 Task: In Heading Arial with underline. Font size of heading  '18'Font style of data Calibri. Font size of data  9Alignment of headline & data Align center. Fill color in heading,  RedFont color of data Black Apply border in Data No BorderIn the sheet   Fusion Sales templetes book
Action: Mouse moved to (119, 135)
Screenshot: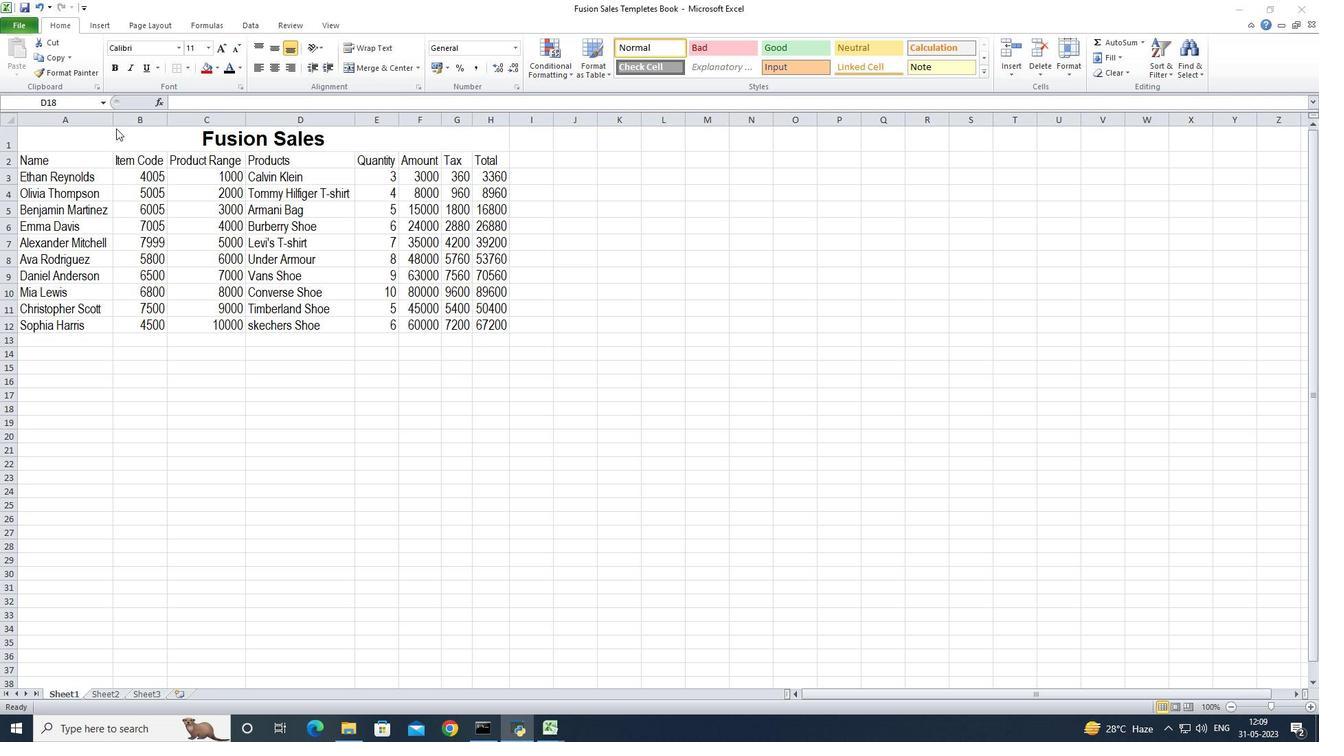 
Action: Mouse pressed left at (119, 135)
Screenshot: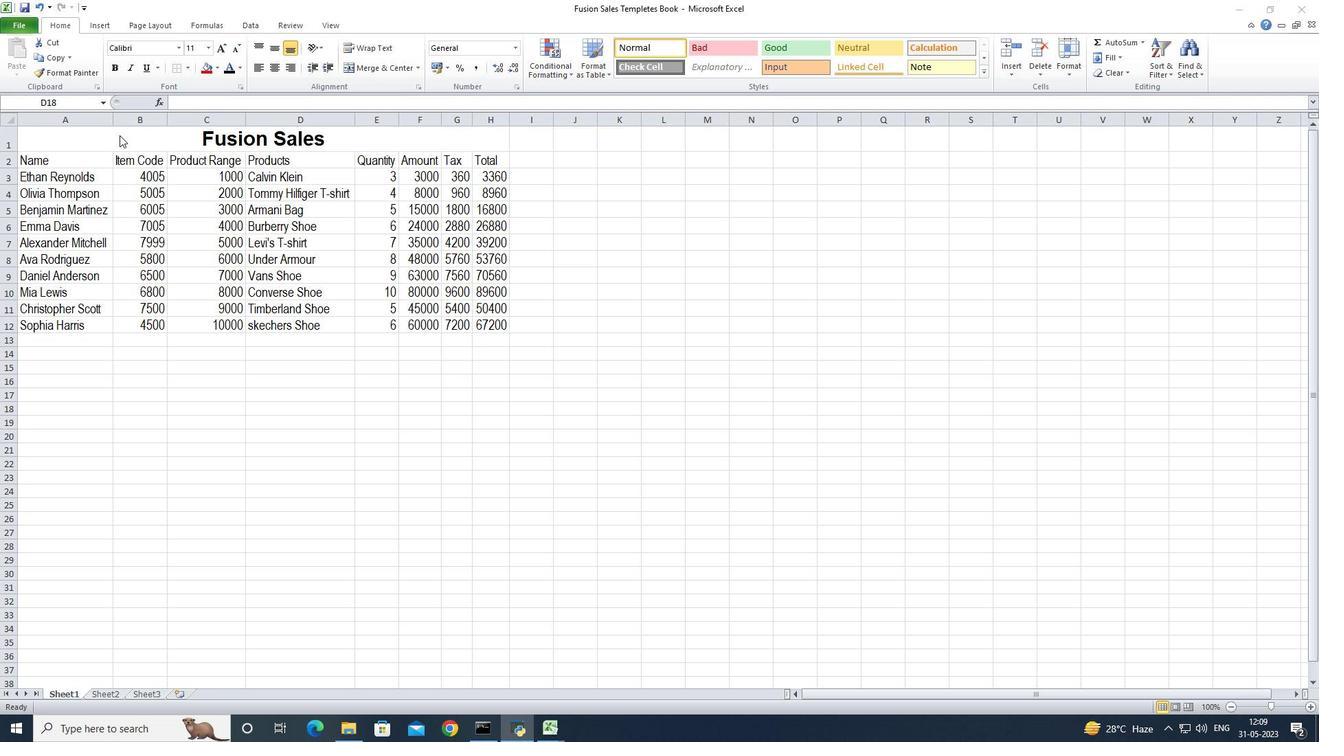 
Action: Mouse pressed left at (119, 135)
Screenshot: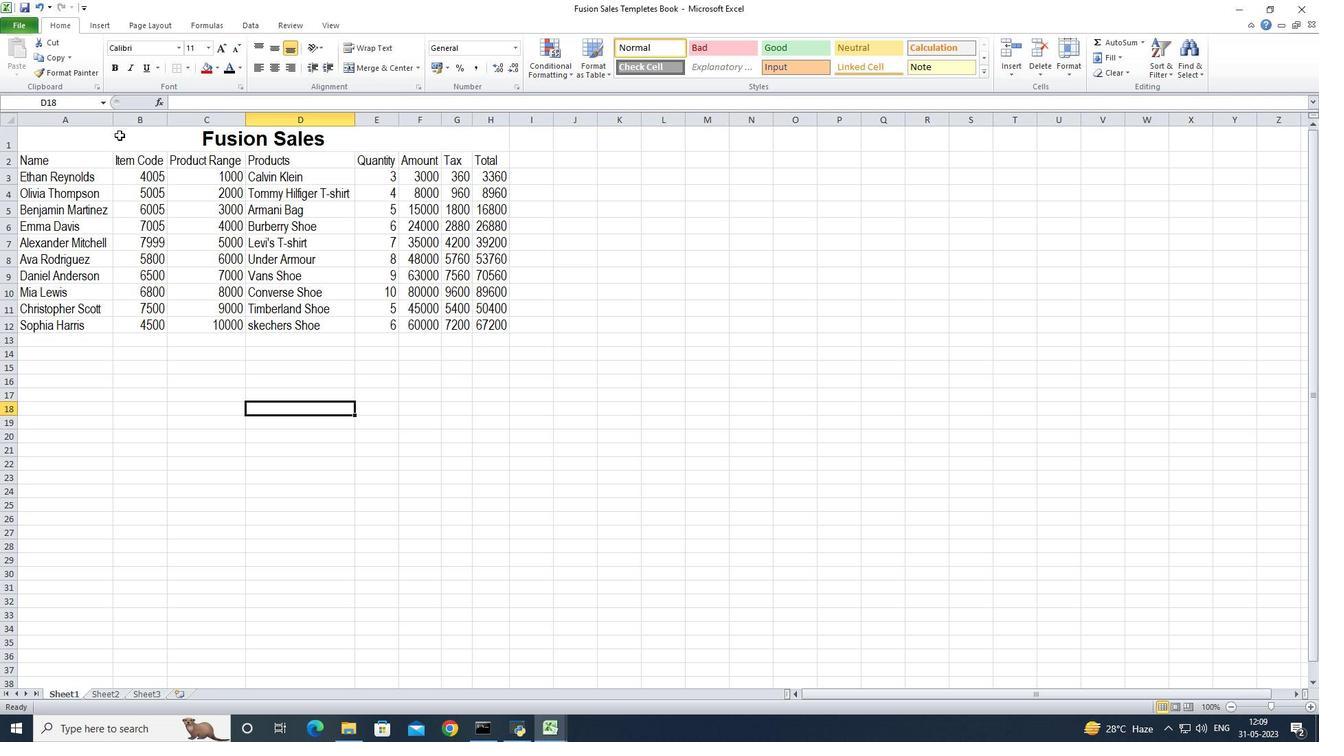 
Action: Mouse moved to (180, 43)
Screenshot: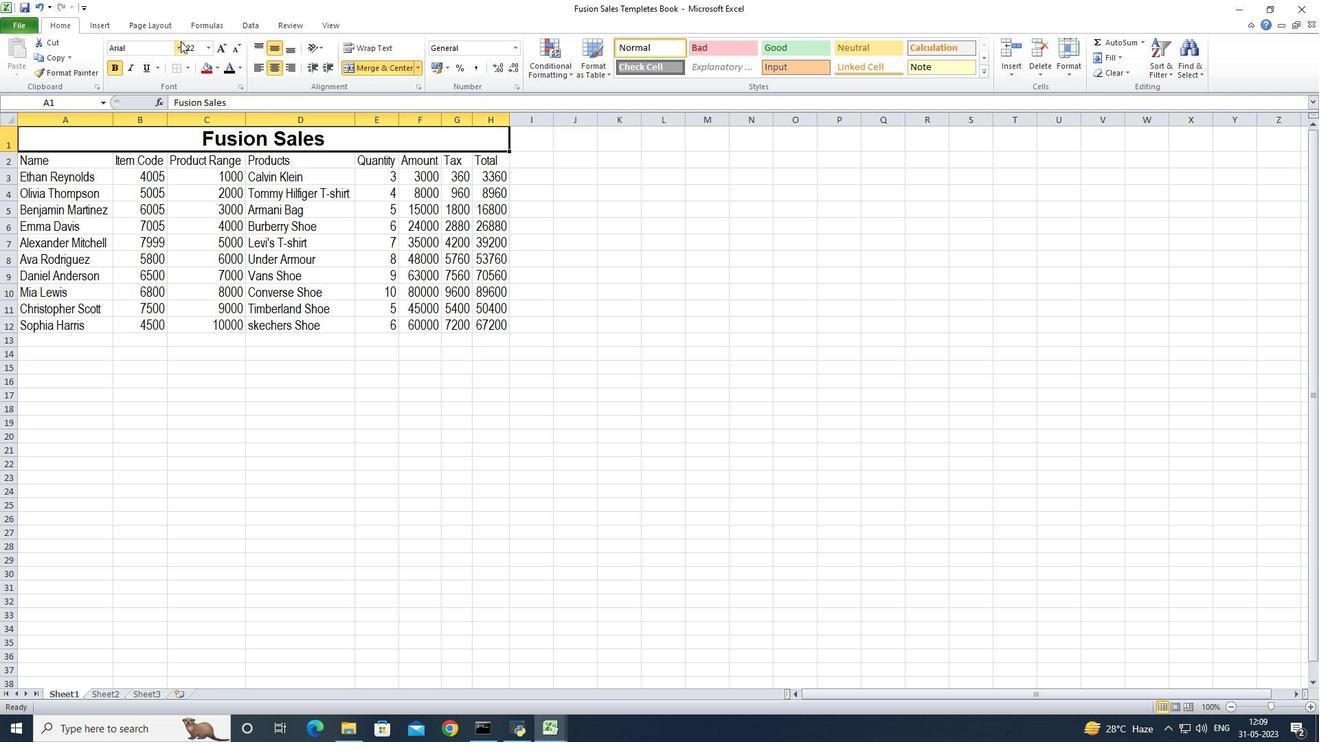 
Action: Mouse pressed left at (180, 43)
Screenshot: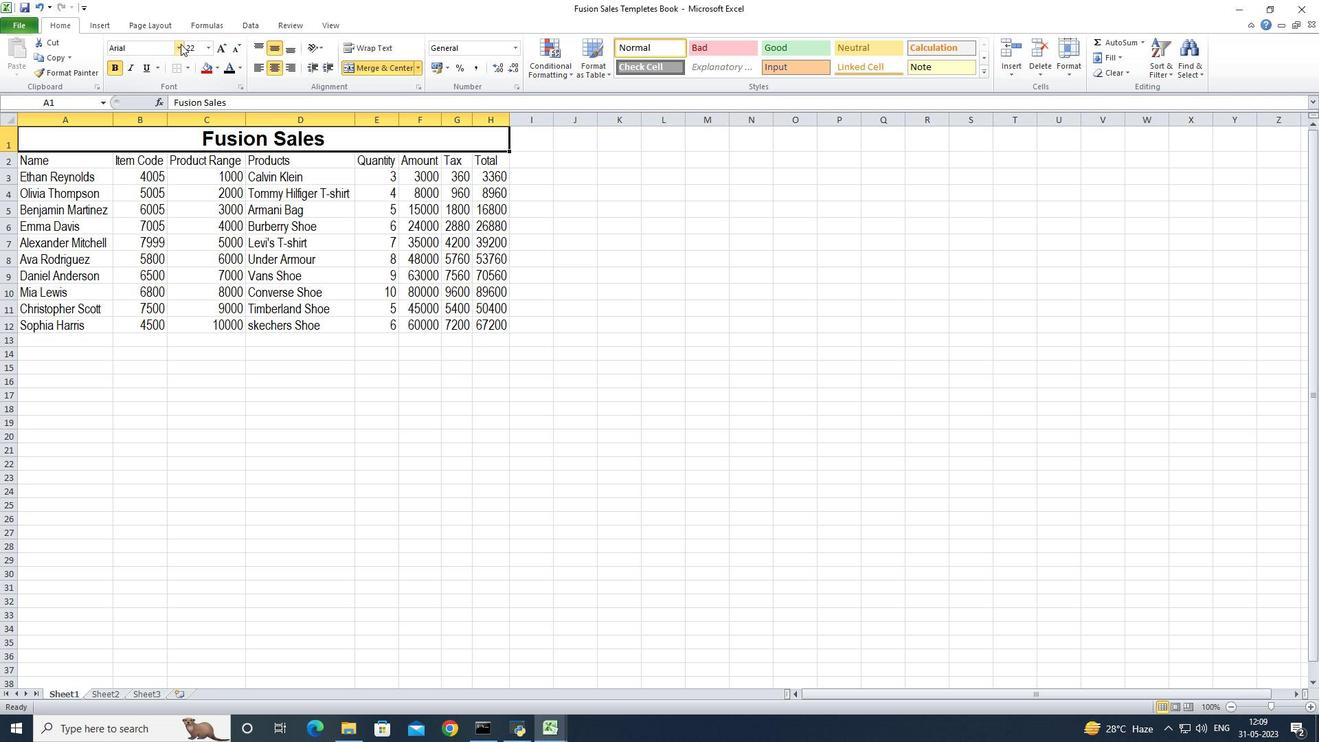 
Action: Mouse moved to (158, 162)
Screenshot: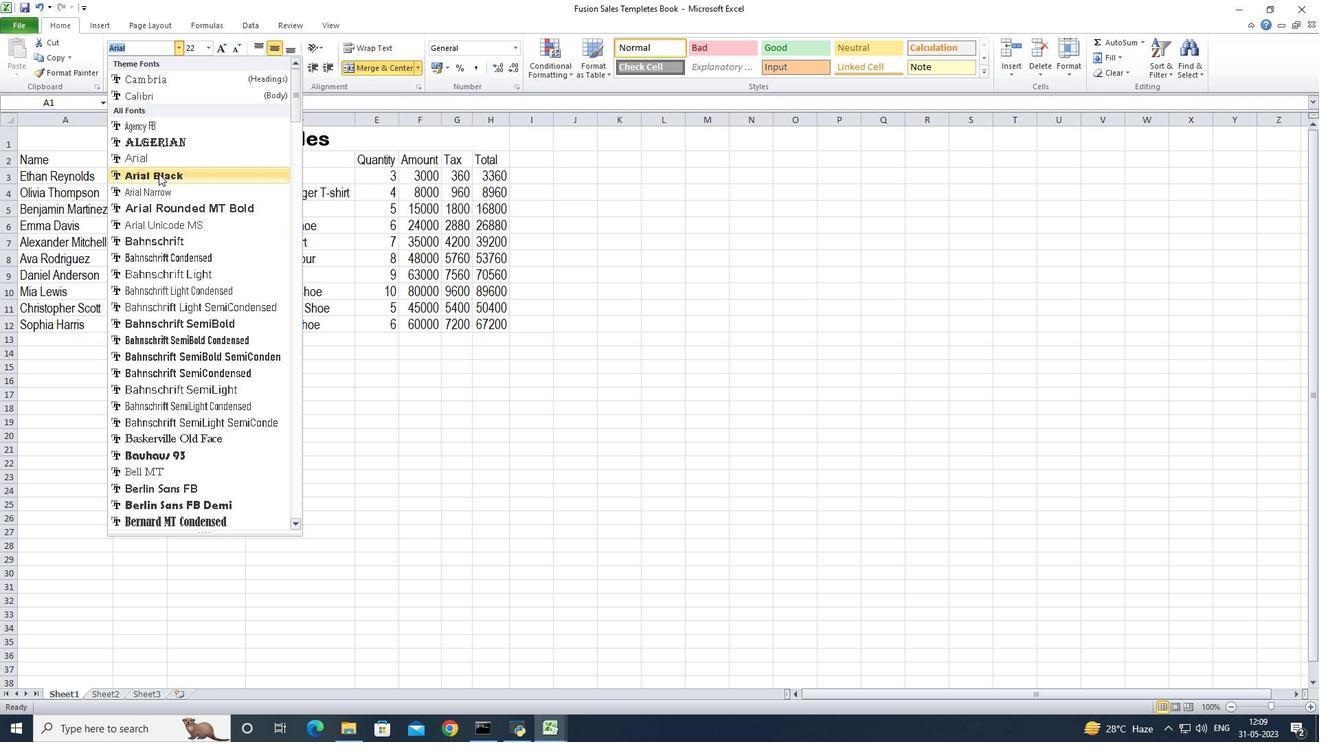 
Action: Mouse pressed left at (158, 162)
Screenshot: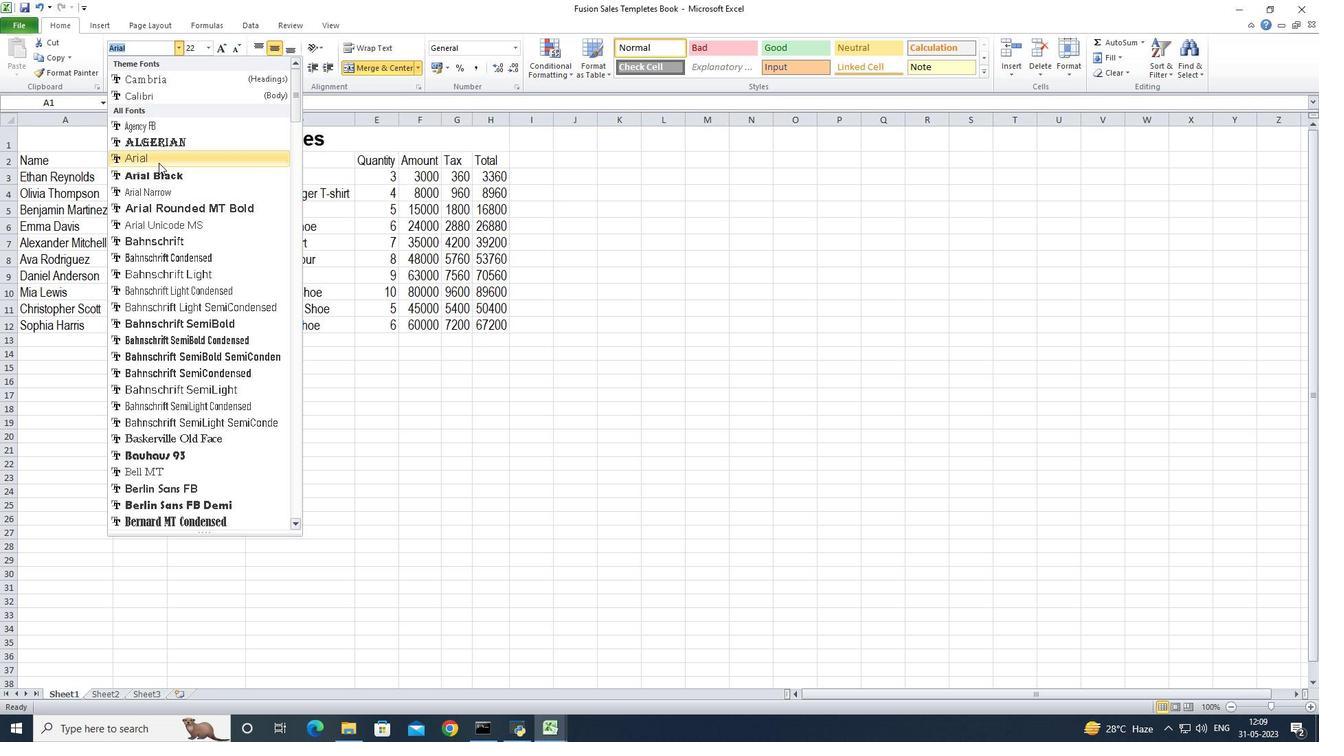 
Action: Mouse moved to (144, 68)
Screenshot: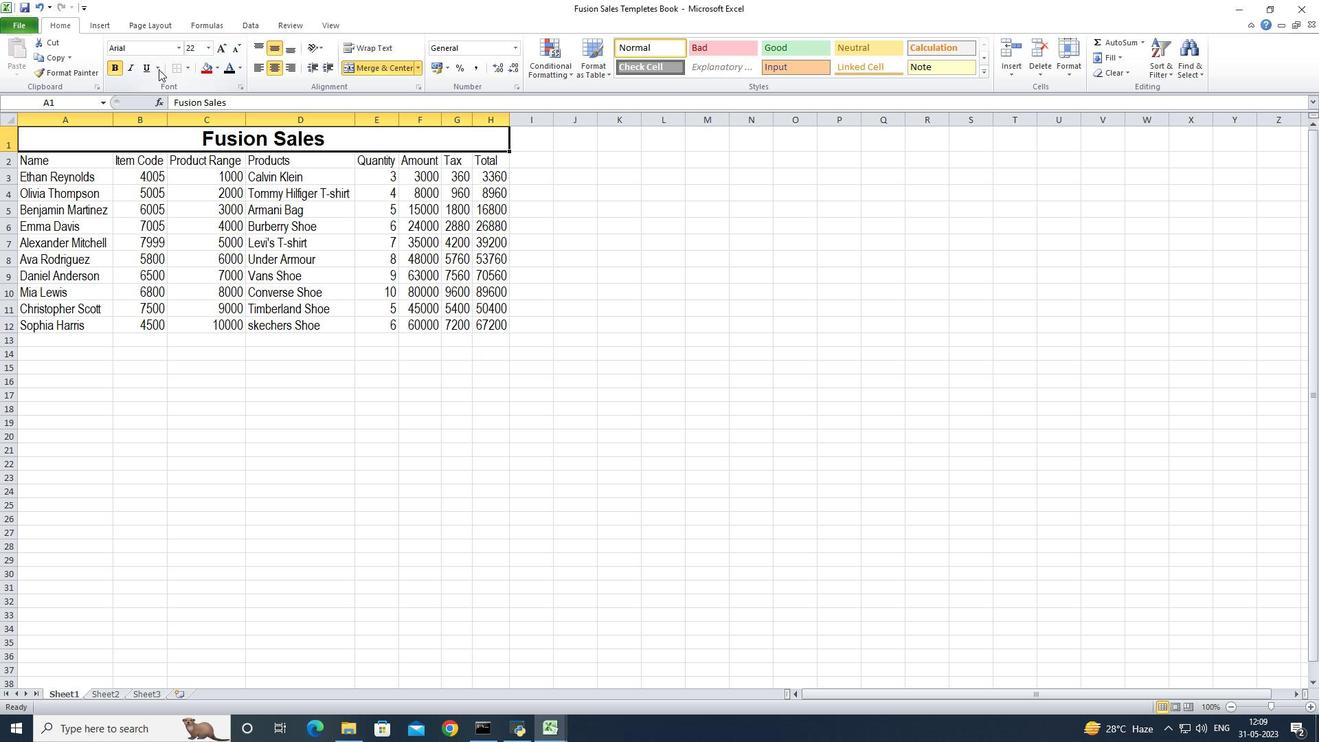 
Action: Mouse pressed left at (144, 68)
Screenshot: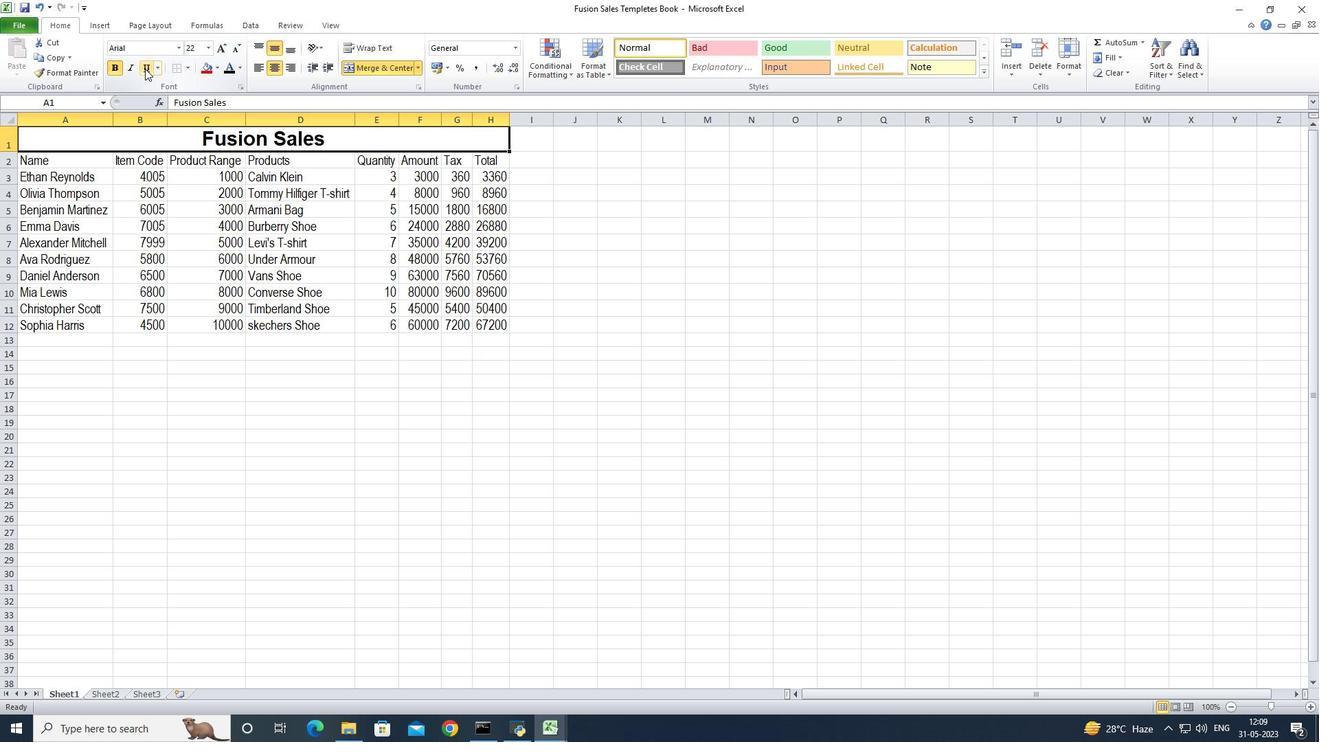 
Action: Mouse moved to (205, 48)
Screenshot: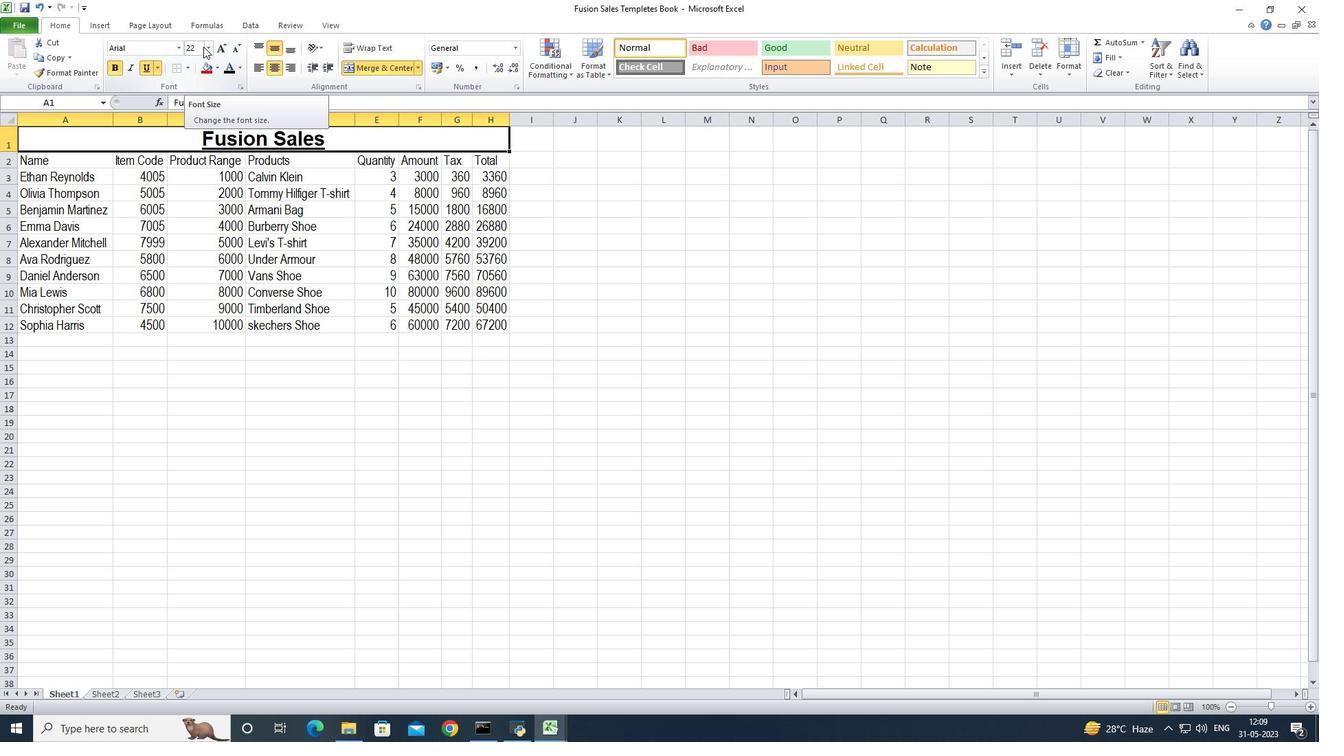 
Action: Mouse pressed left at (205, 48)
Screenshot: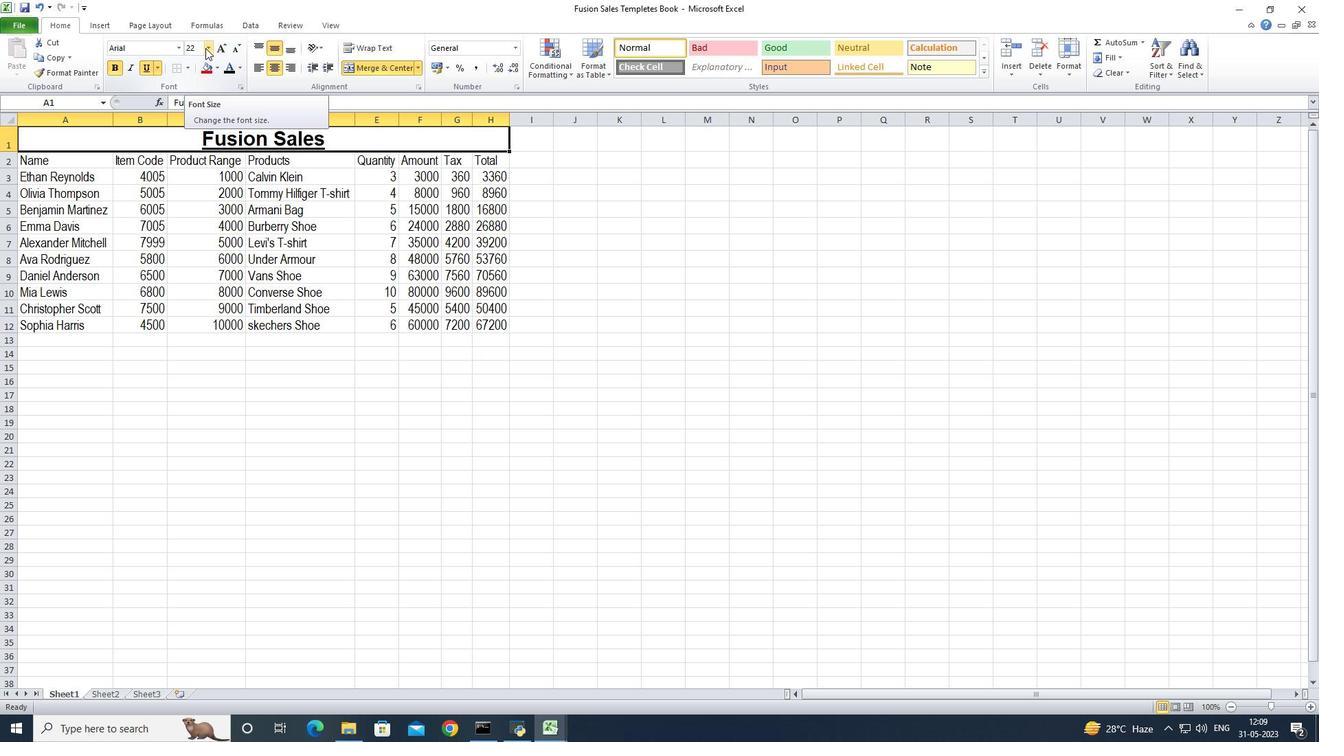 
Action: Mouse moved to (191, 148)
Screenshot: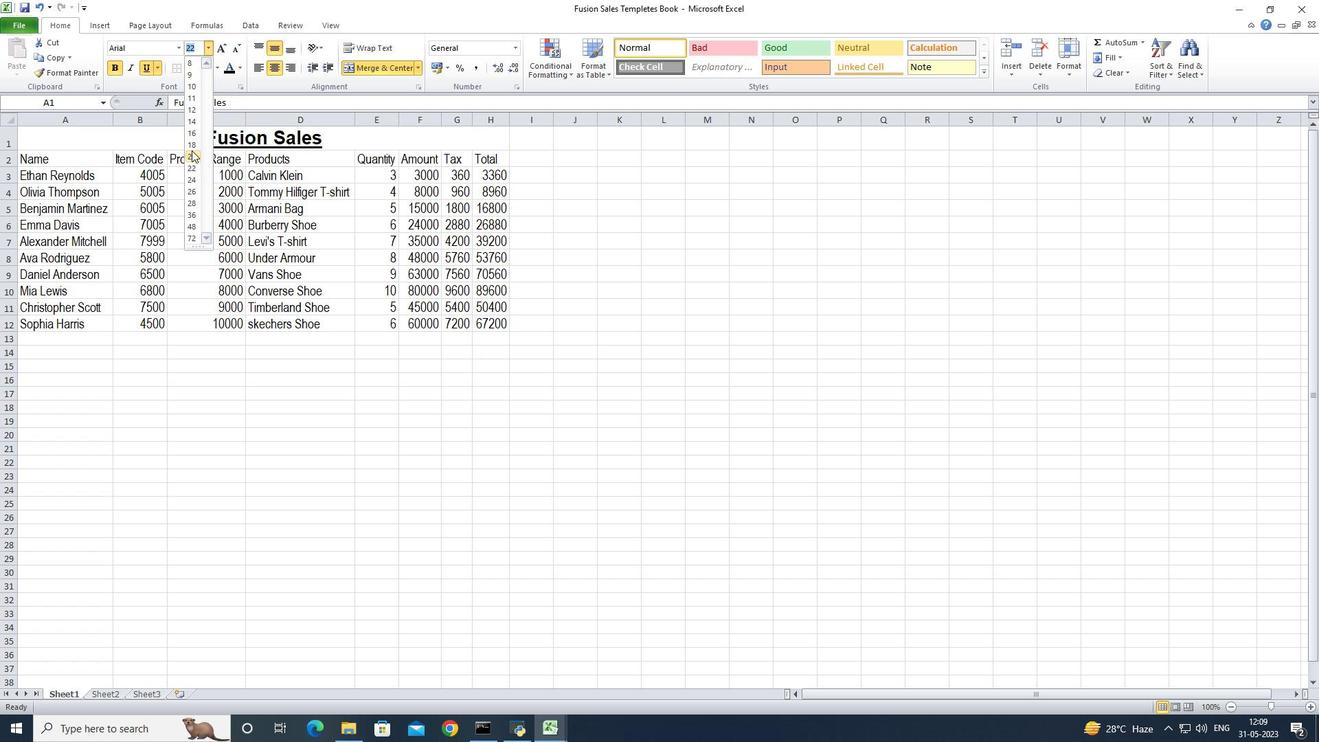 
Action: Mouse pressed left at (191, 148)
Screenshot: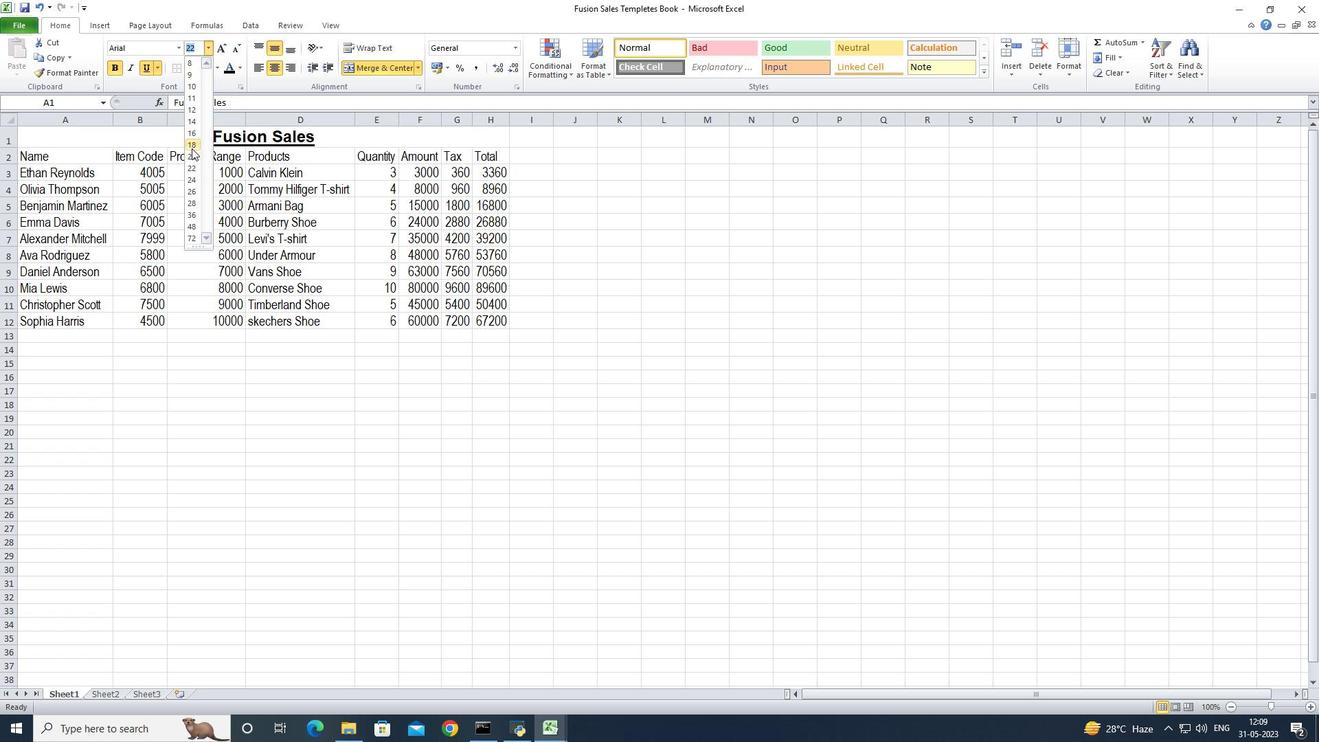
Action: Mouse moved to (80, 155)
Screenshot: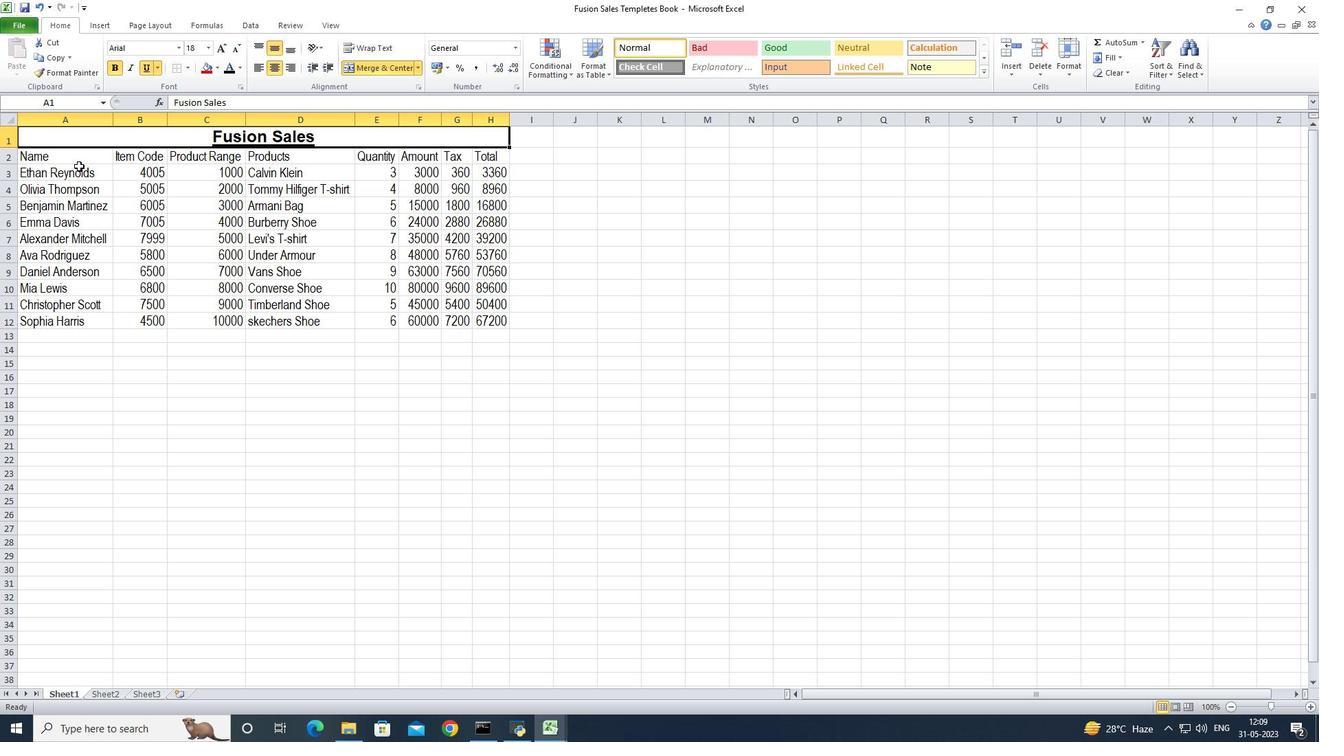 
Action: Mouse pressed left at (80, 155)
Screenshot: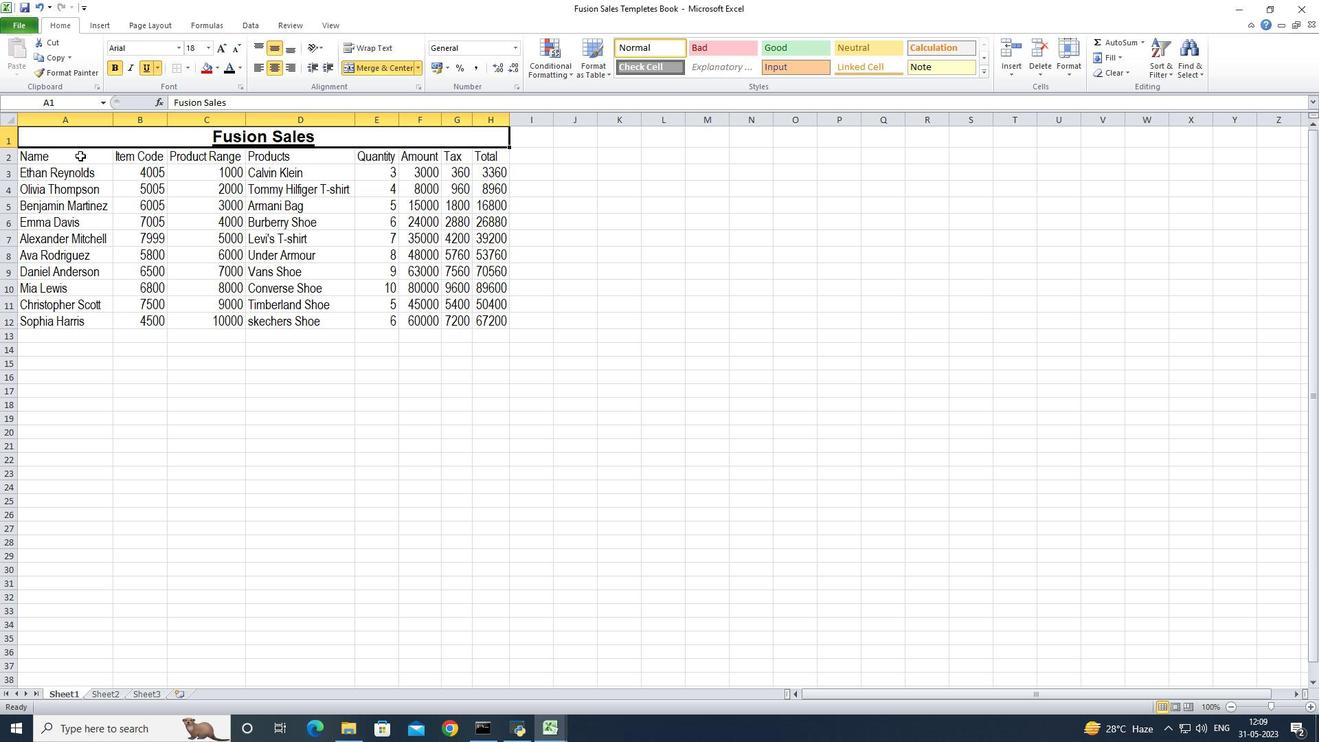 
Action: Mouse moved to (181, 48)
Screenshot: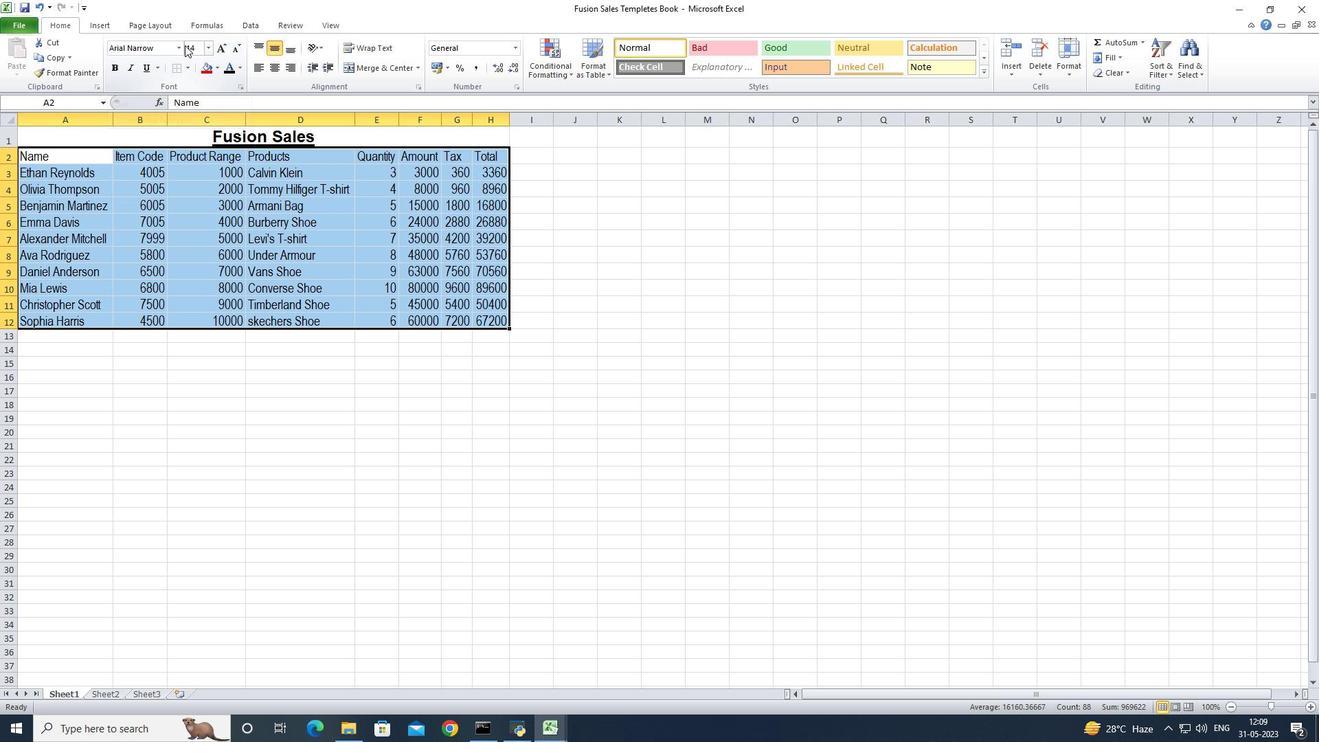 
Action: Mouse pressed left at (181, 48)
Screenshot: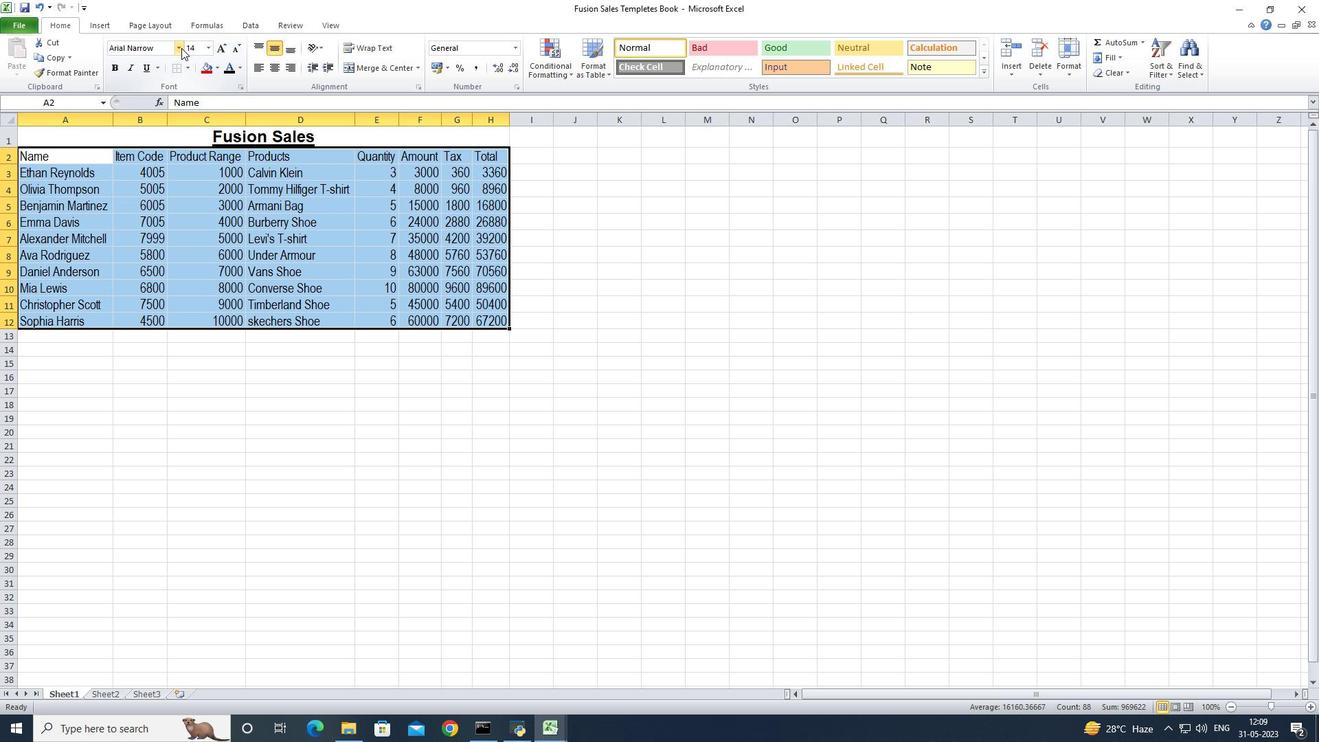 
Action: Mouse moved to (149, 94)
Screenshot: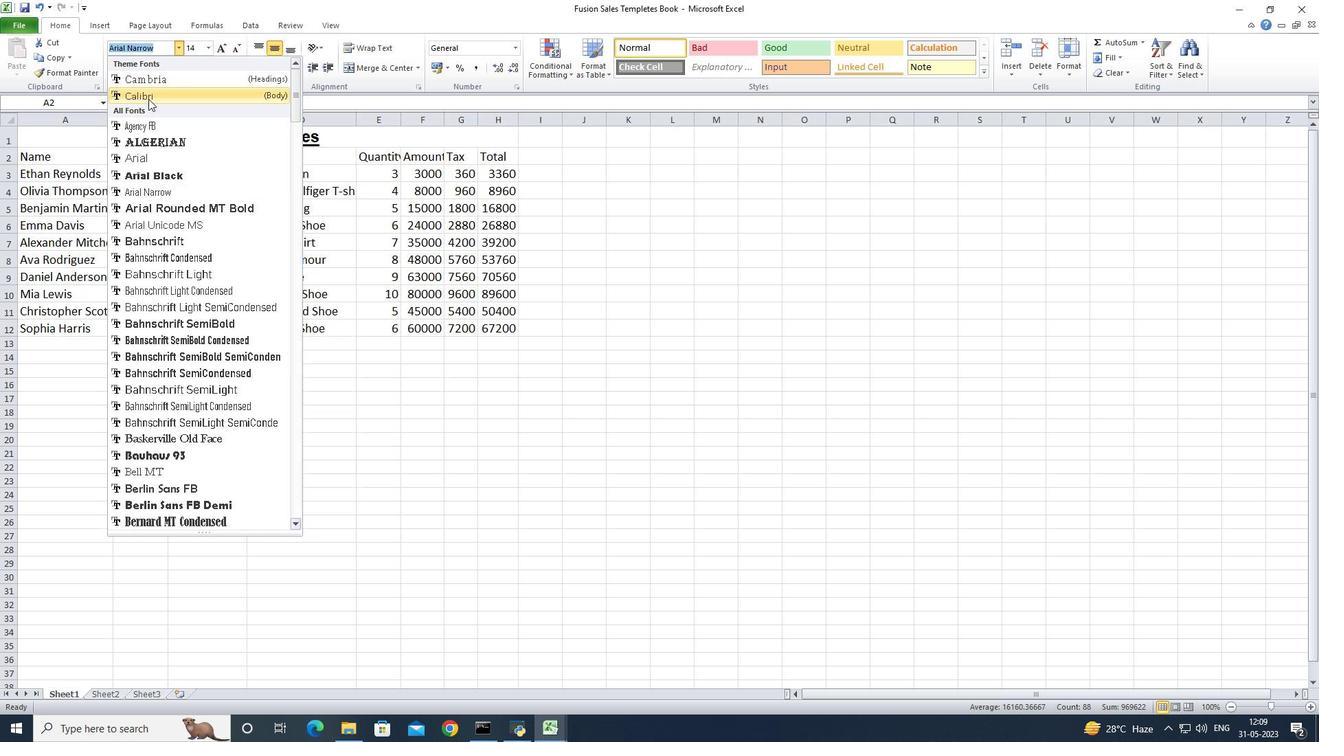 
Action: Mouse pressed left at (149, 94)
Screenshot: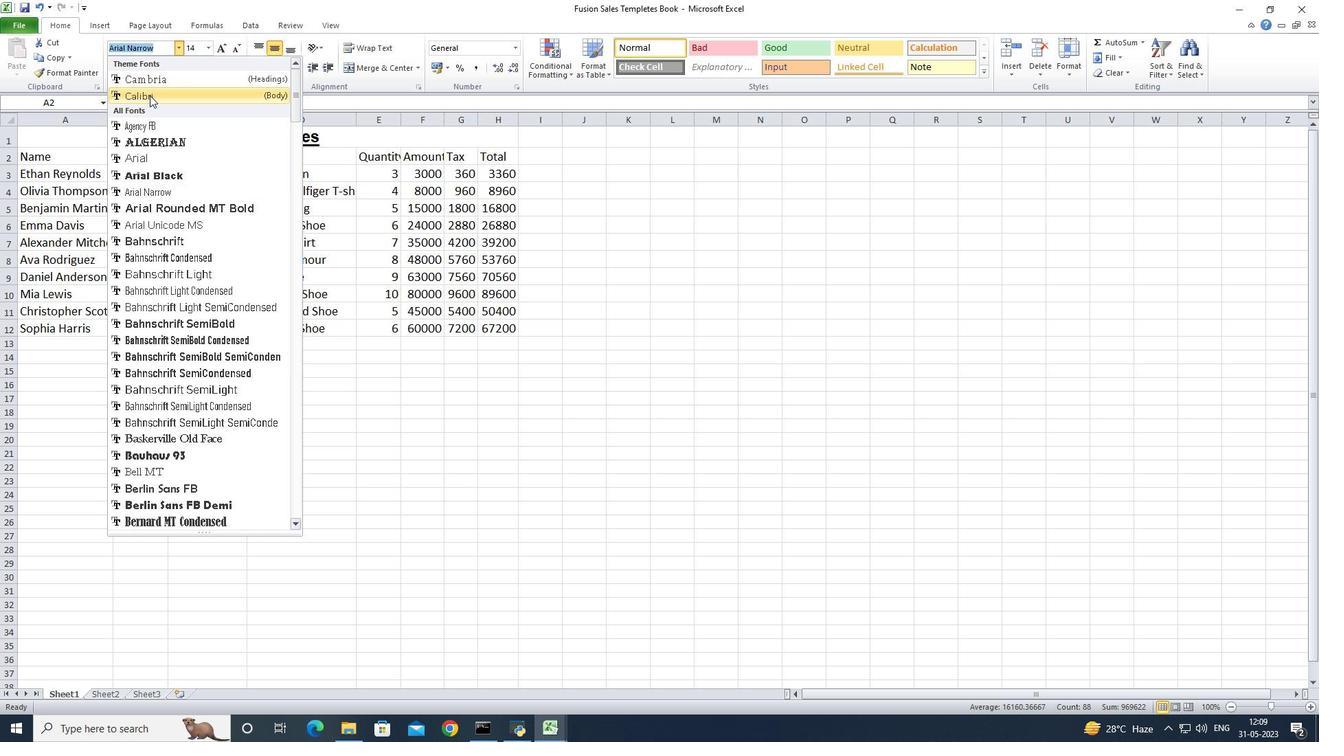 
Action: Mouse moved to (211, 50)
Screenshot: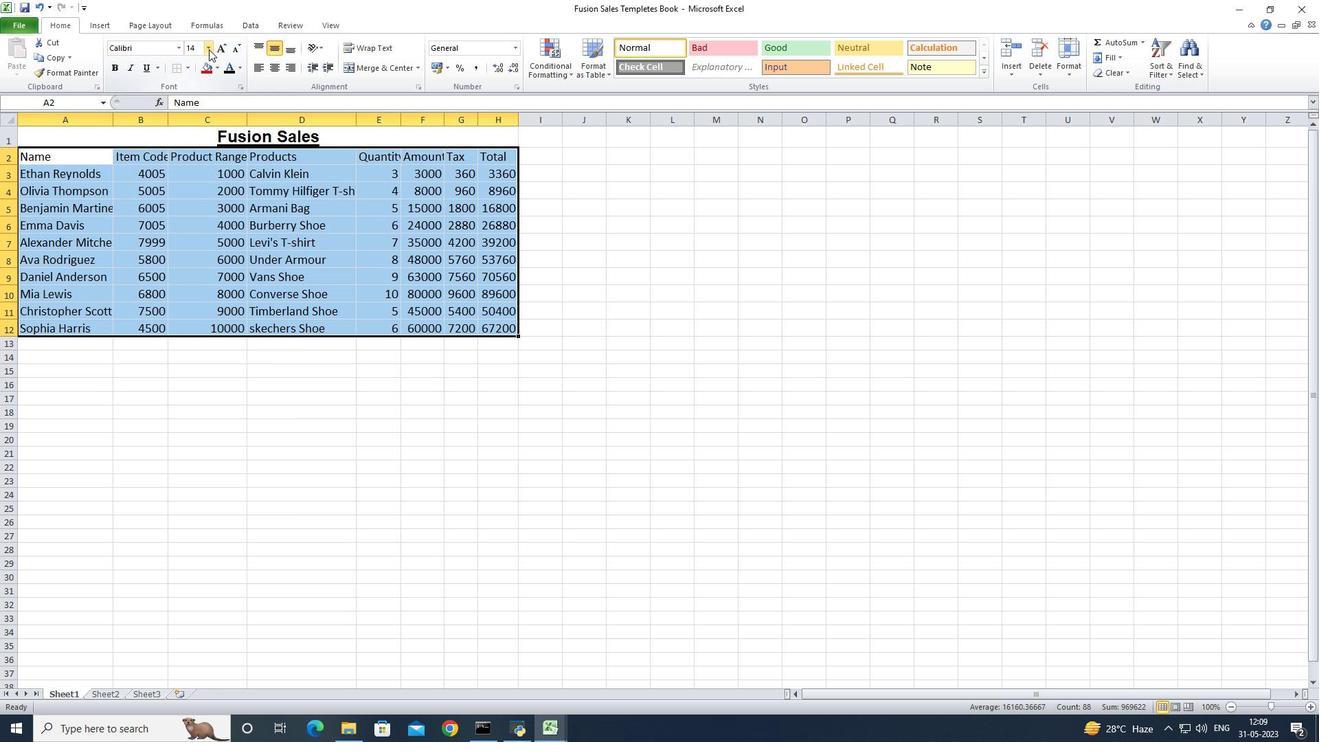 
Action: Mouse pressed left at (211, 50)
Screenshot: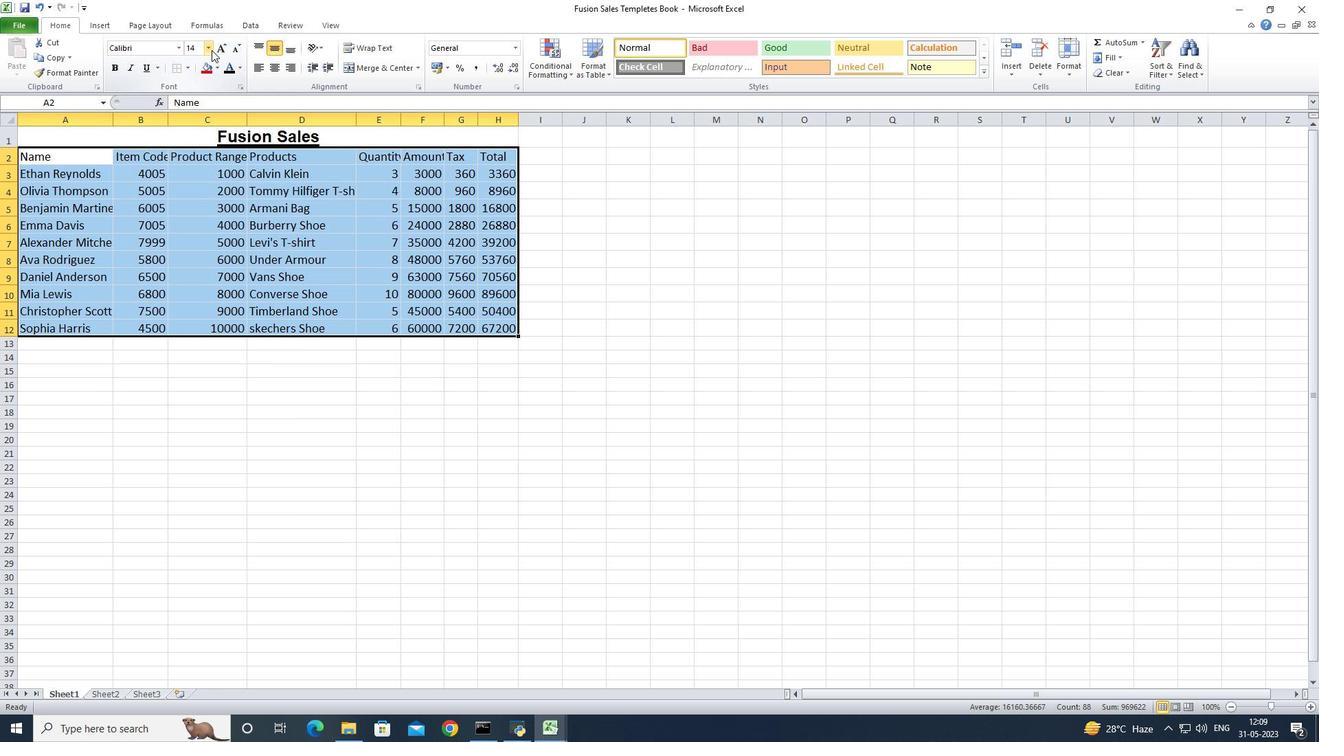 
Action: Mouse moved to (190, 74)
Screenshot: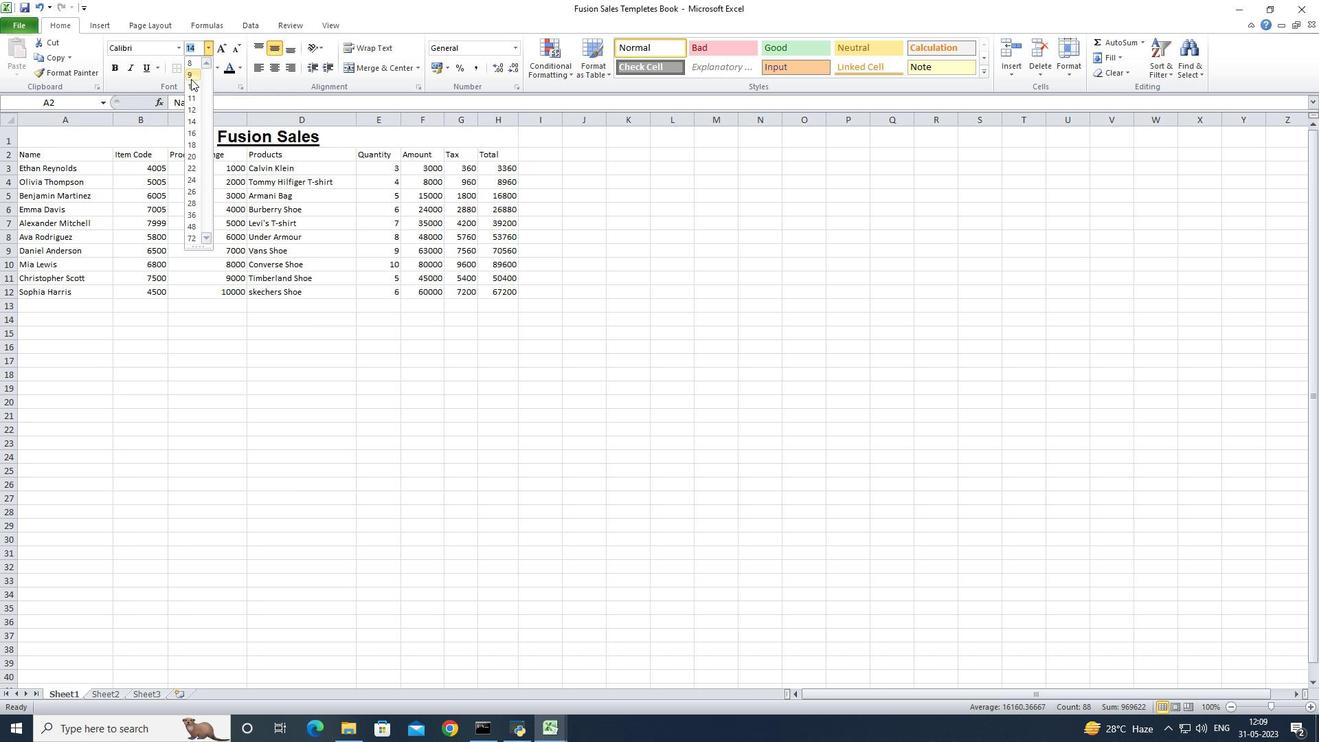 
Action: Mouse pressed left at (190, 74)
Screenshot: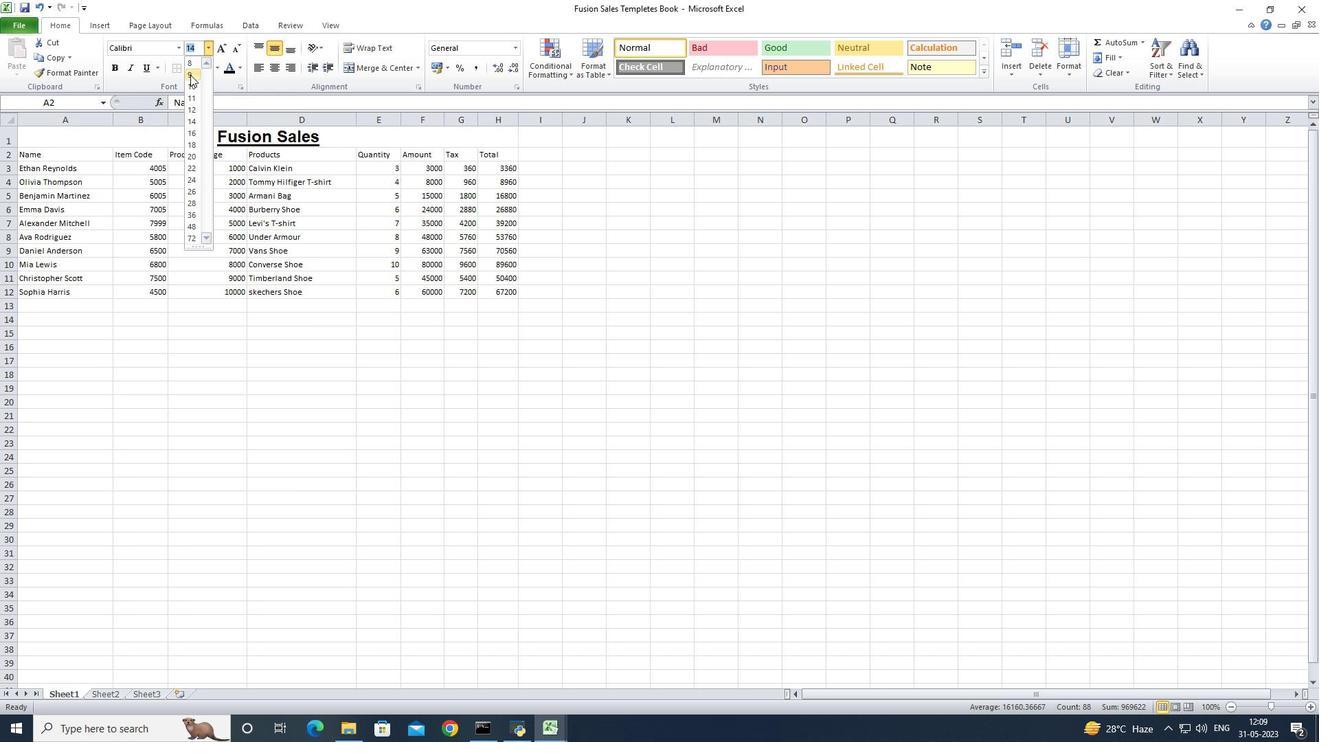 
Action: Mouse moved to (133, 137)
Screenshot: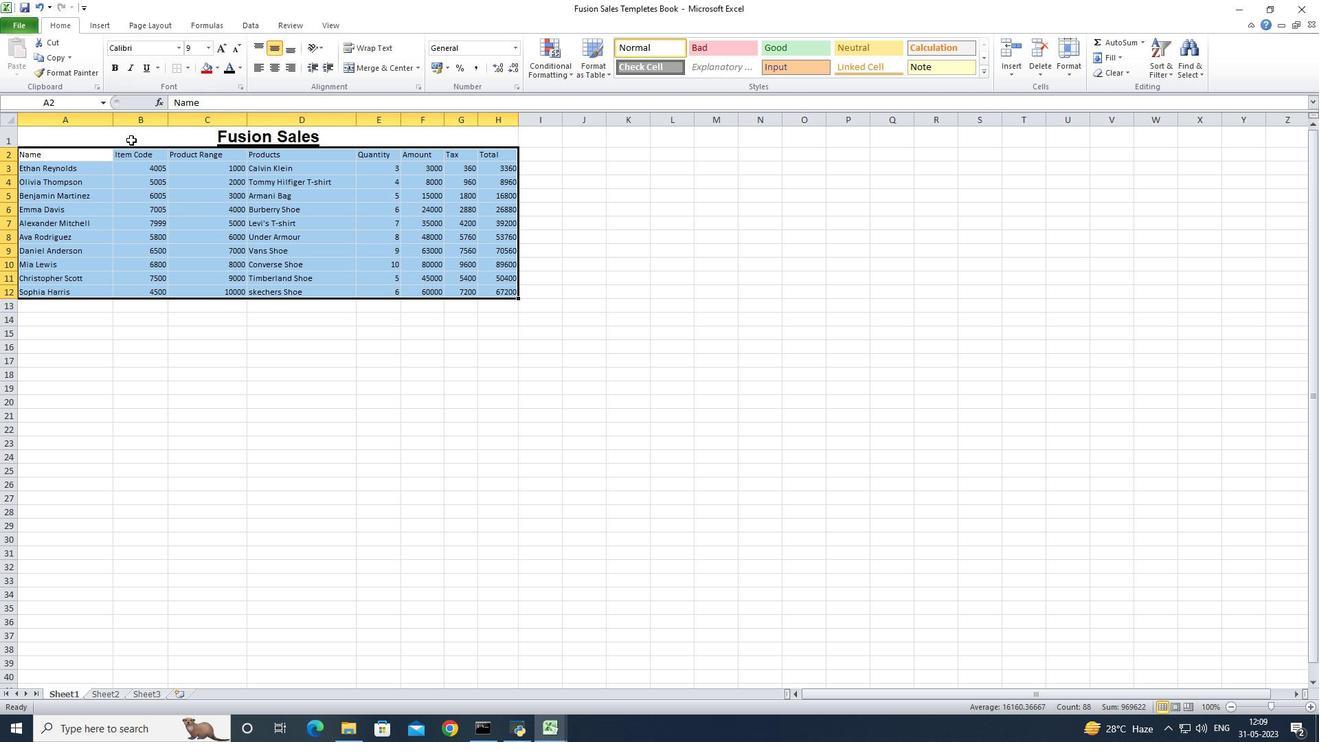 
Action: Mouse pressed left at (133, 137)
Screenshot: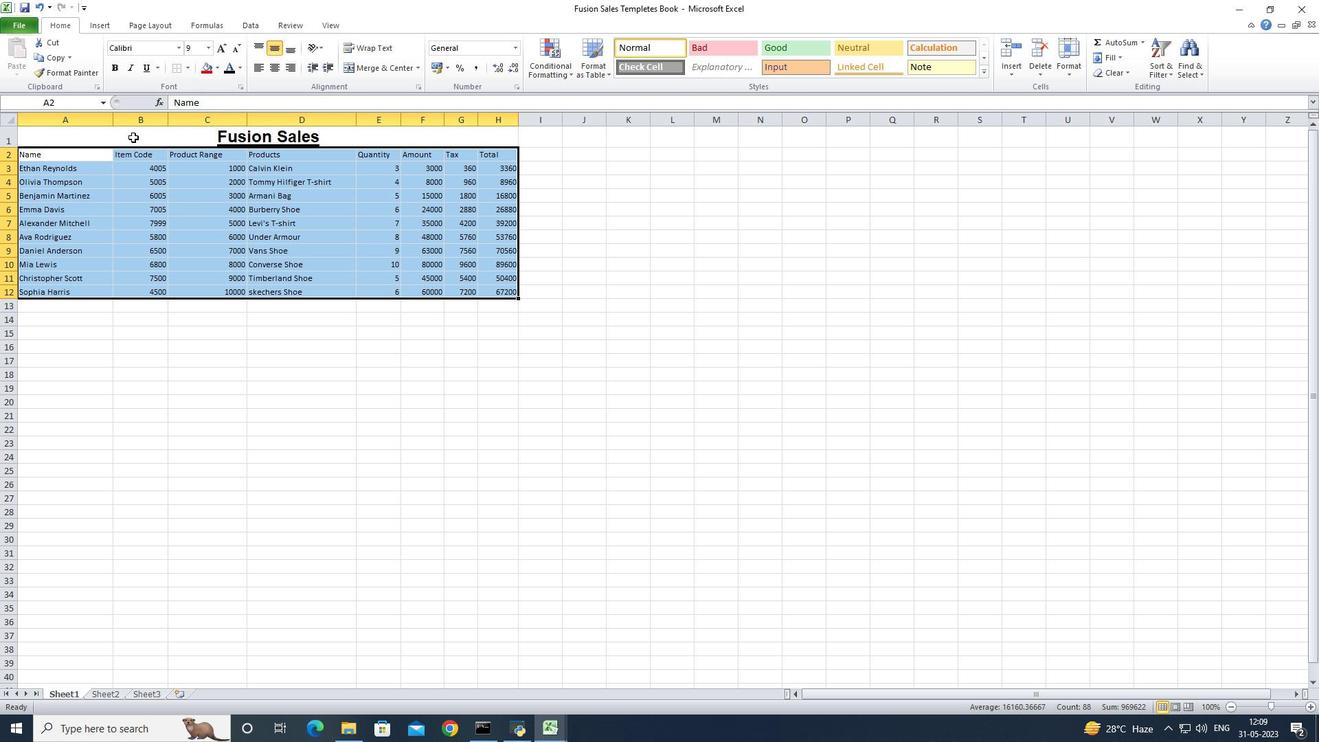 
Action: Mouse moved to (277, 66)
Screenshot: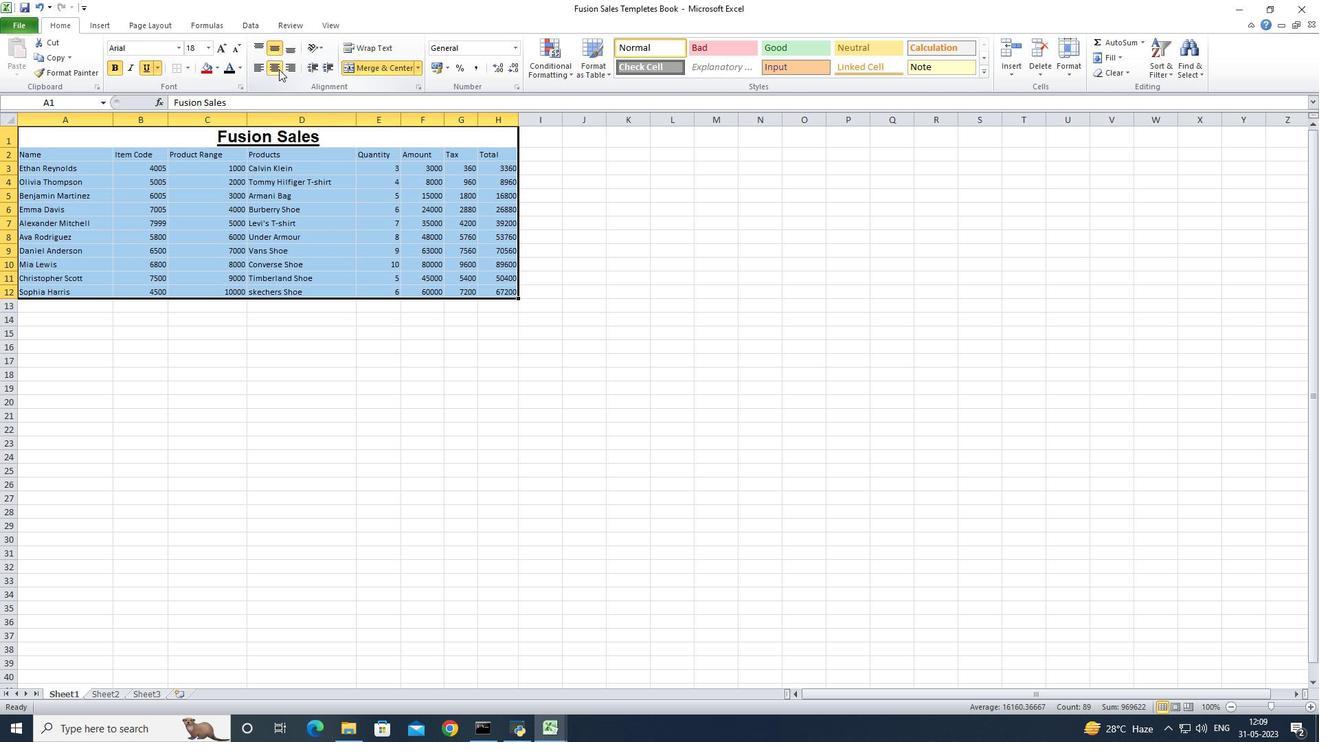 
Action: Mouse pressed left at (277, 66)
Screenshot: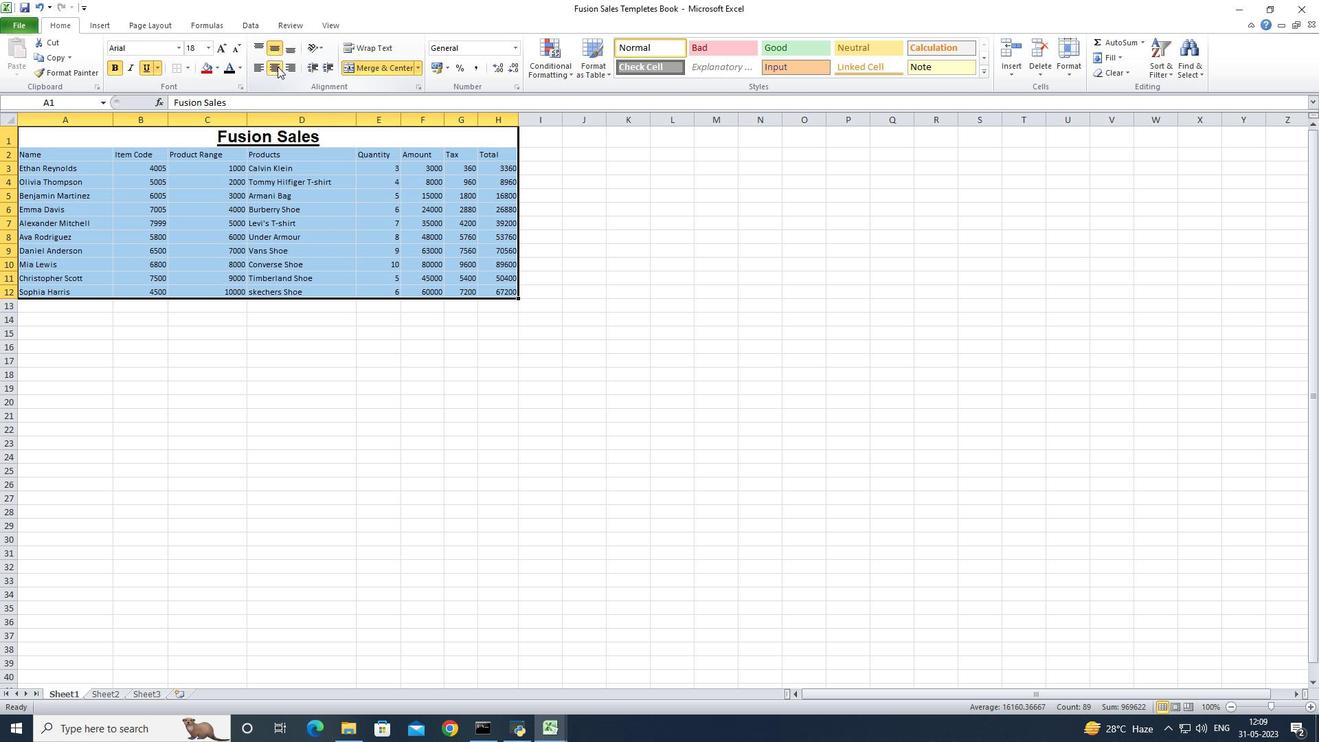 
Action: Mouse pressed left at (277, 66)
Screenshot: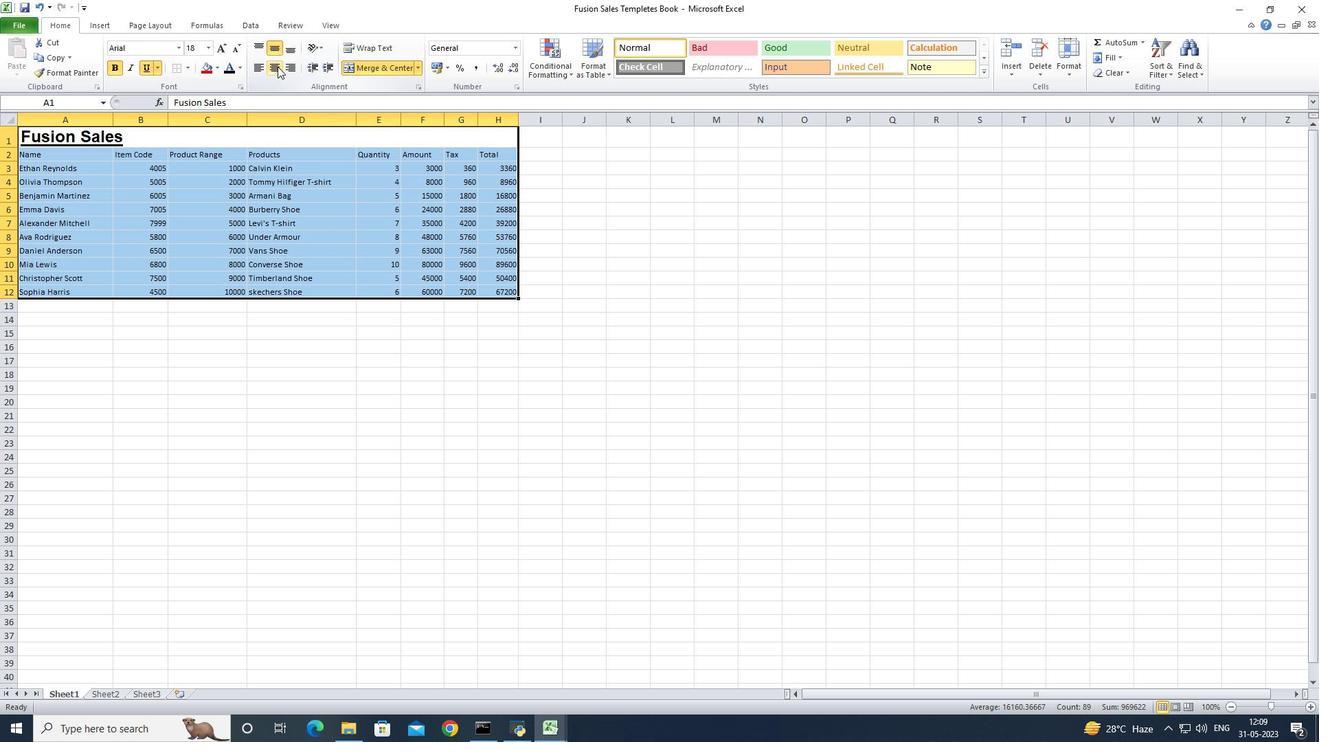 
Action: Mouse moved to (333, 140)
Screenshot: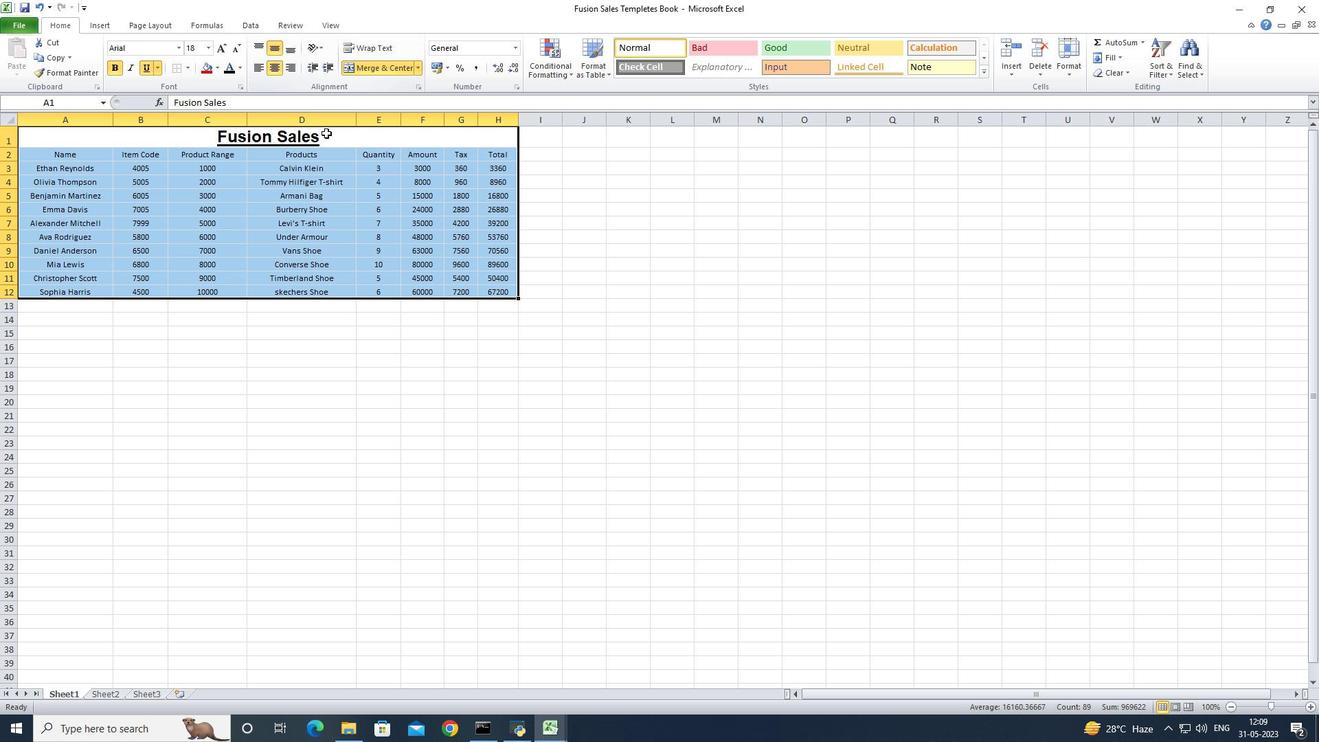 
Action: Mouse pressed left at (333, 140)
Screenshot: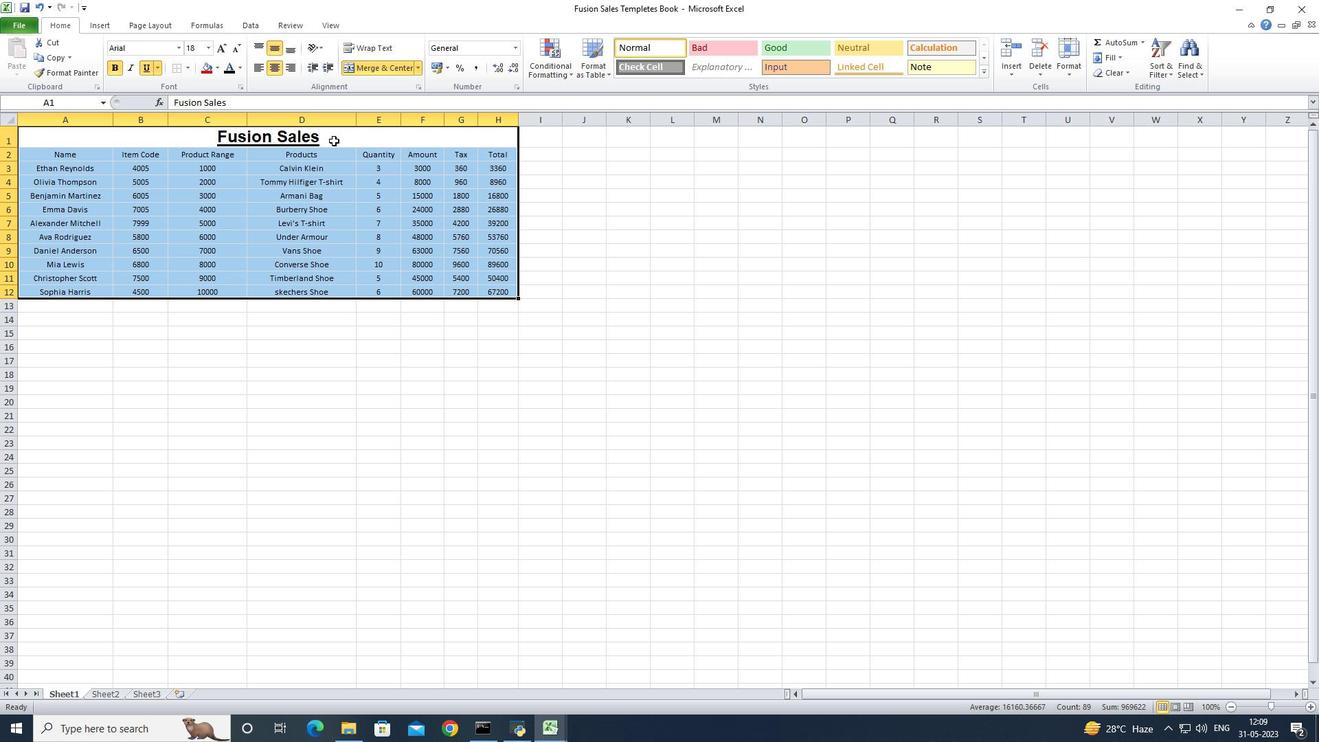 
Action: Mouse moved to (215, 71)
Screenshot: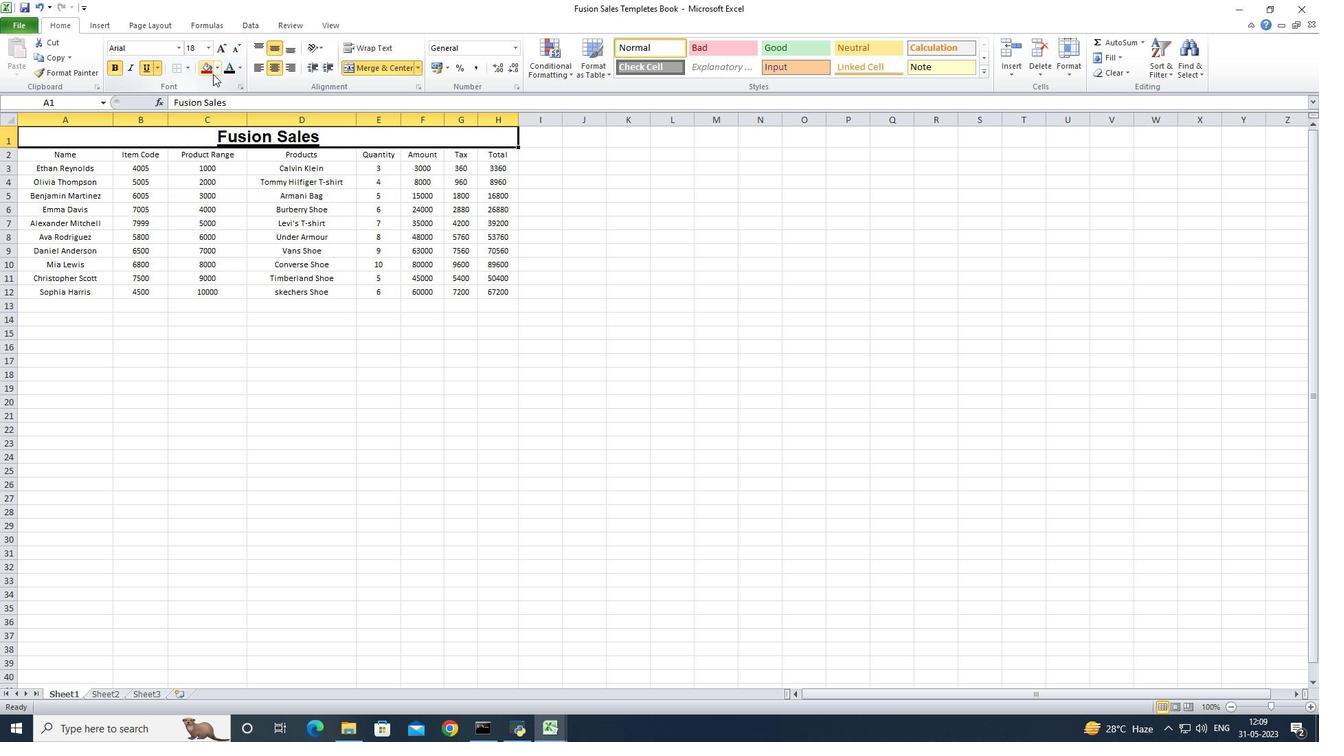 
Action: Mouse pressed left at (215, 71)
Screenshot: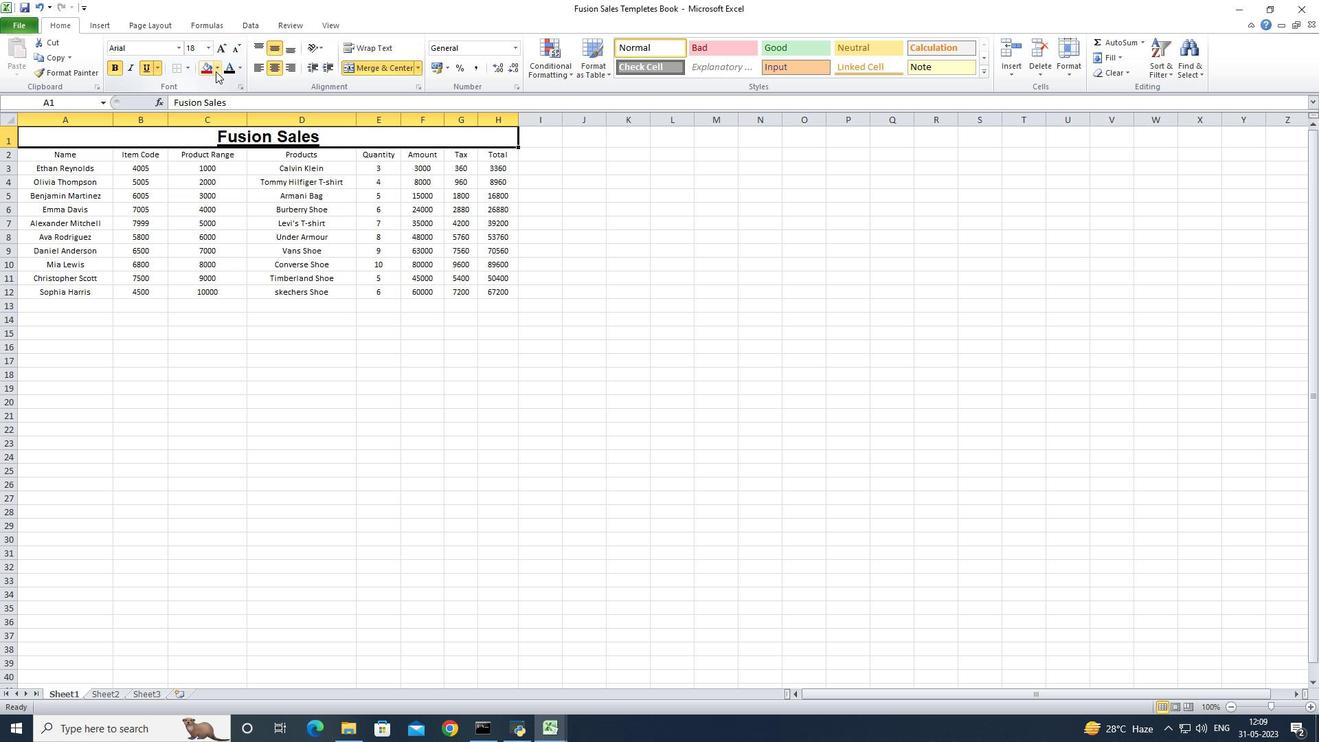 
Action: Mouse moved to (218, 166)
Screenshot: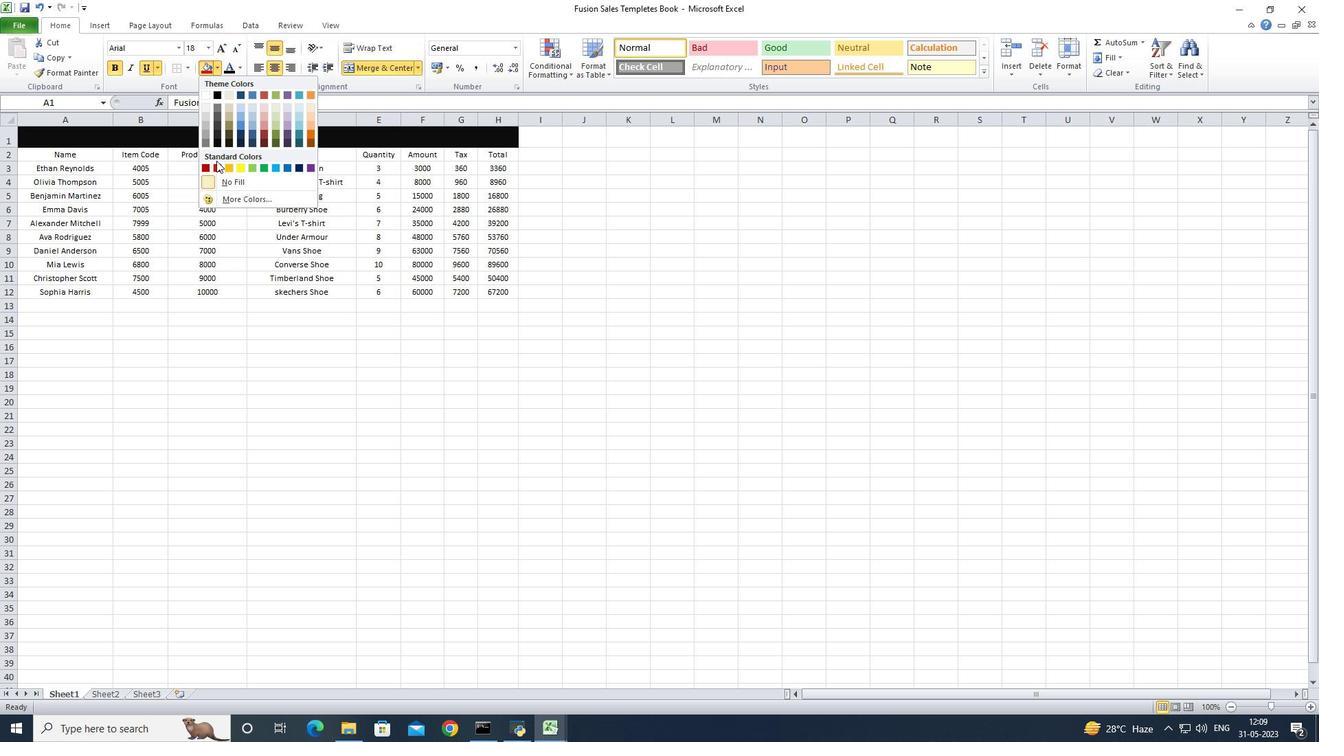 
Action: Mouse pressed left at (218, 166)
Screenshot: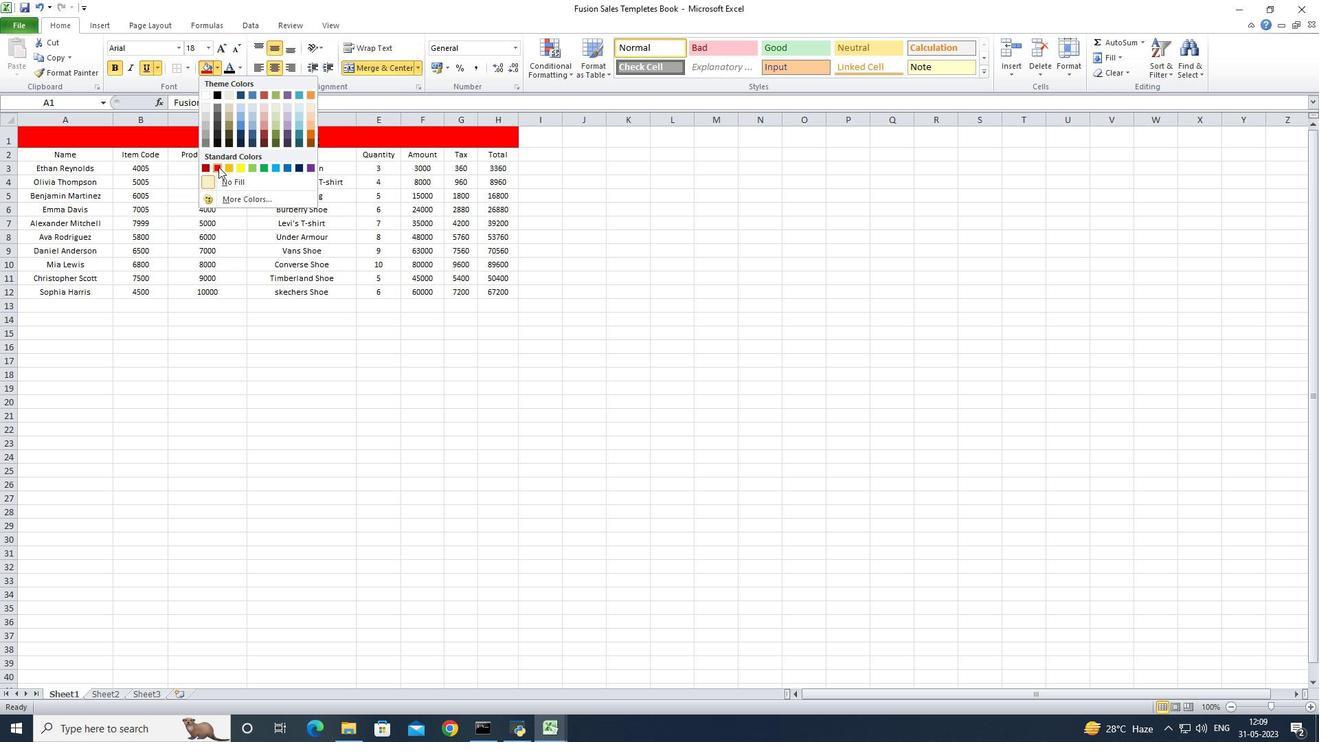 
Action: Mouse moved to (84, 156)
Screenshot: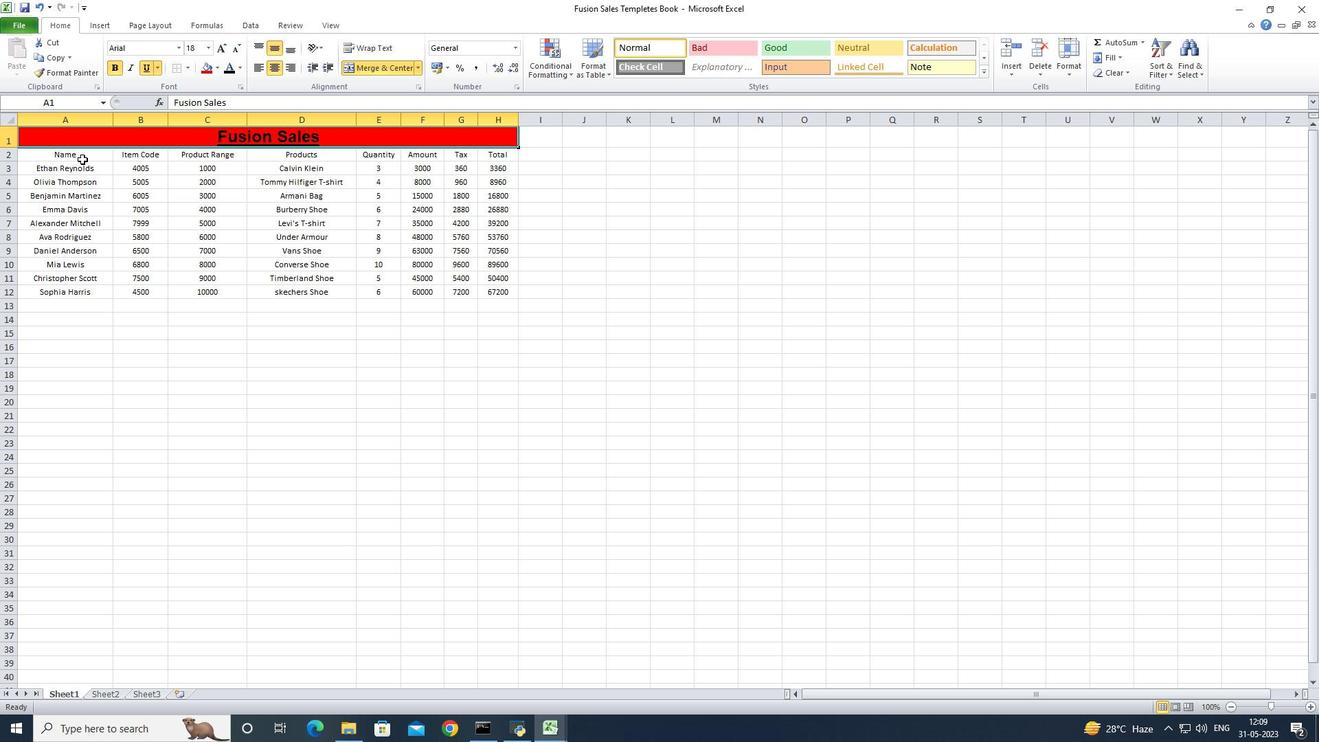 
Action: Mouse pressed left at (84, 156)
Screenshot: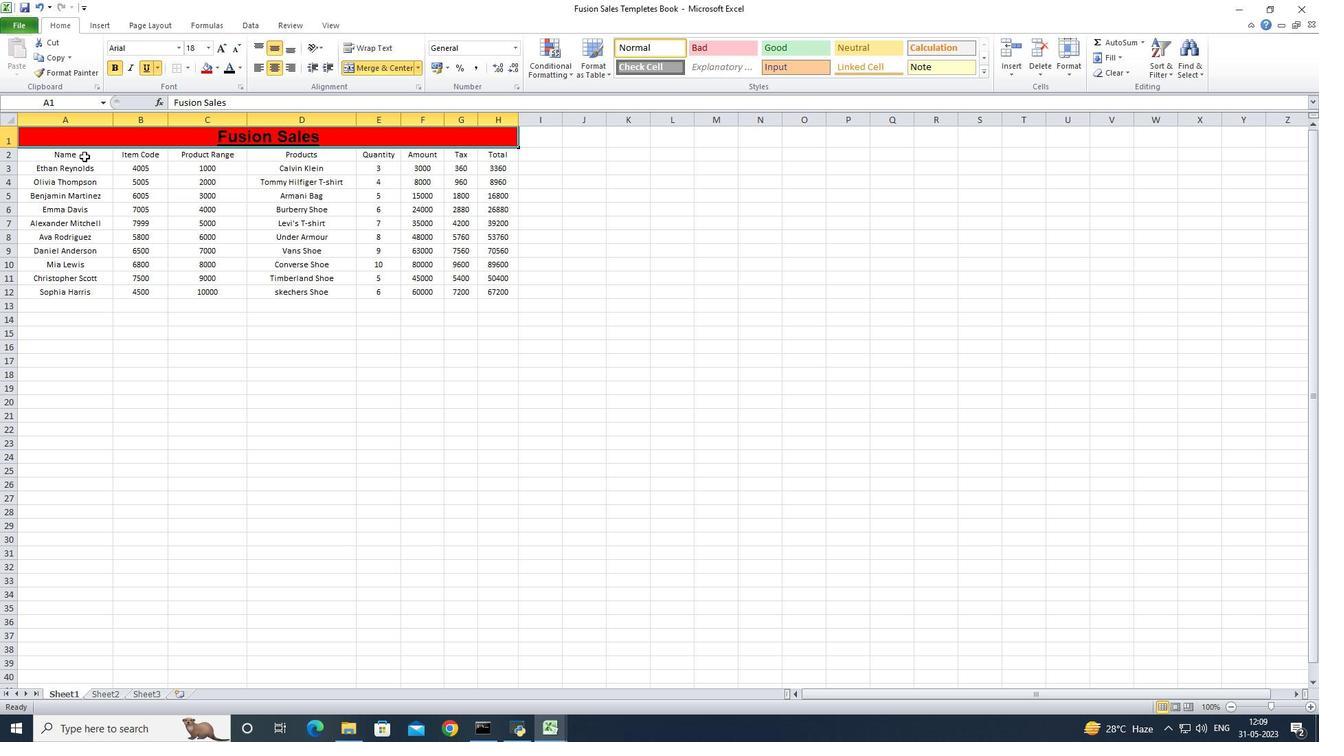 
Action: Mouse moved to (241, 70)
Screenshot: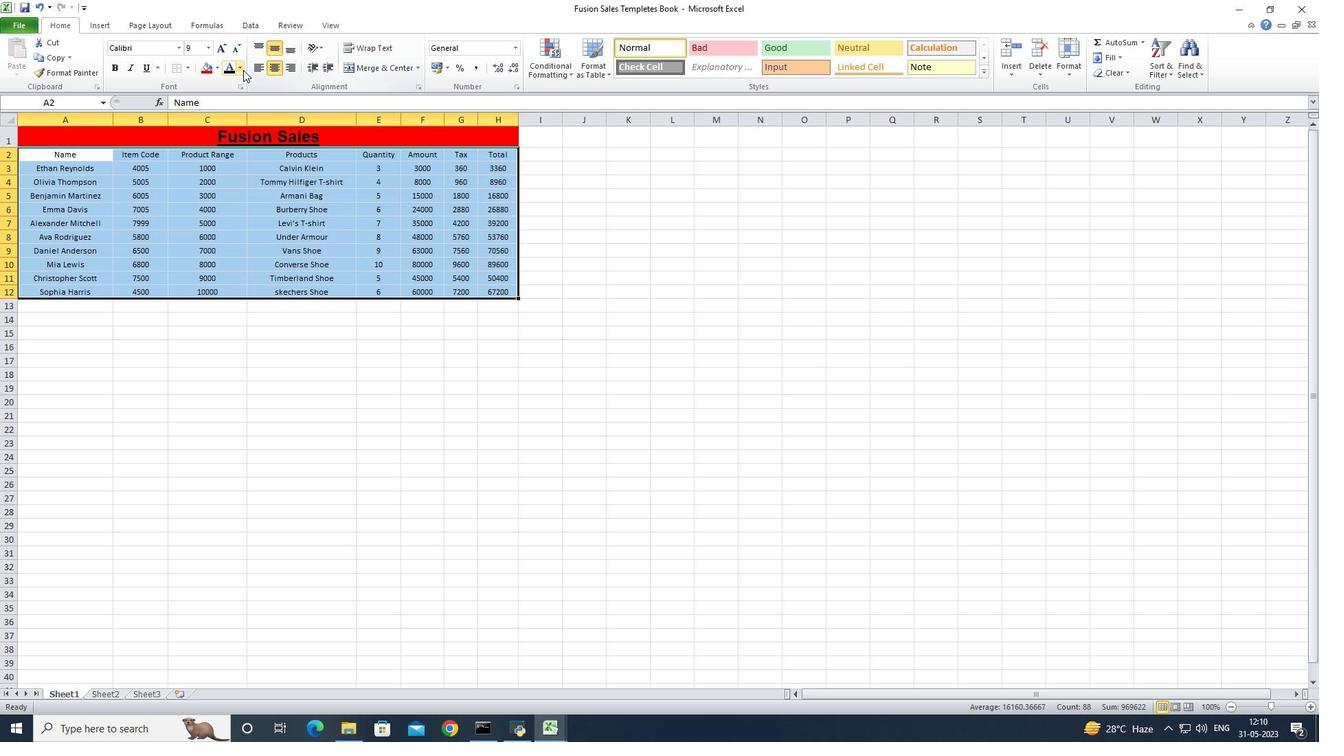 
Action: Mouse pressed left at (241, 70)
Screenshot: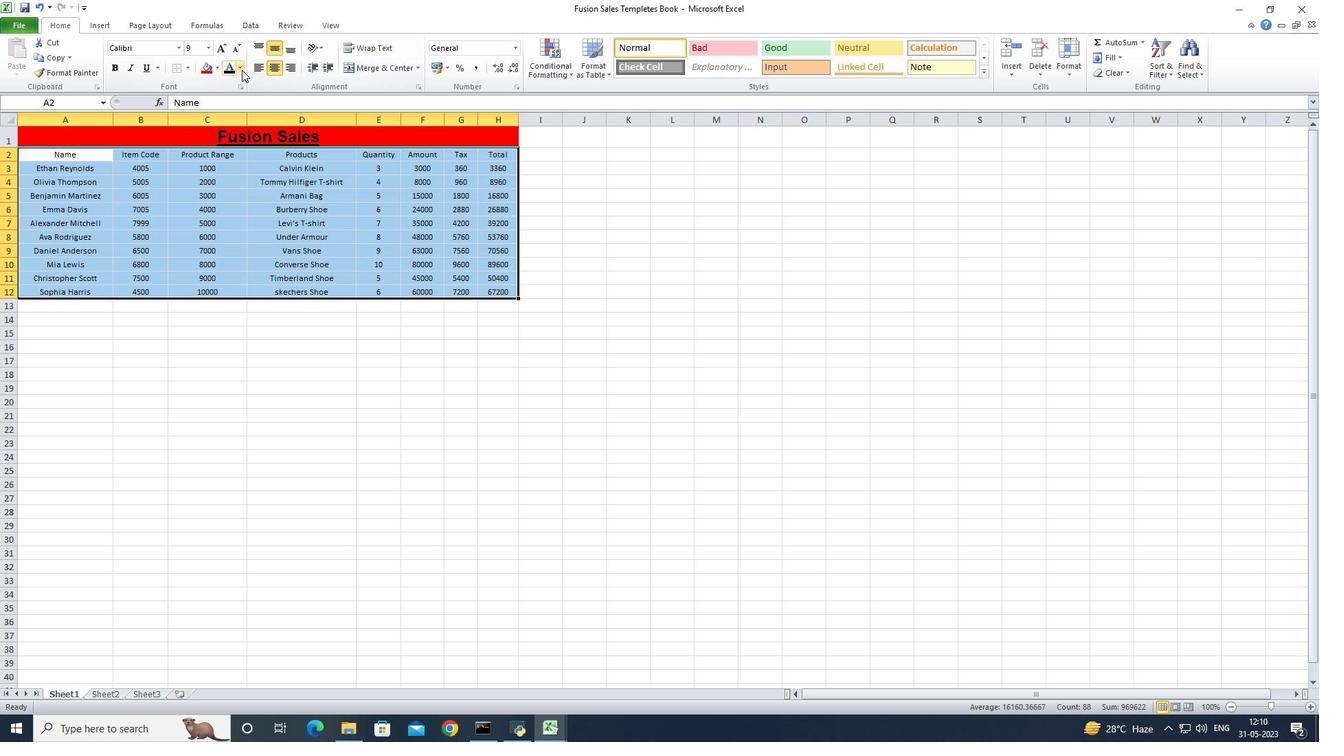 
Action: Mouse moved to (241, 111)
Screenshot: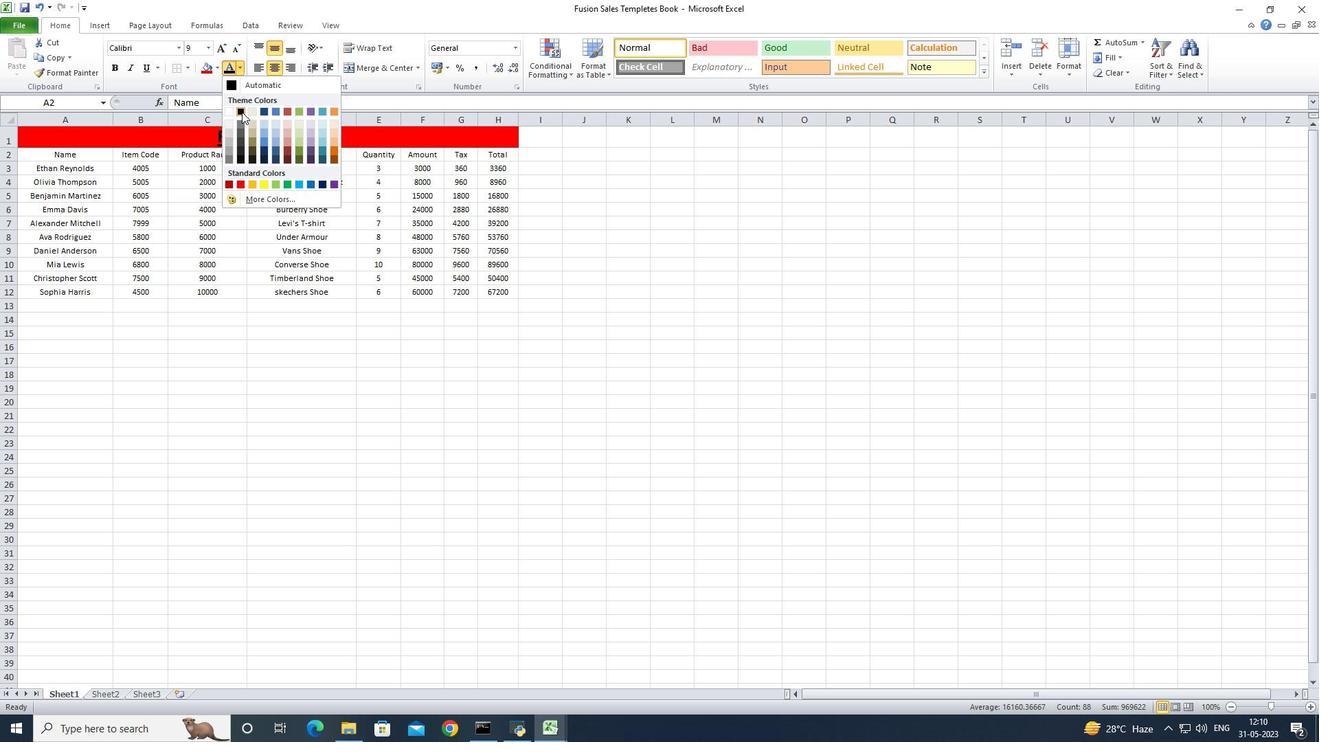 
Action: Mouse pressed left at (241, 111)
Screenshot: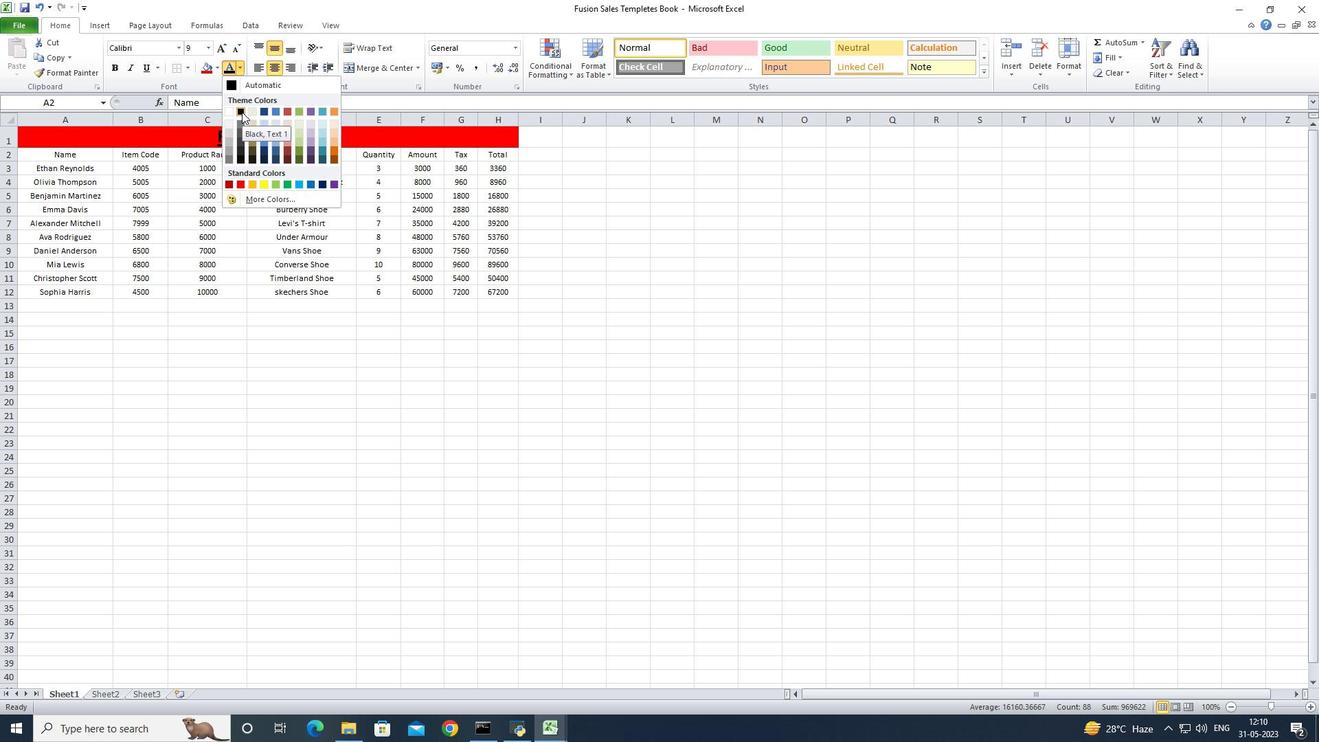 
Action: Mouse moved to (189, 68)
Screenshot: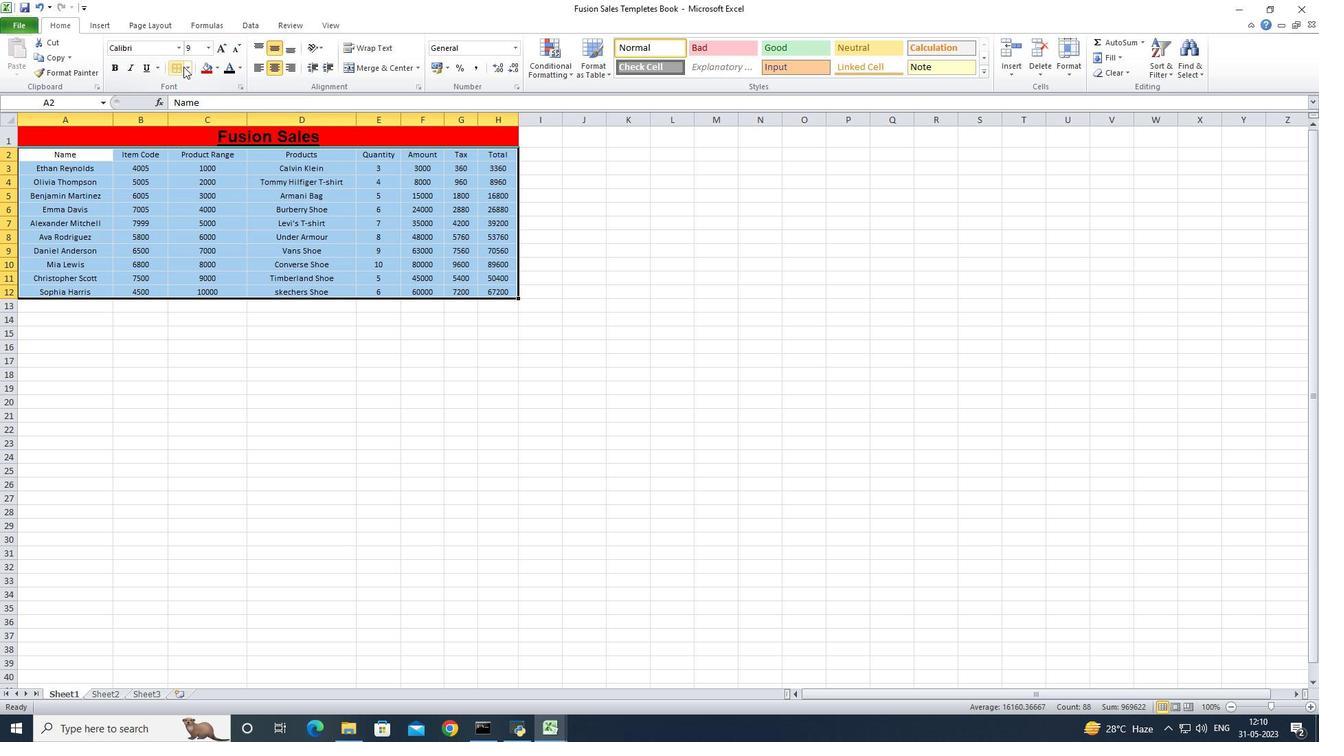 
Action: Mouse pressed left at (189, 68)
Screenshot: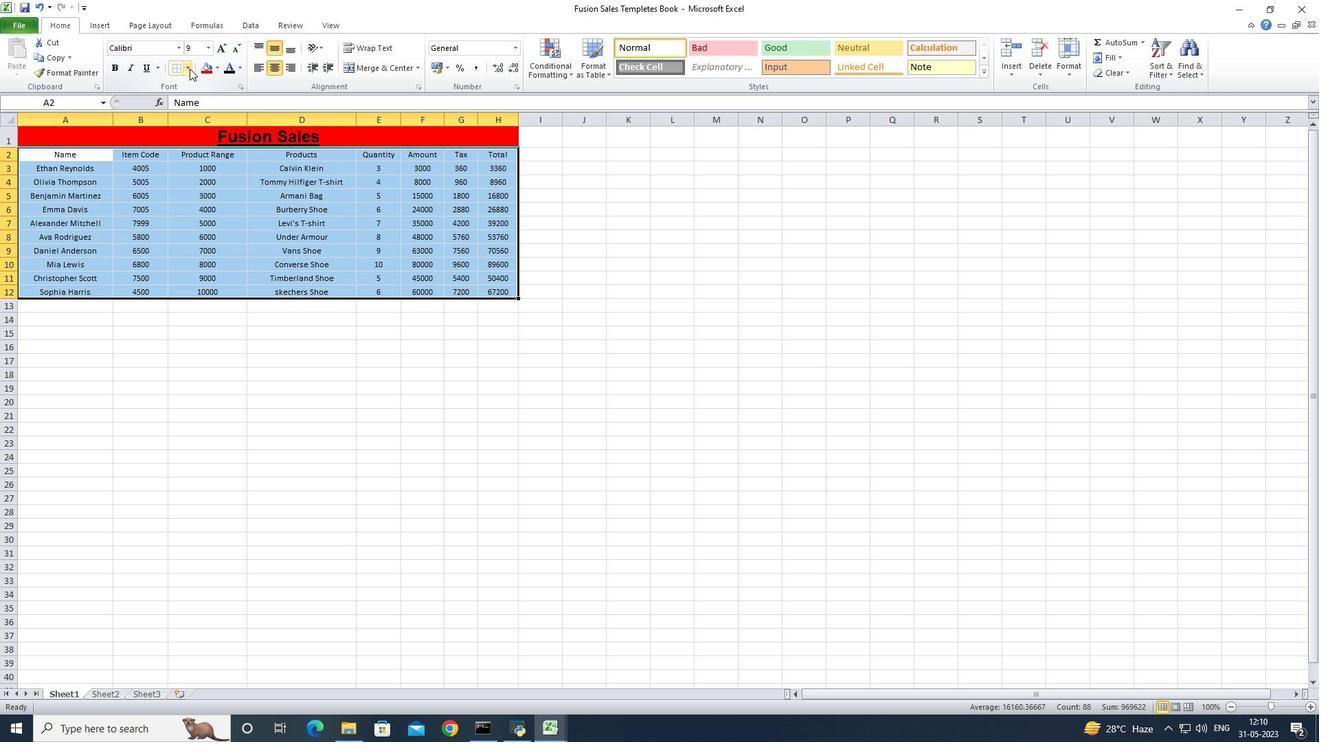 
Action: Mouse moved to (191, 161)
Screenshot: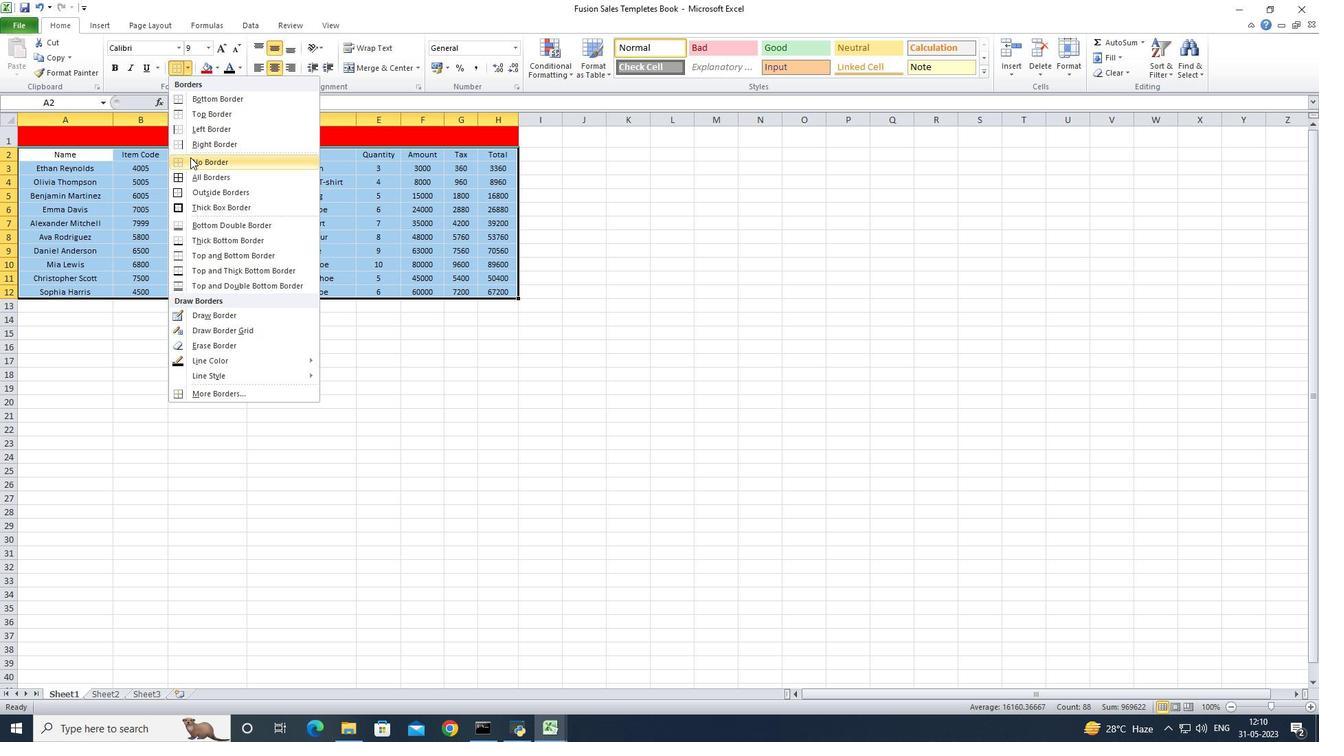 
Action: Mouse pressed left at (191, 161)
Screenshot: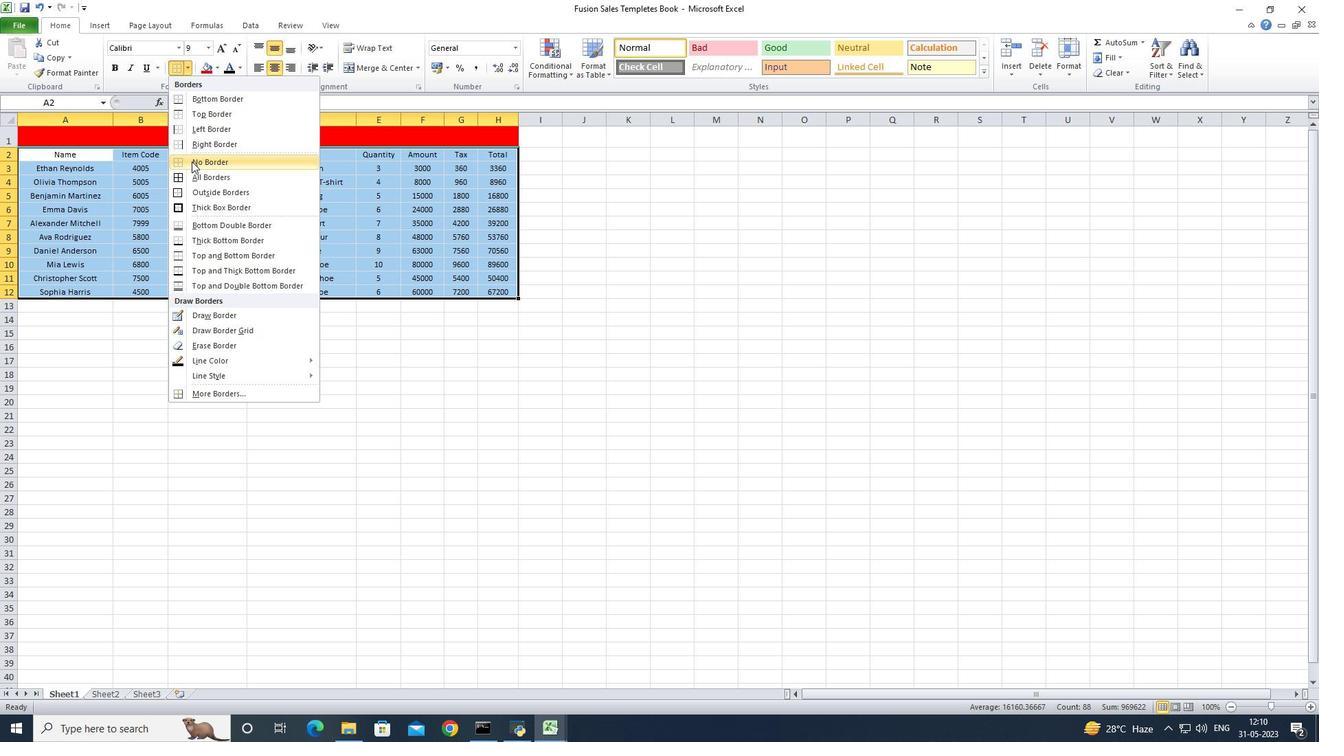 
Action: Mouse moved to (192, 351)
Screenshot: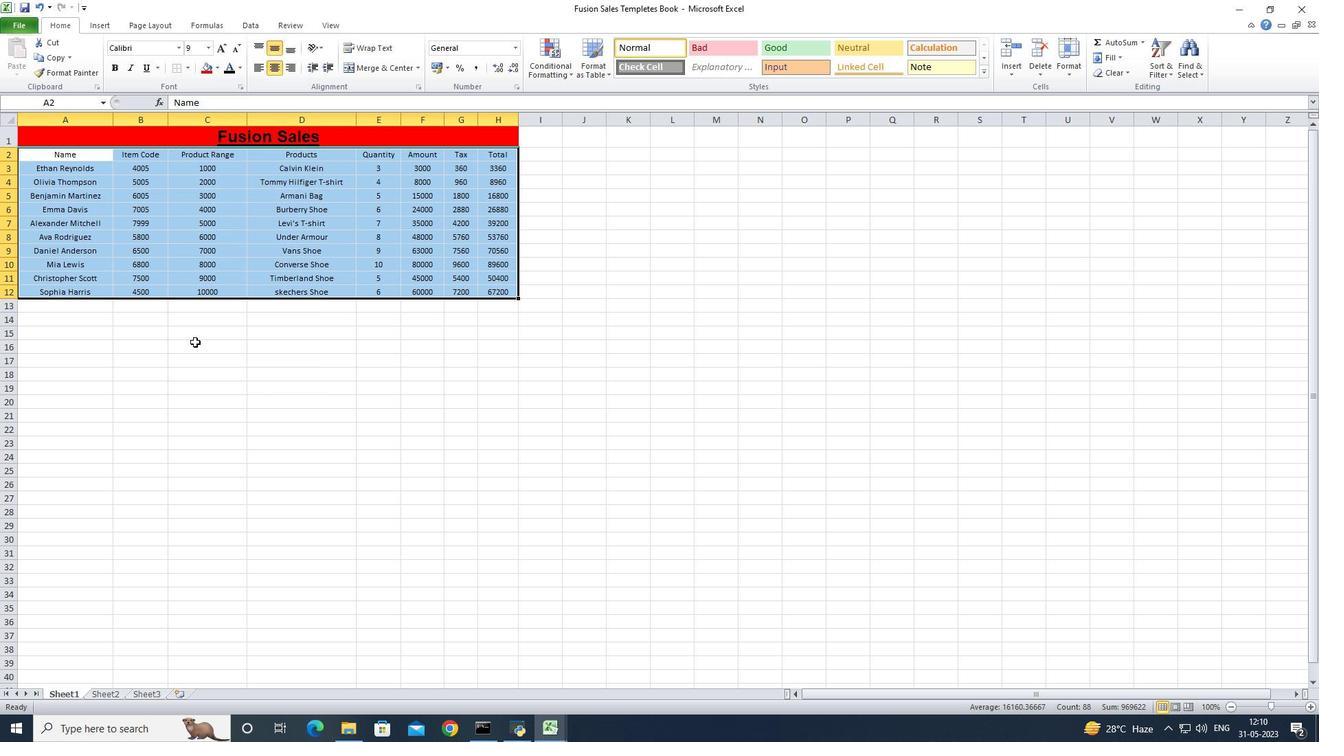 
Action: Mouse pressed left at (192, 351)
Screenshot: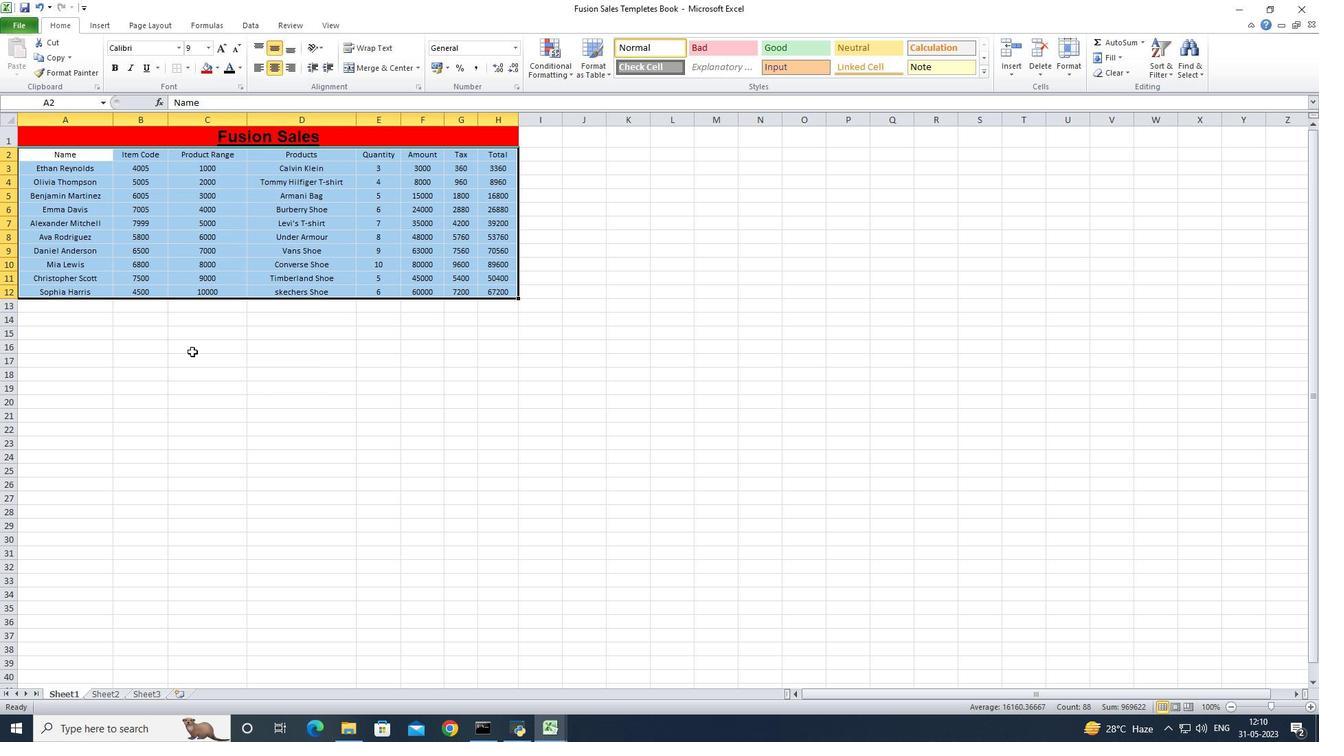 
Action: Mouse moved to (111, 114)
Screenshot: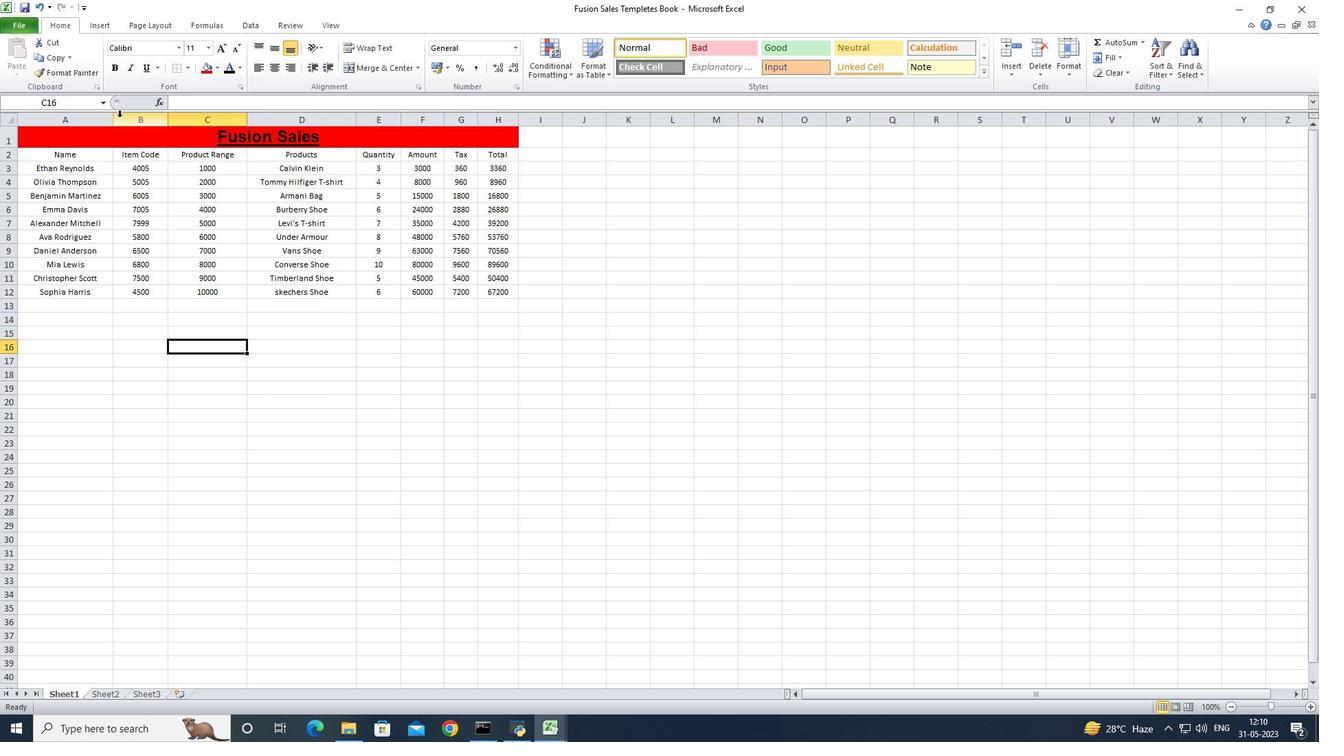 
Action: Mouse pressed left at (111, 114)
Screenshot: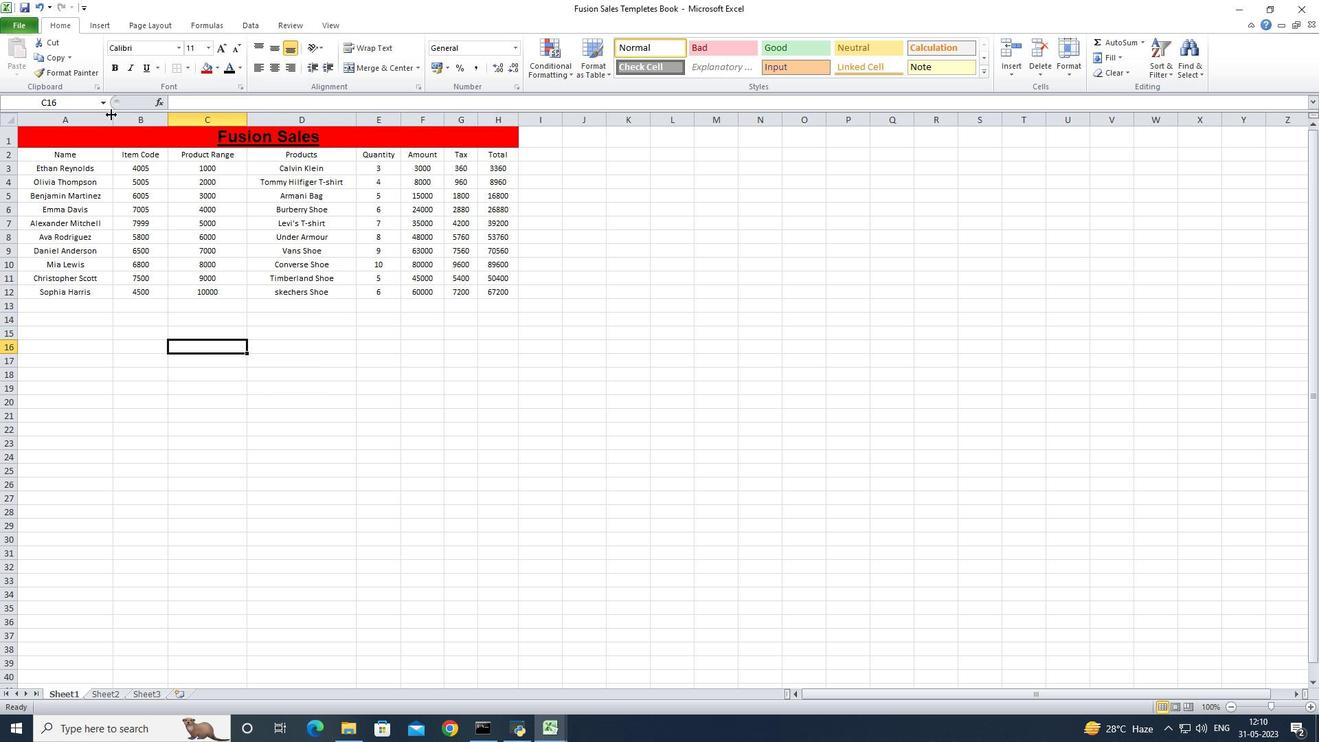 
Action: Mouse pressed left at (111, 114)
Screenshot: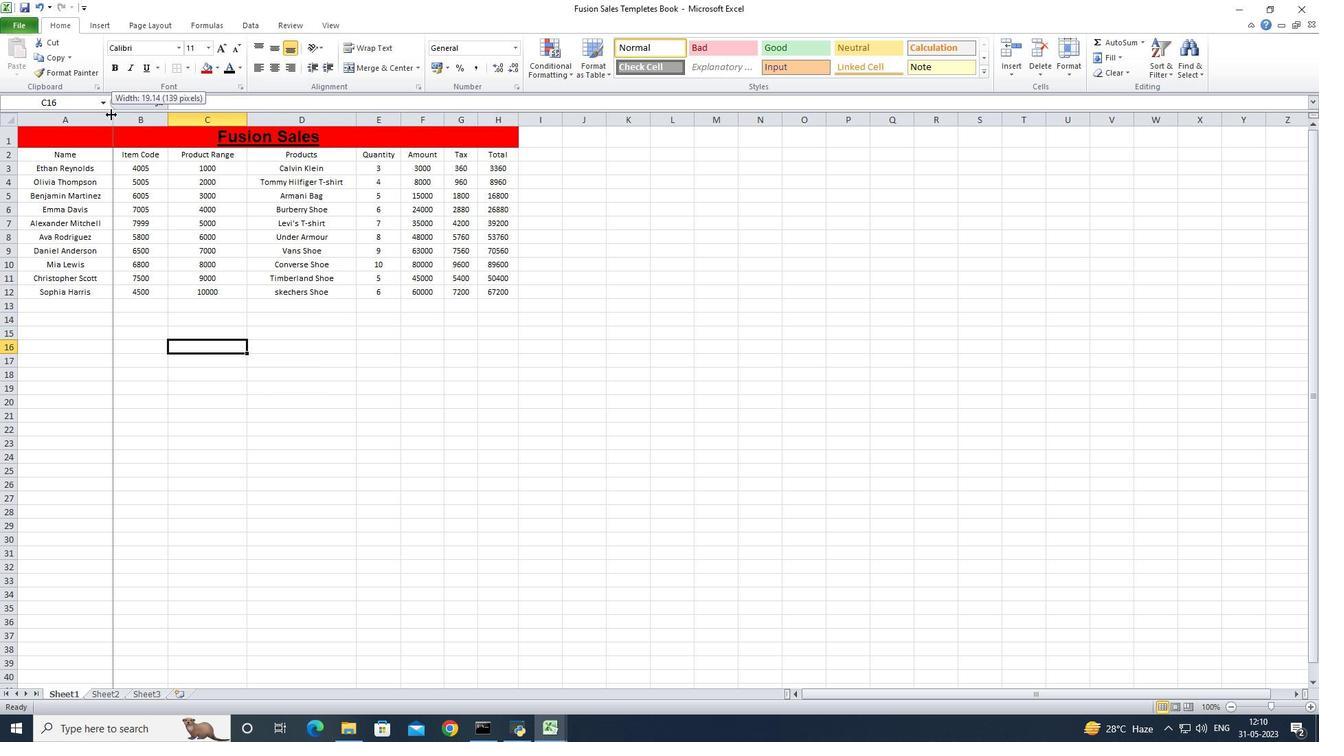
Action: Mouse moved to (149, 121)
Screenshot: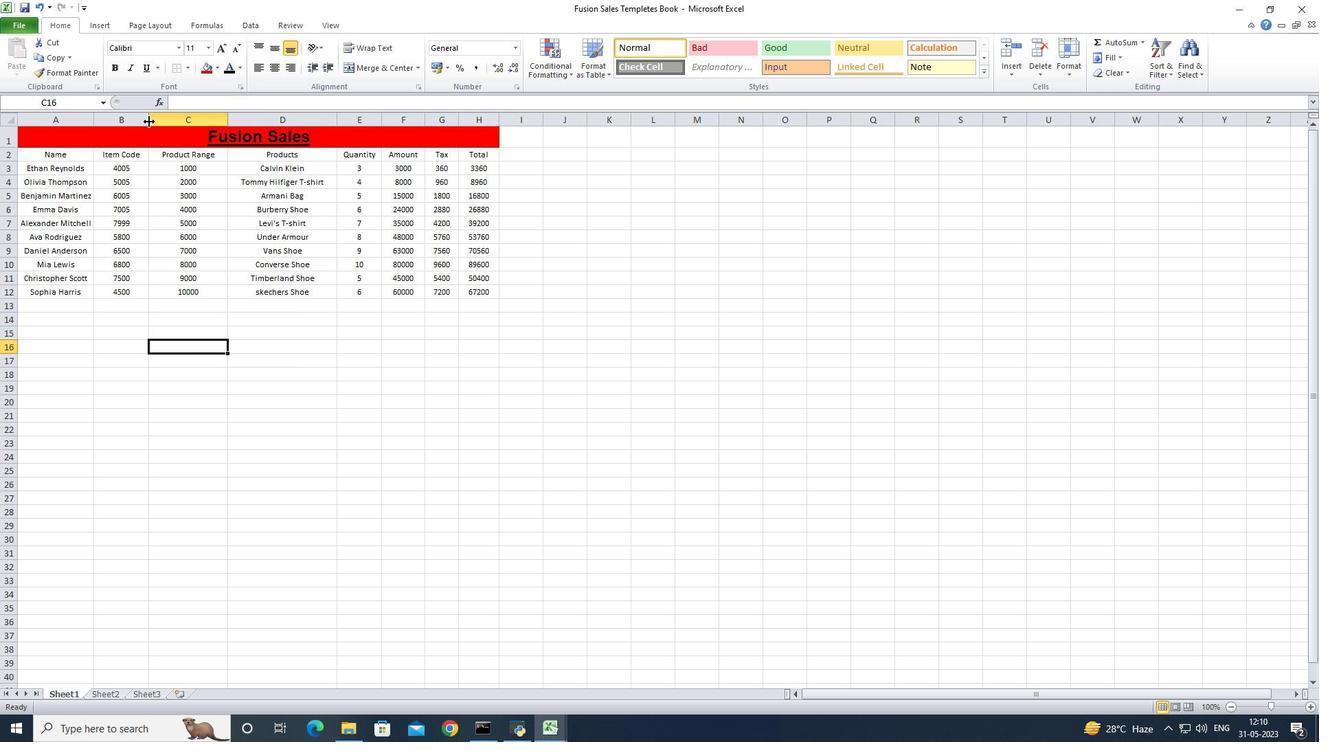 
Action: Mouse pressed left at (149, 121)
Screenshot: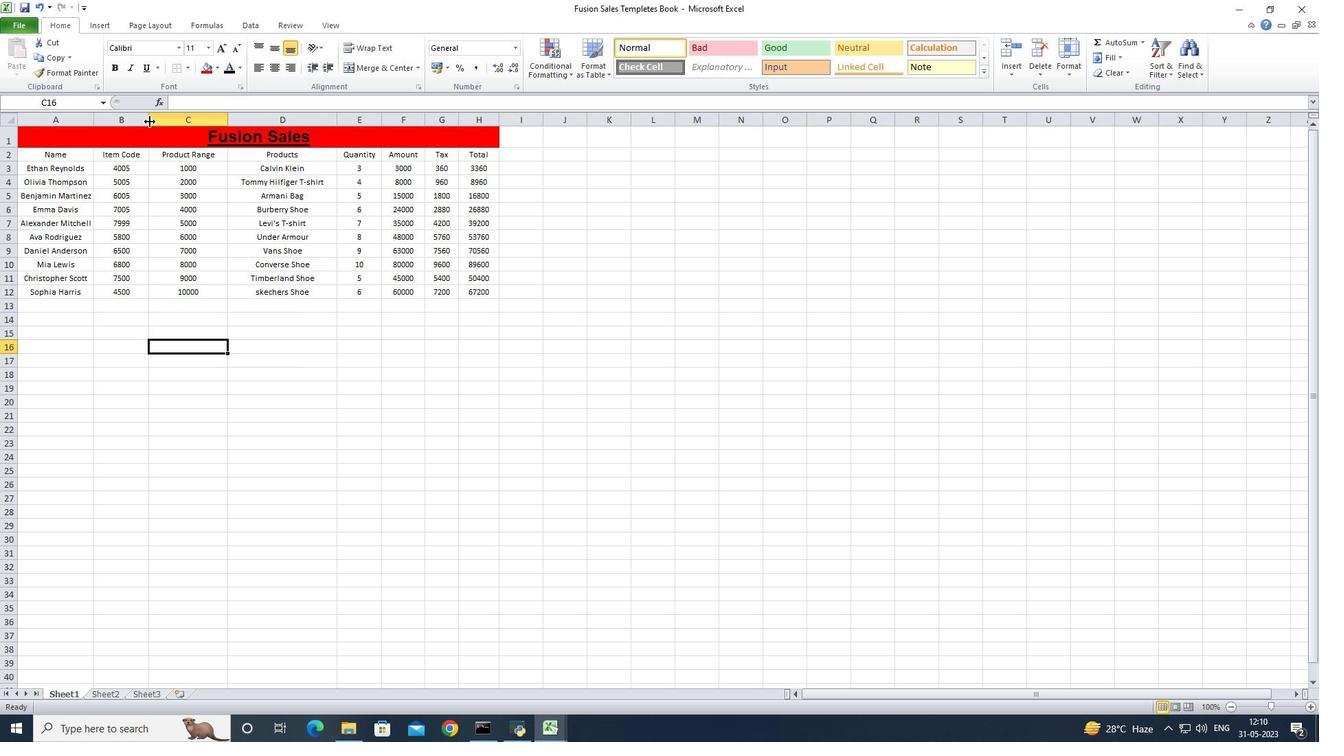 
Action: Mouse pressed left at (149, 121)
Screenshot: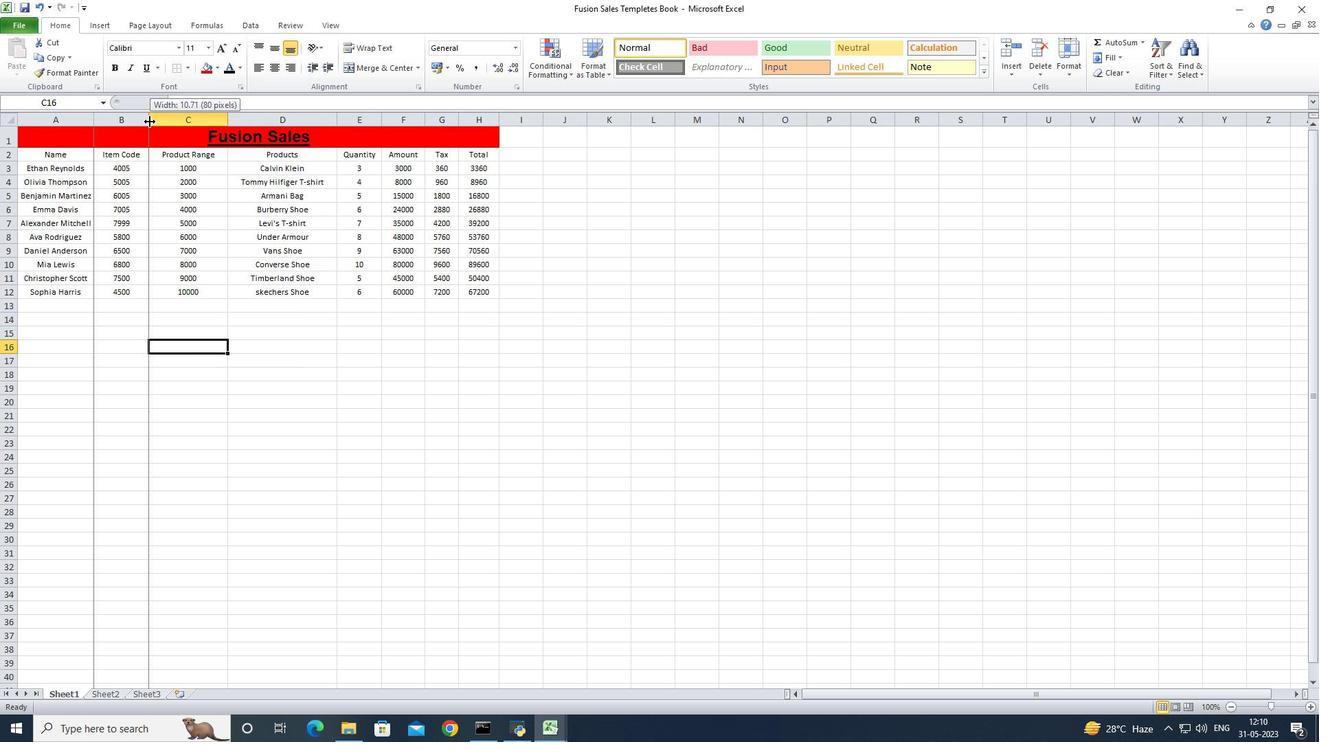 
Action: Mouse moved to (217, 120)
Screenshot: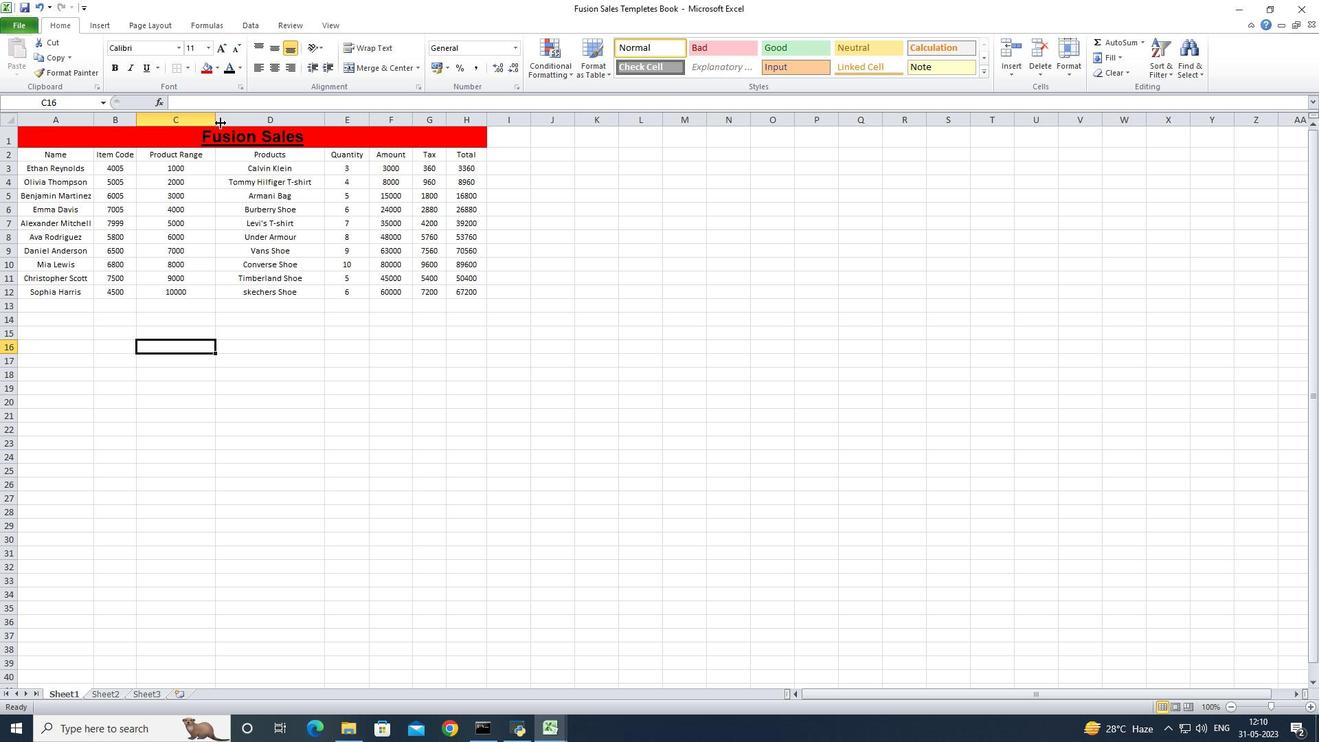 
Action: Mouse pressed left at (217, 120)
Screenshot: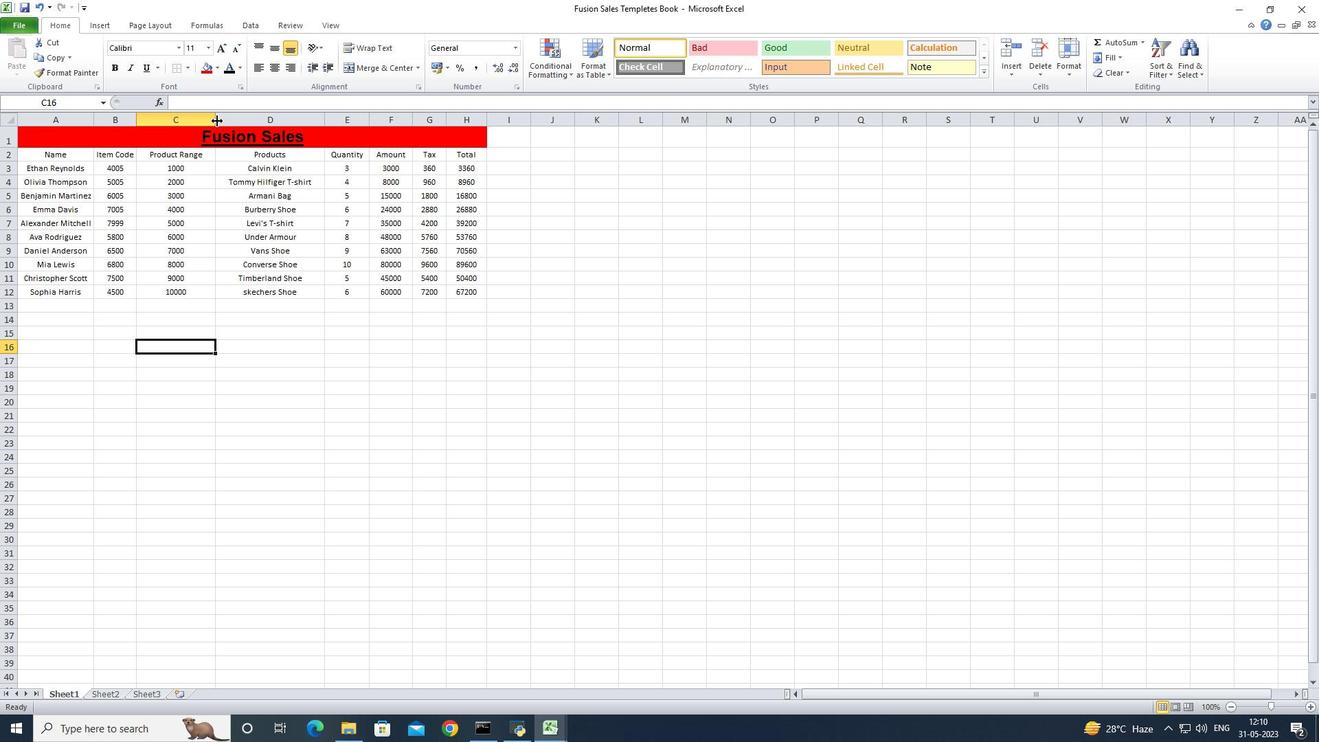 
Action: Mouse pressed left at (217, 120)
Screenshot: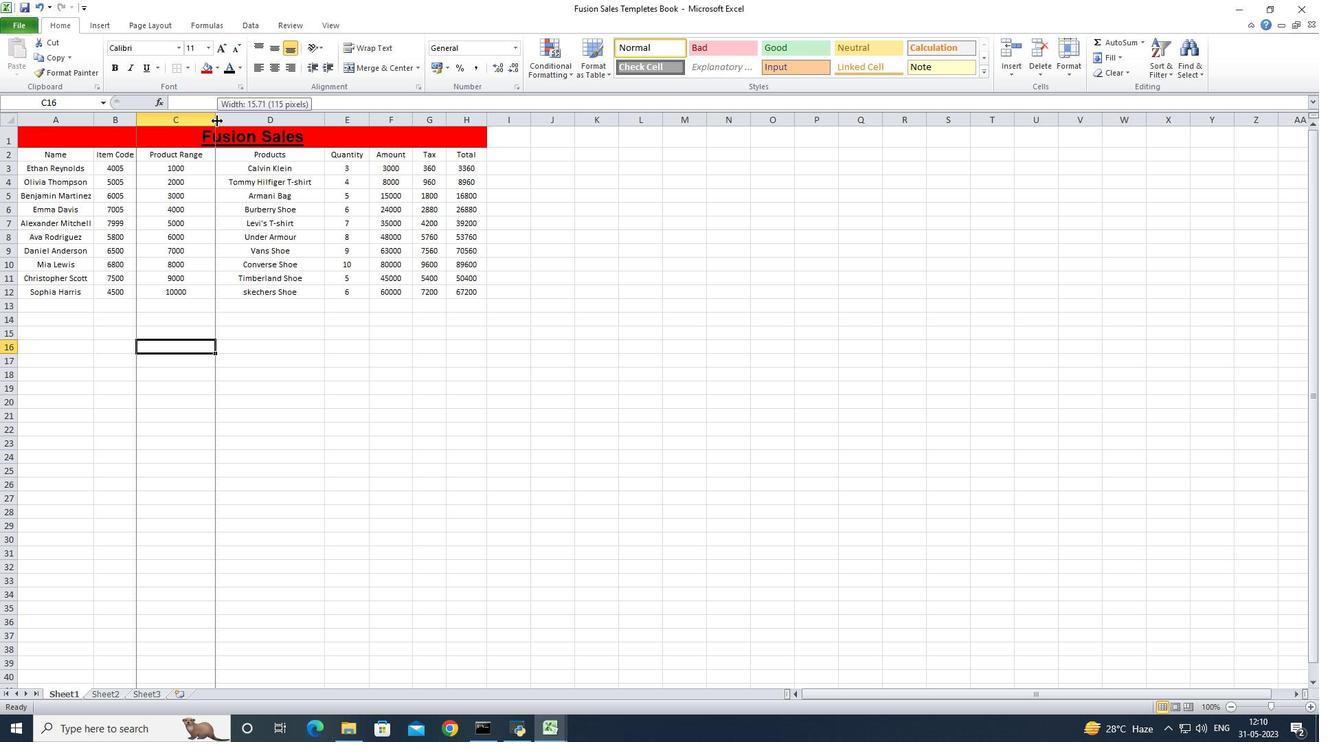 
Action: Mouse moved to (306, 124)
Screenshot: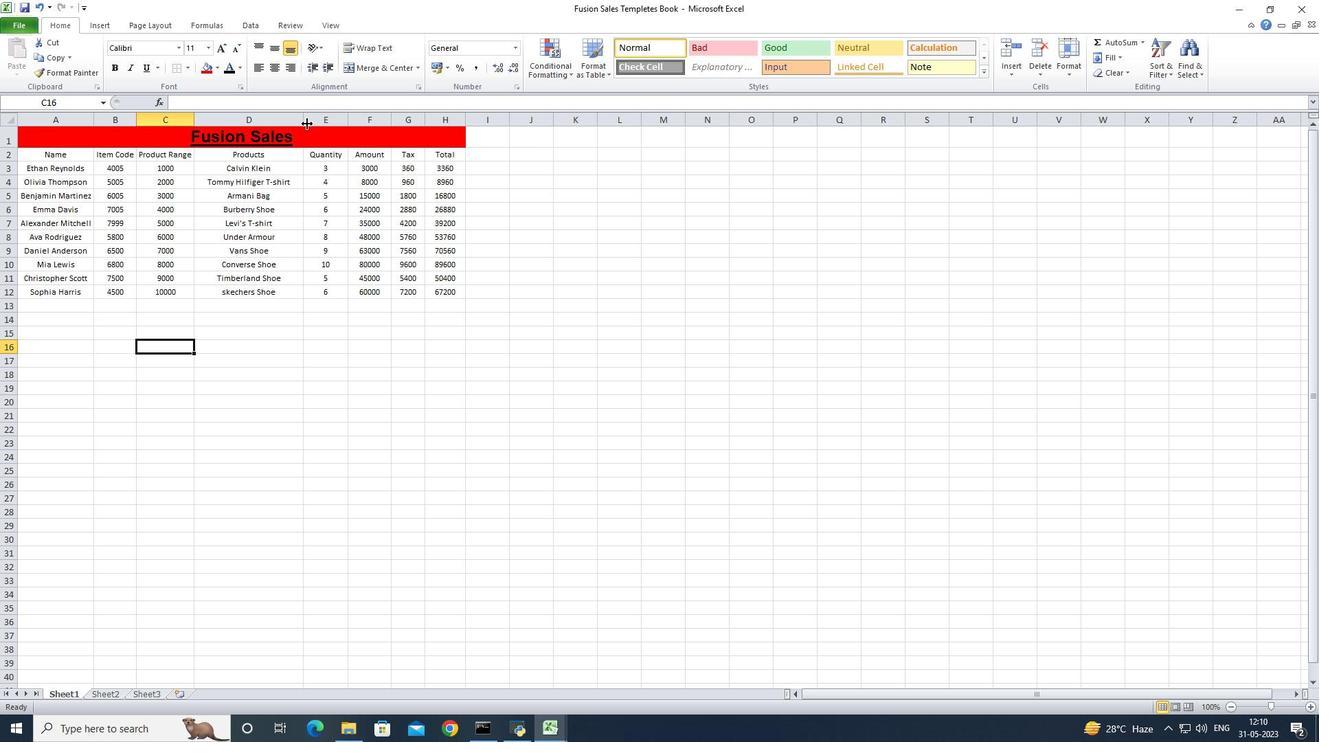 
Action: Mouse pressed left at (306, 124)
Screenshot: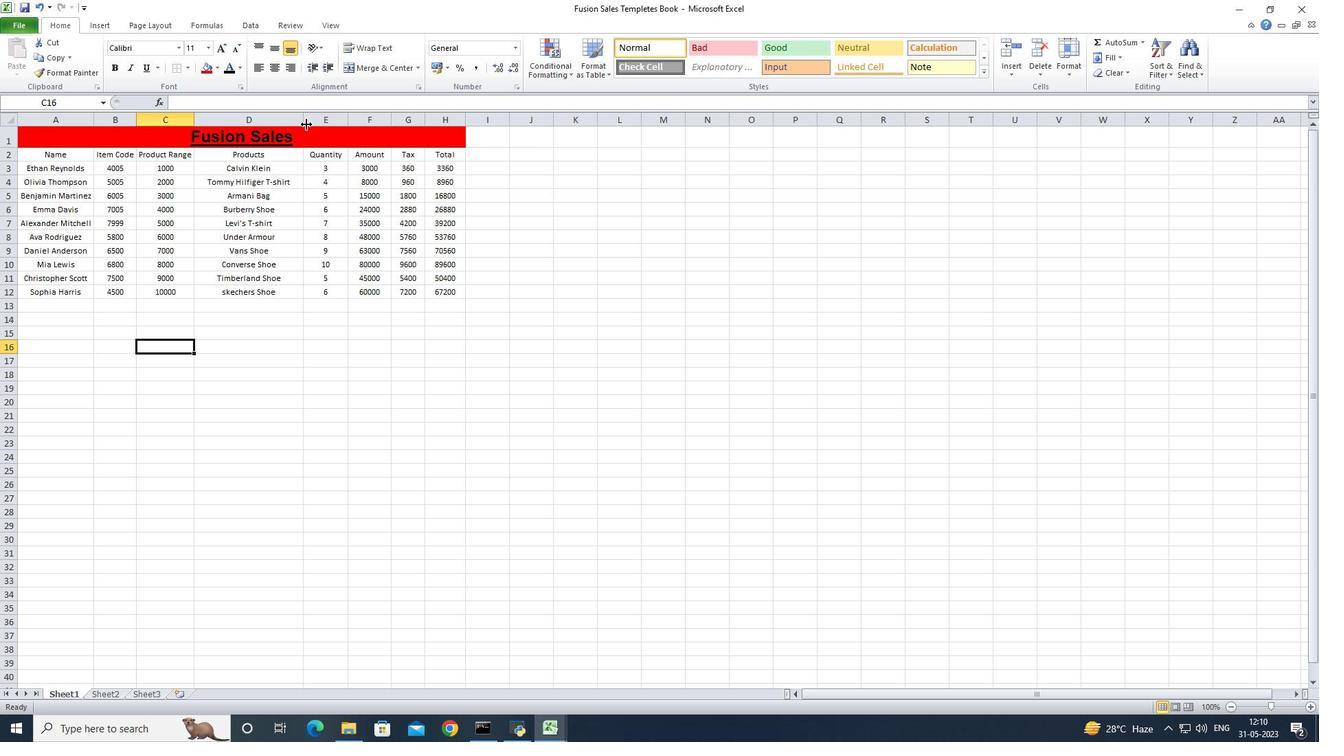 
Action: Mouse pressed left at (306, 124)
Screenshot: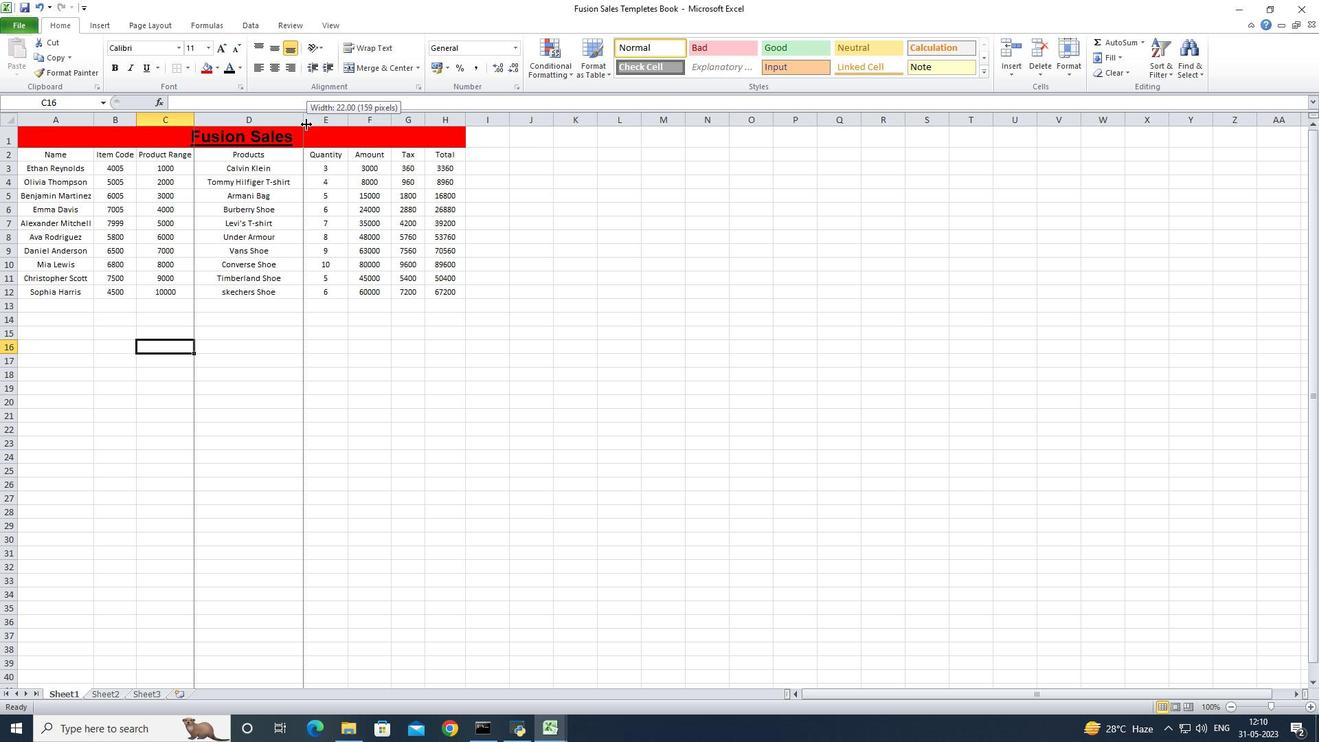 
Action: Mouse moved to (331, 121)
Screenshot: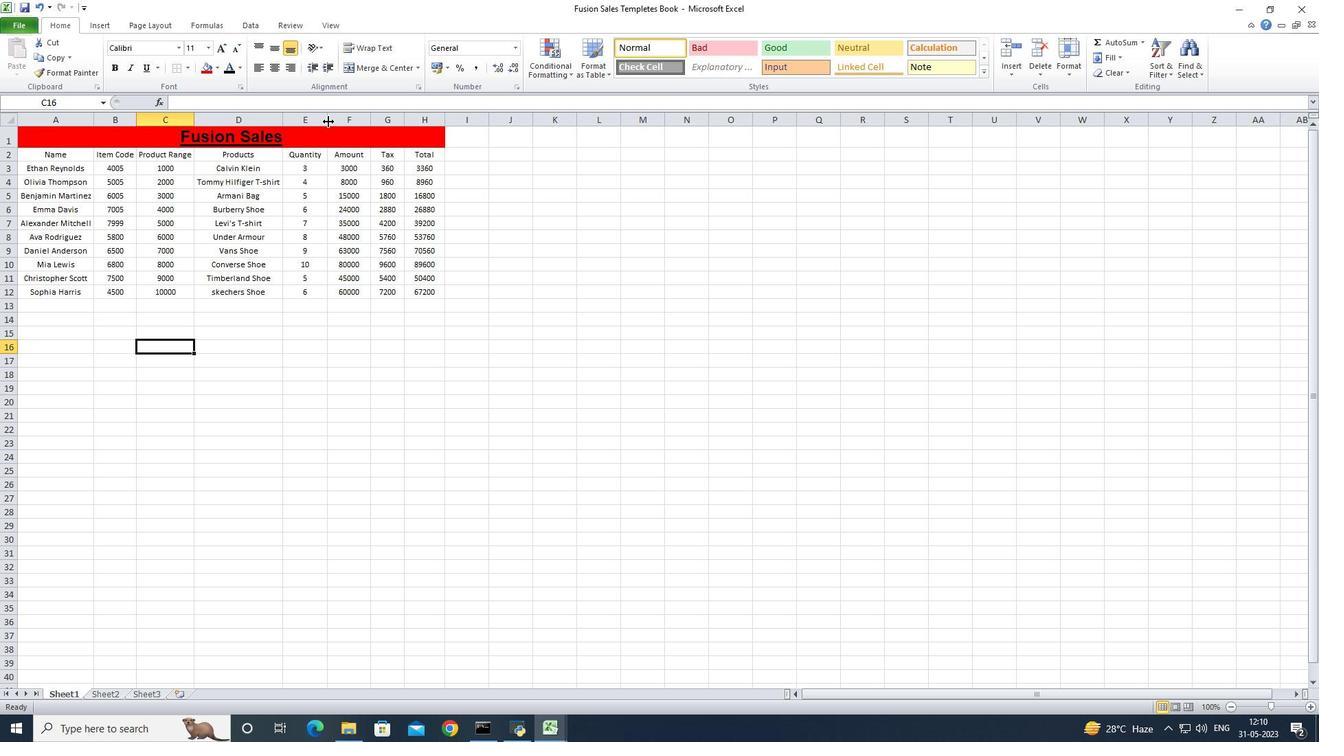
Action: Mouse pressed left at (331, 121)
Screenshot: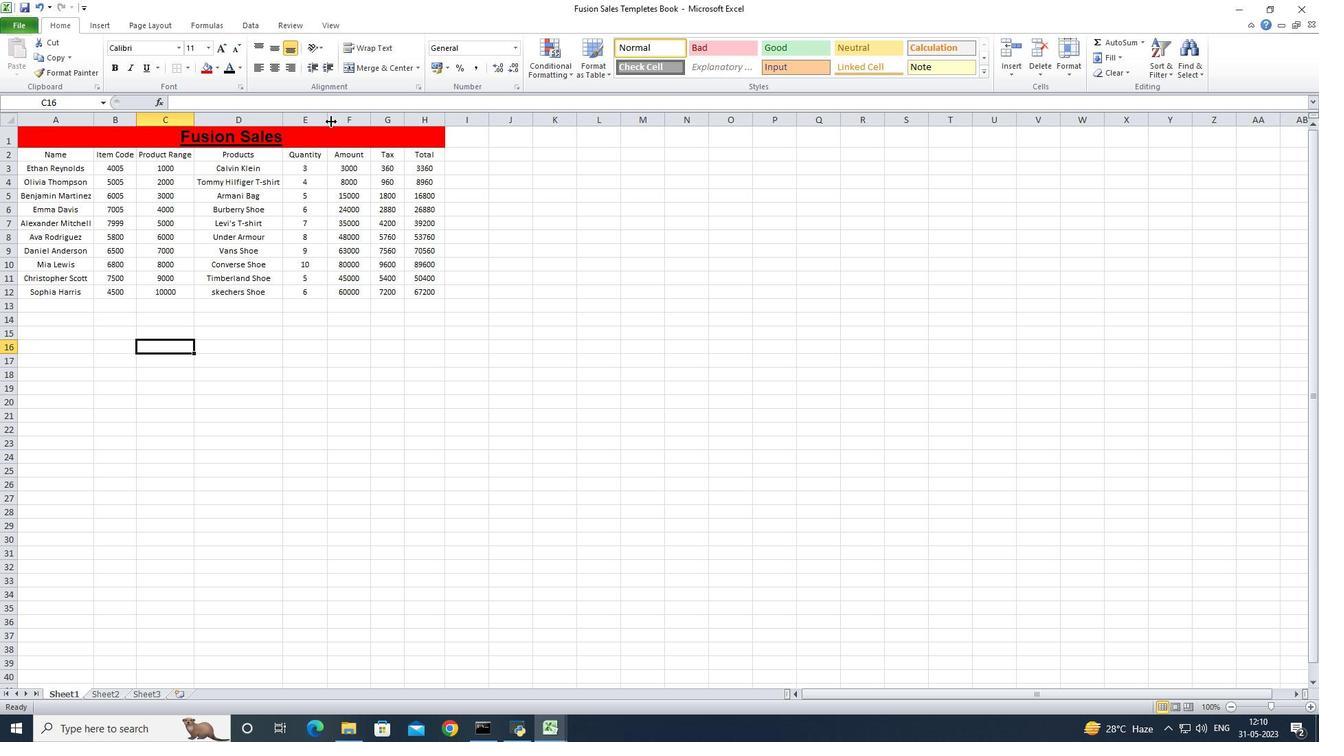
Action: Mouse pressed left at (331, 121)
Screenshot: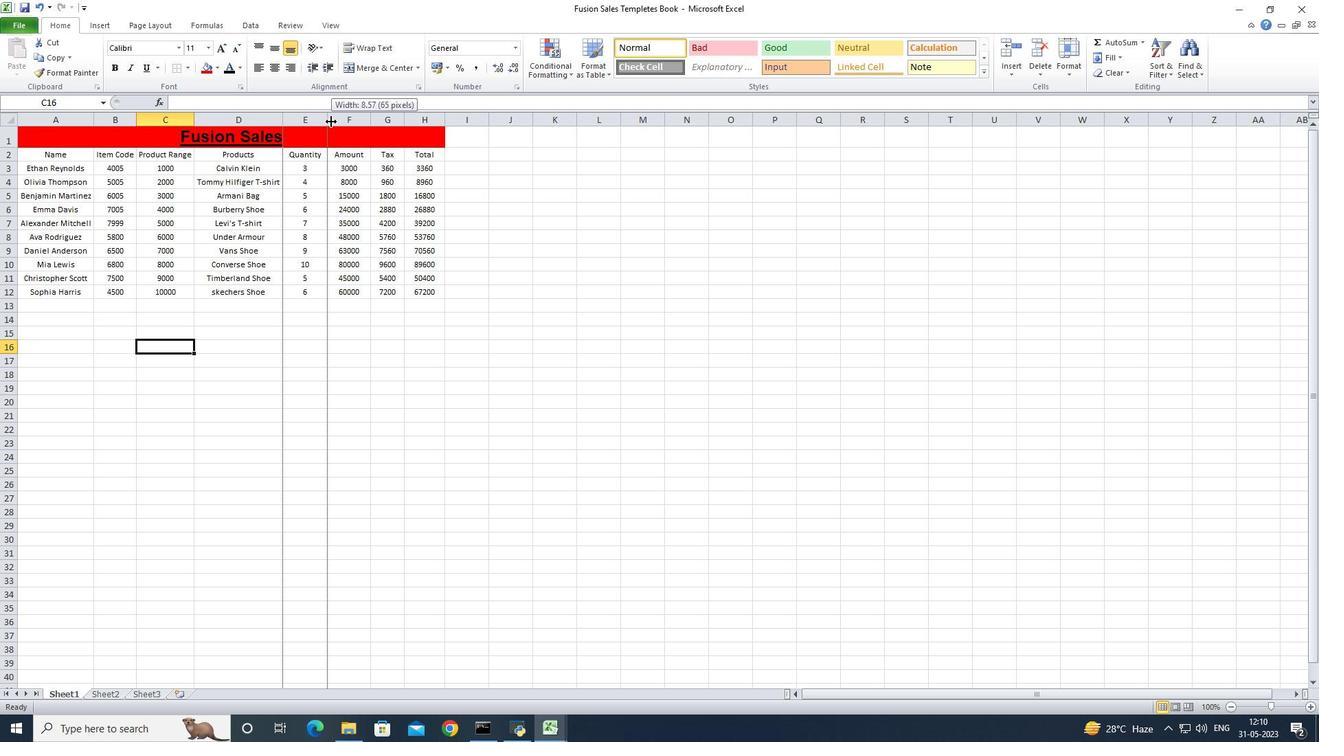 
Action: Mouse moved to (364, 122)
Screenshot: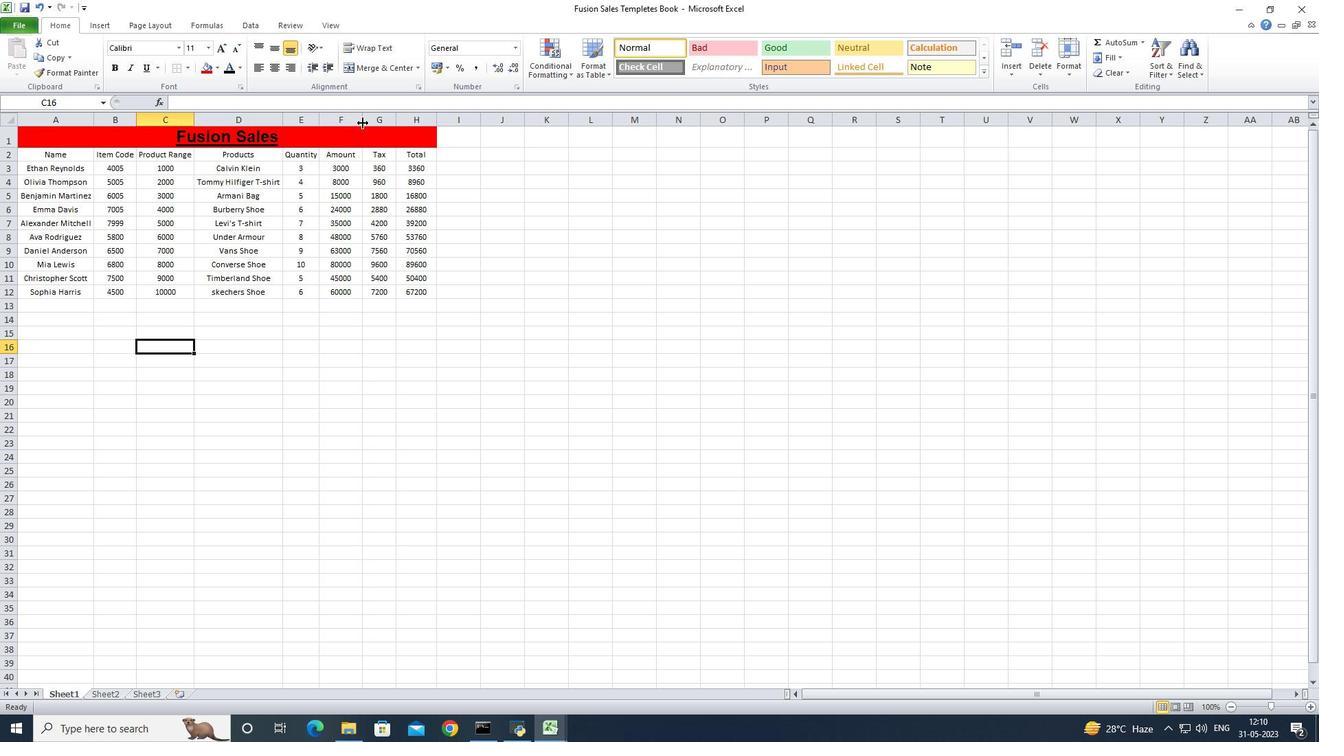 
Action: Mouse pressed left at (364, 122)
Screenshot: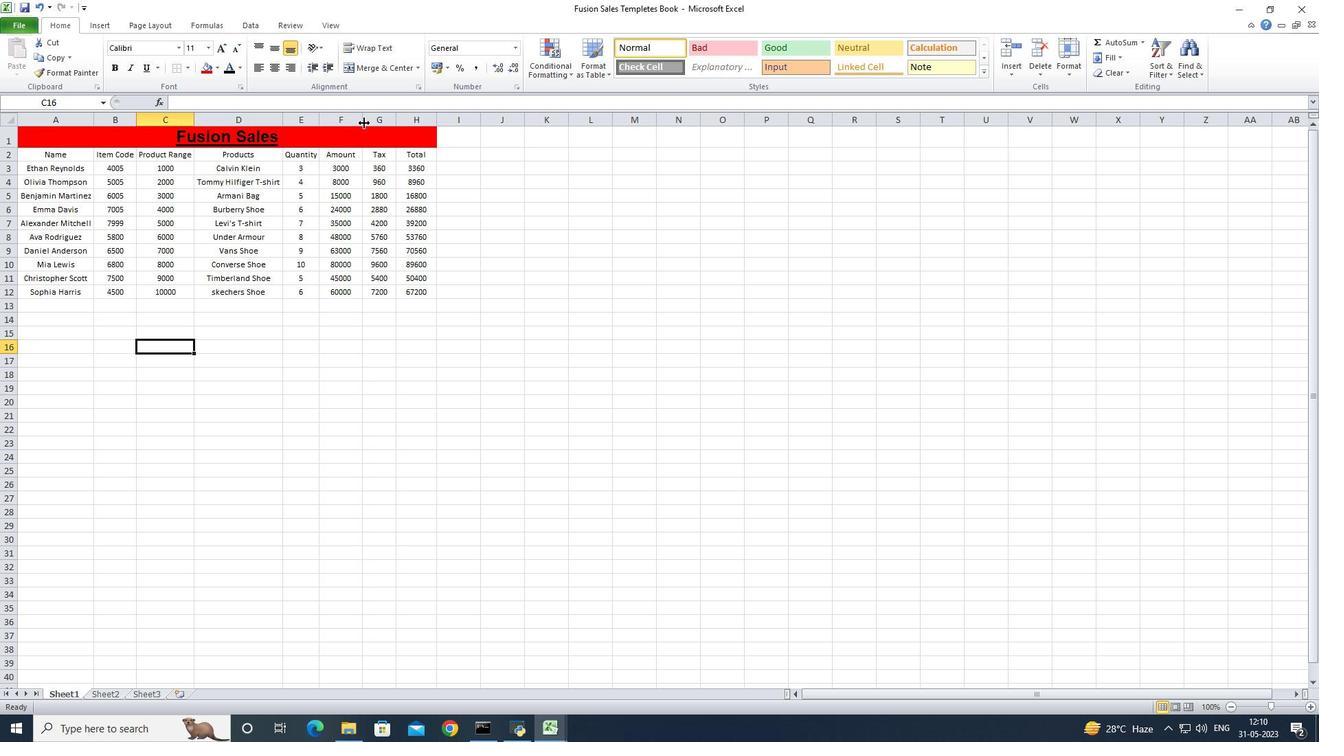 
Action: Mouse pressed left at (364, 122)
Screenshot: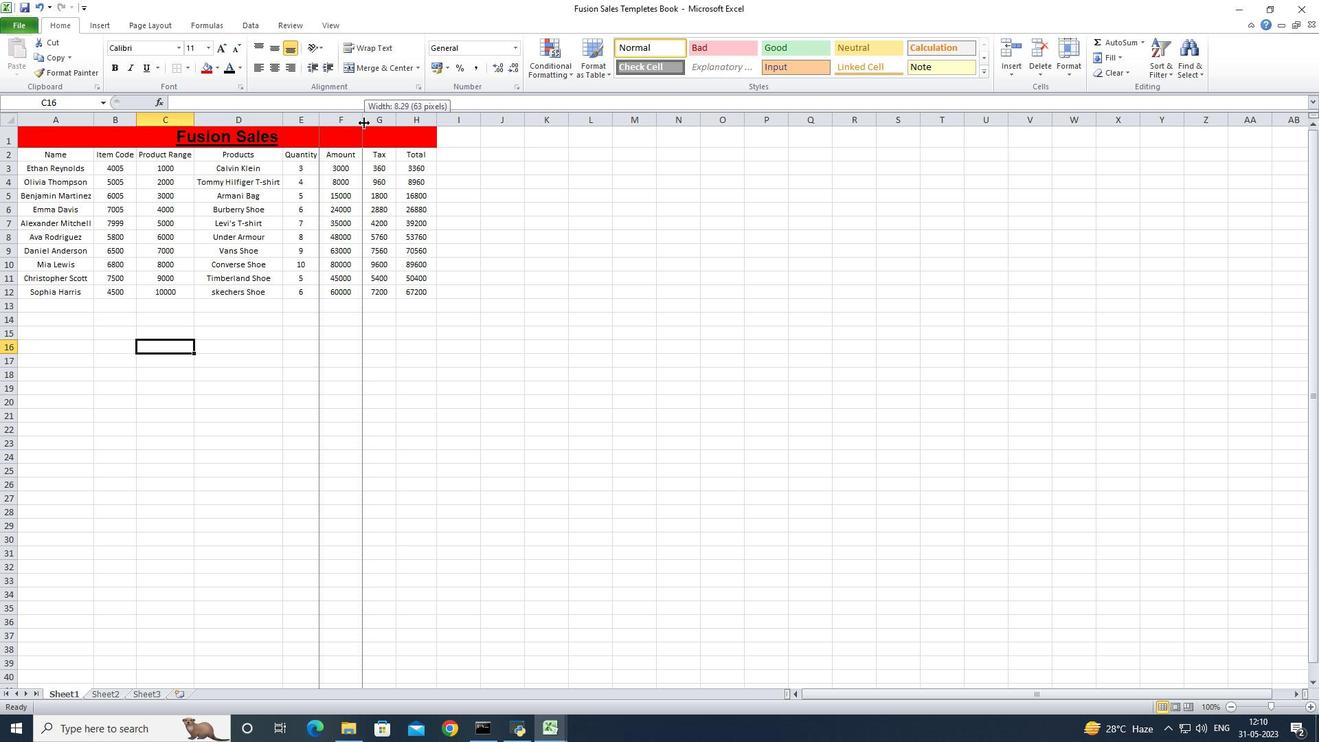 
Action: Mouse moved to (387, 123)
Screenshot: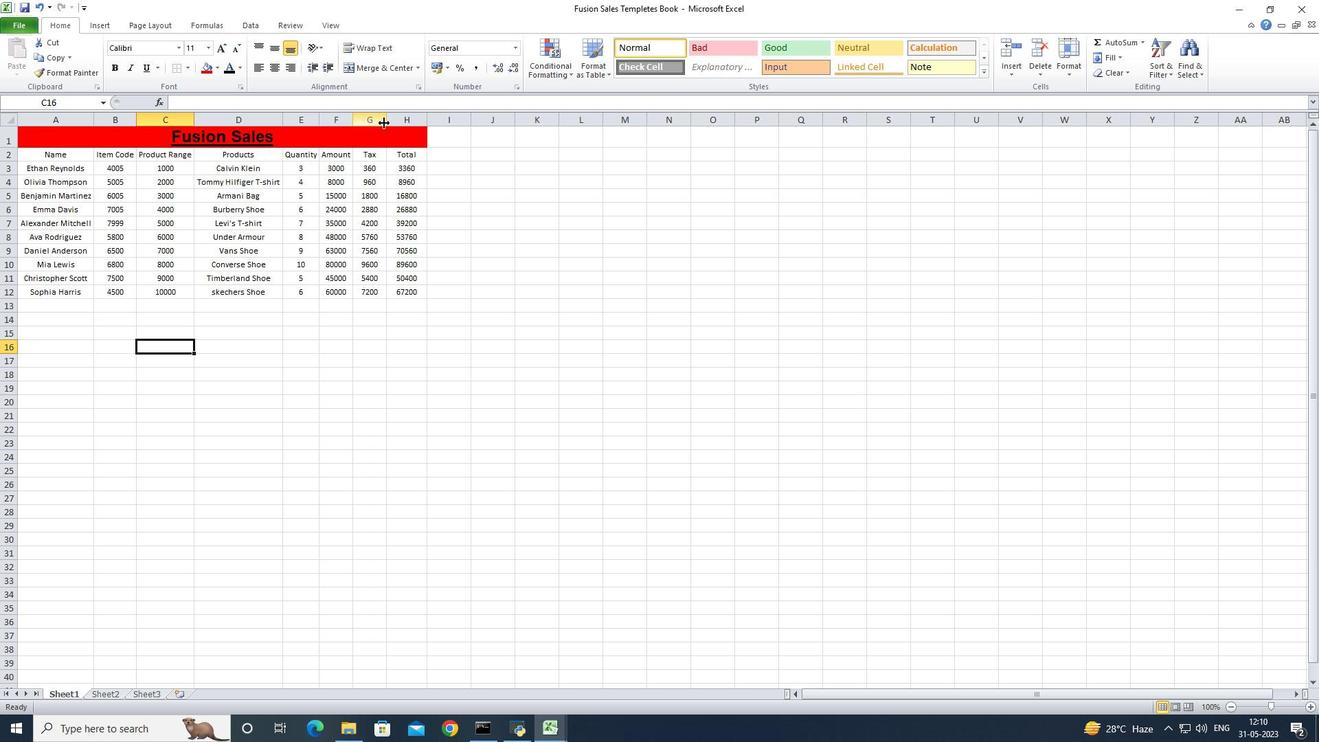 
Action: Mouse pressed left at (387, 123)
Screenshot: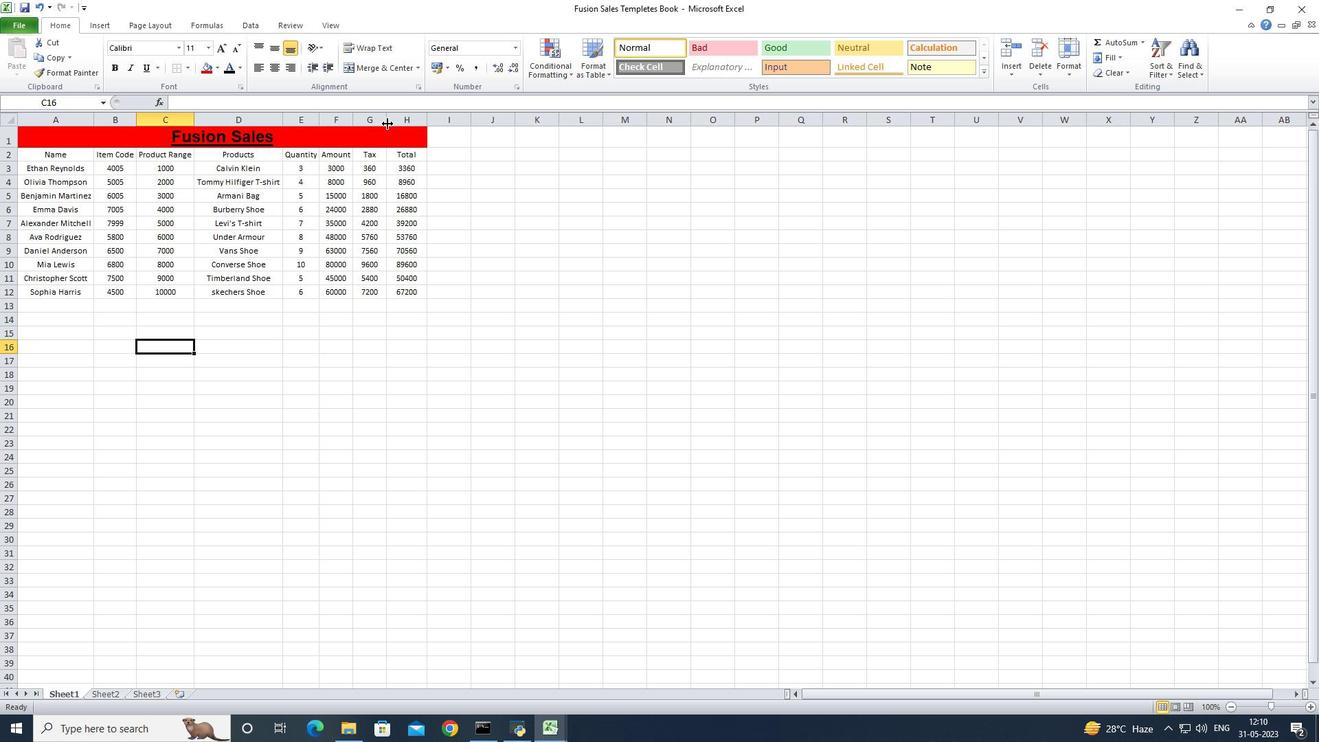 
Action: Mouse pressed left at (387, 123)
Screenshot: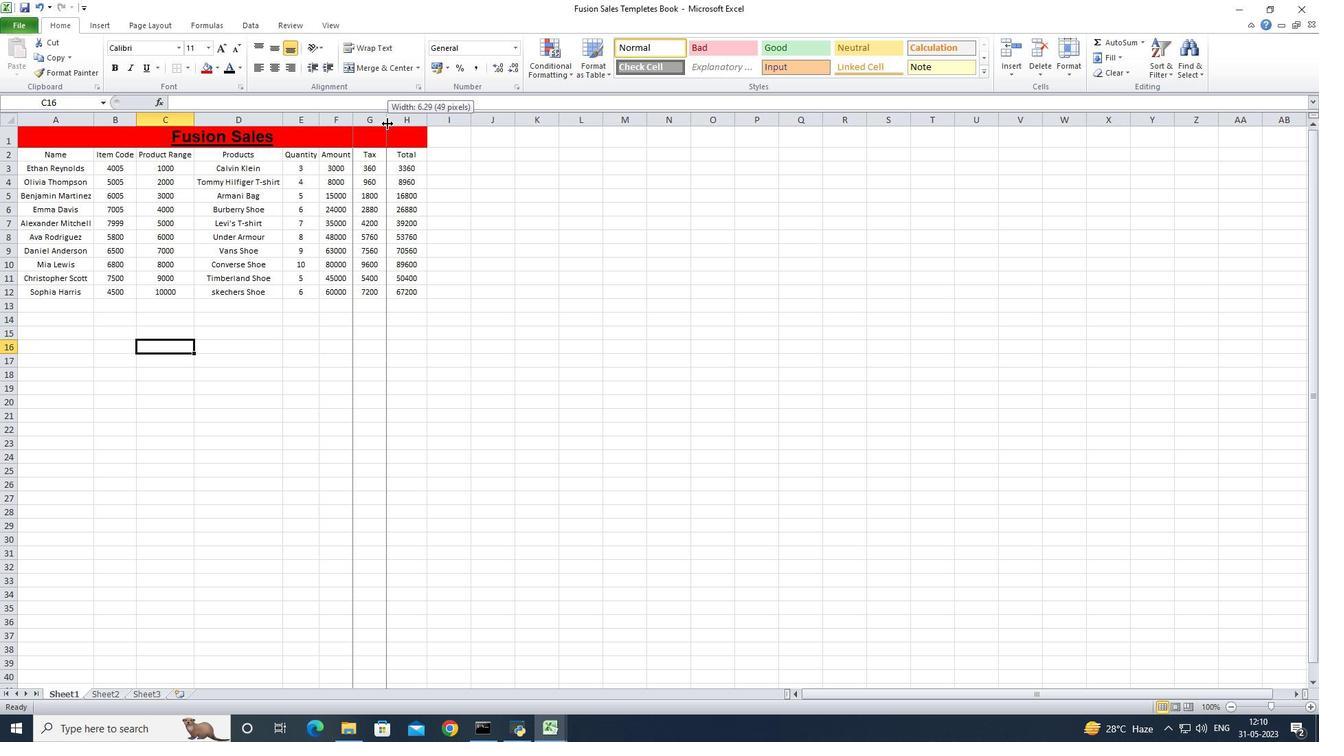 
Action: Mouse moved to (414, 124)
Screenshot: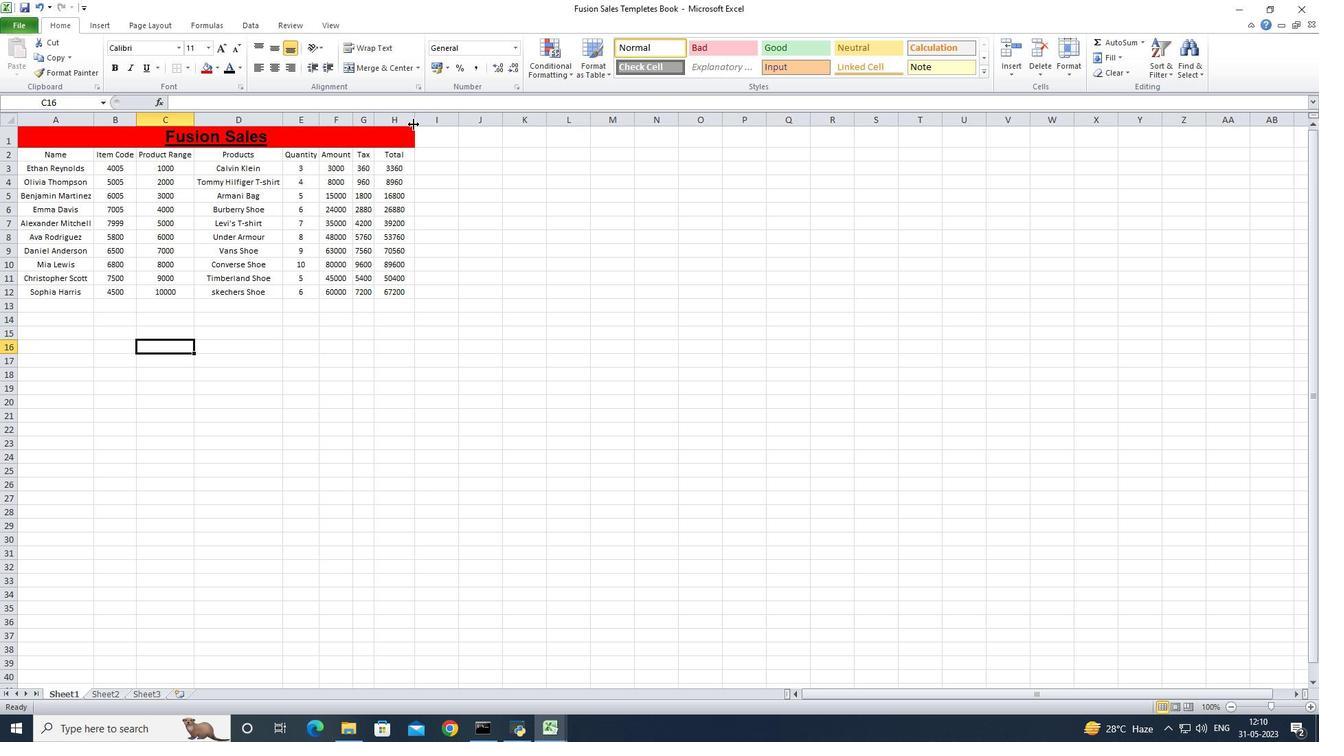 
Action: Mouse pressed left at (414, 124)
Screenshot: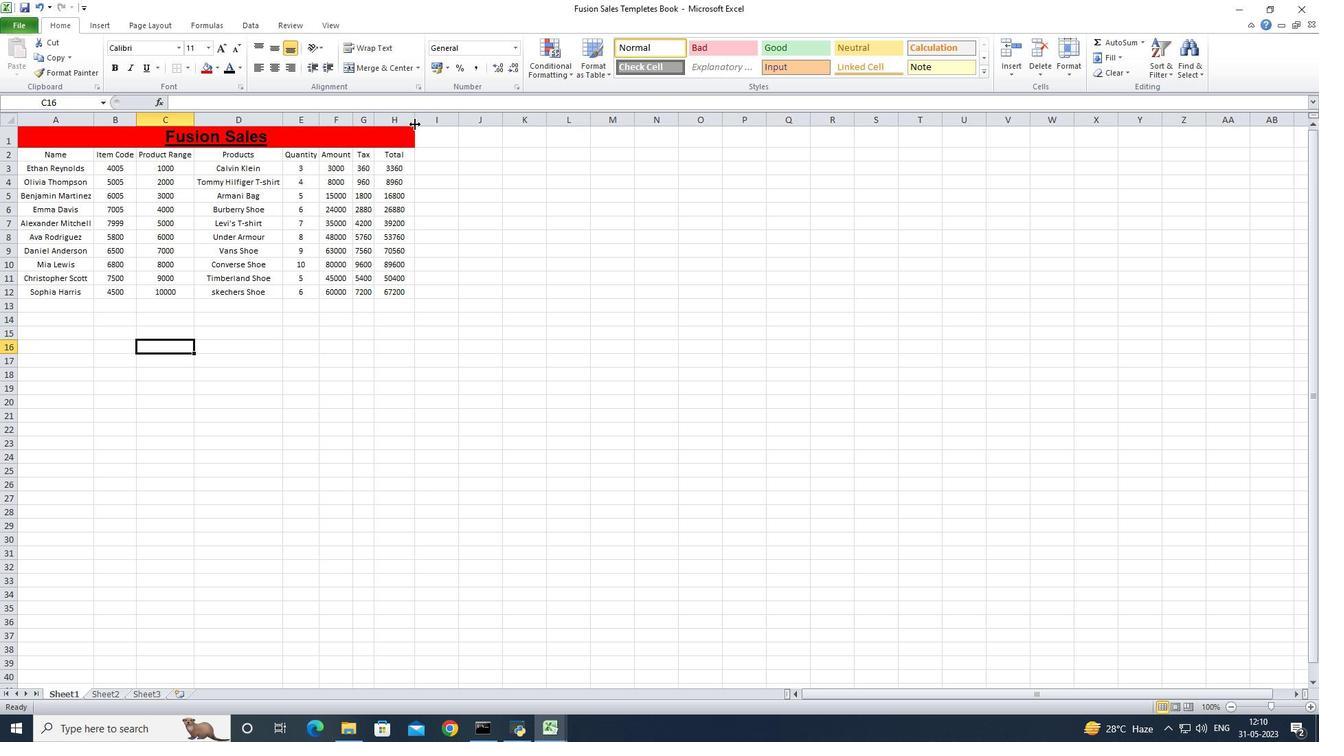 
Action: Mouse pressed left at (414, 124)
Screenshot: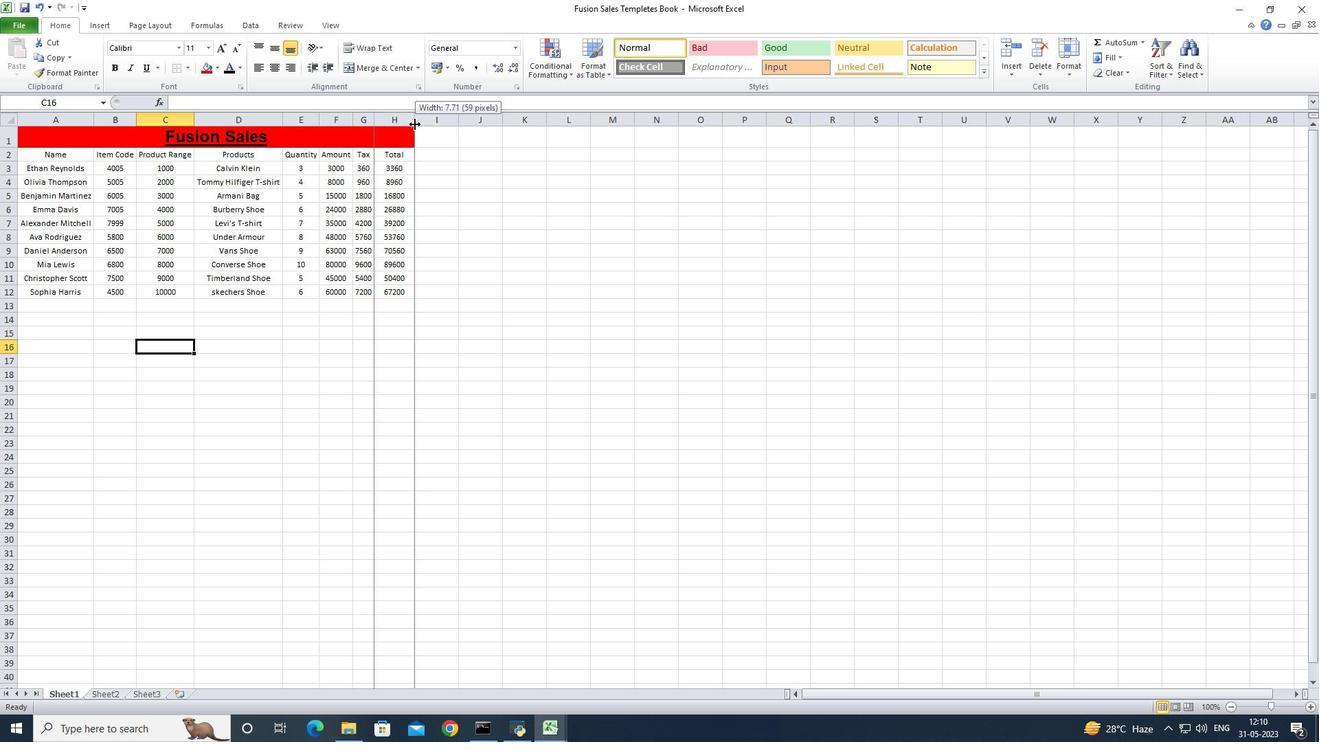 
Action: Mouse moved to (391, 353)
Screenshot: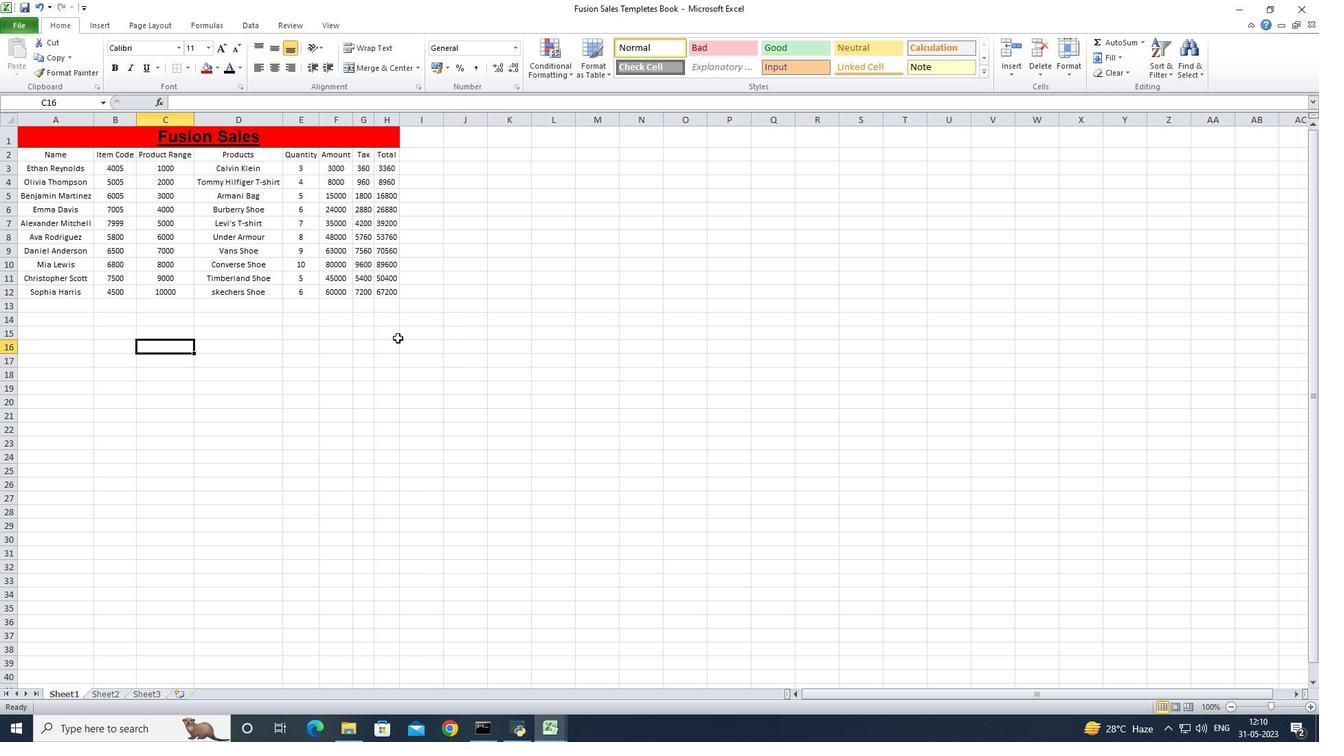 
Action: Mouse pressed left at (391, 353)
Screenshot: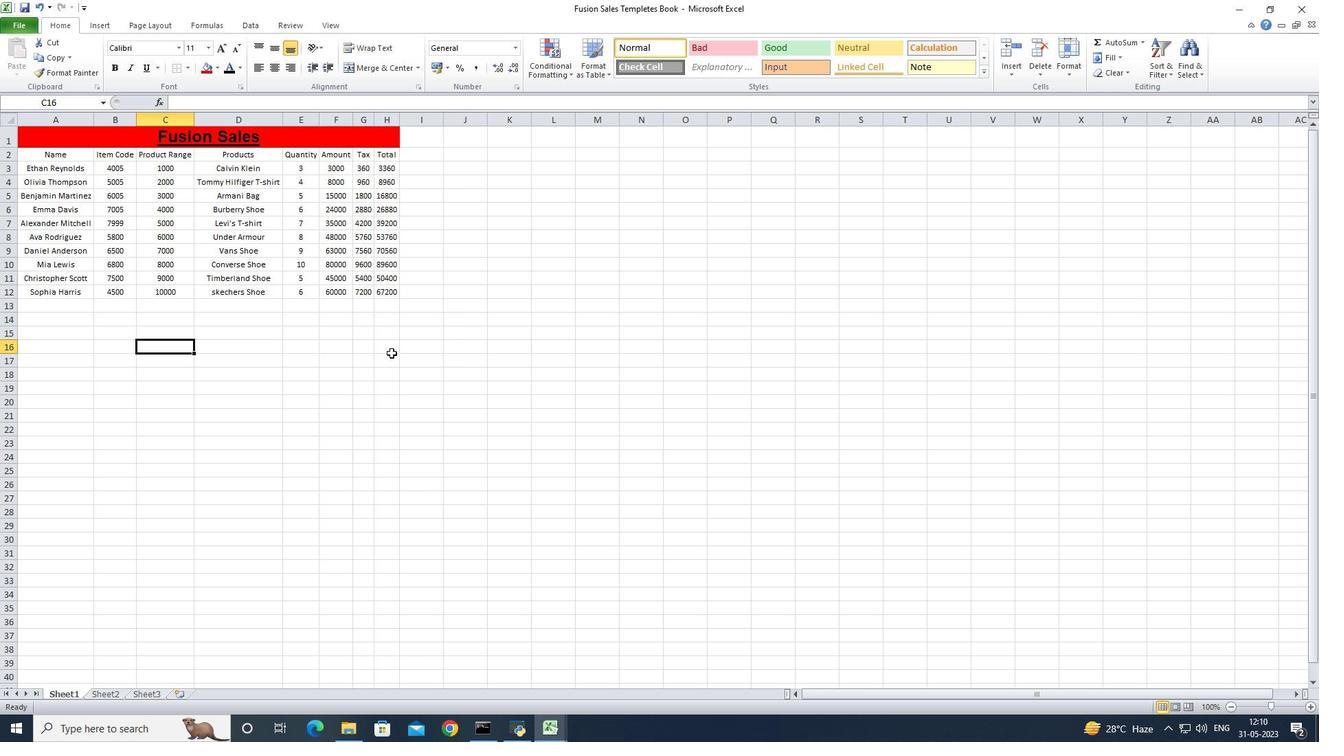 
Action: Mouse moved to (273, 354)
Screenshot: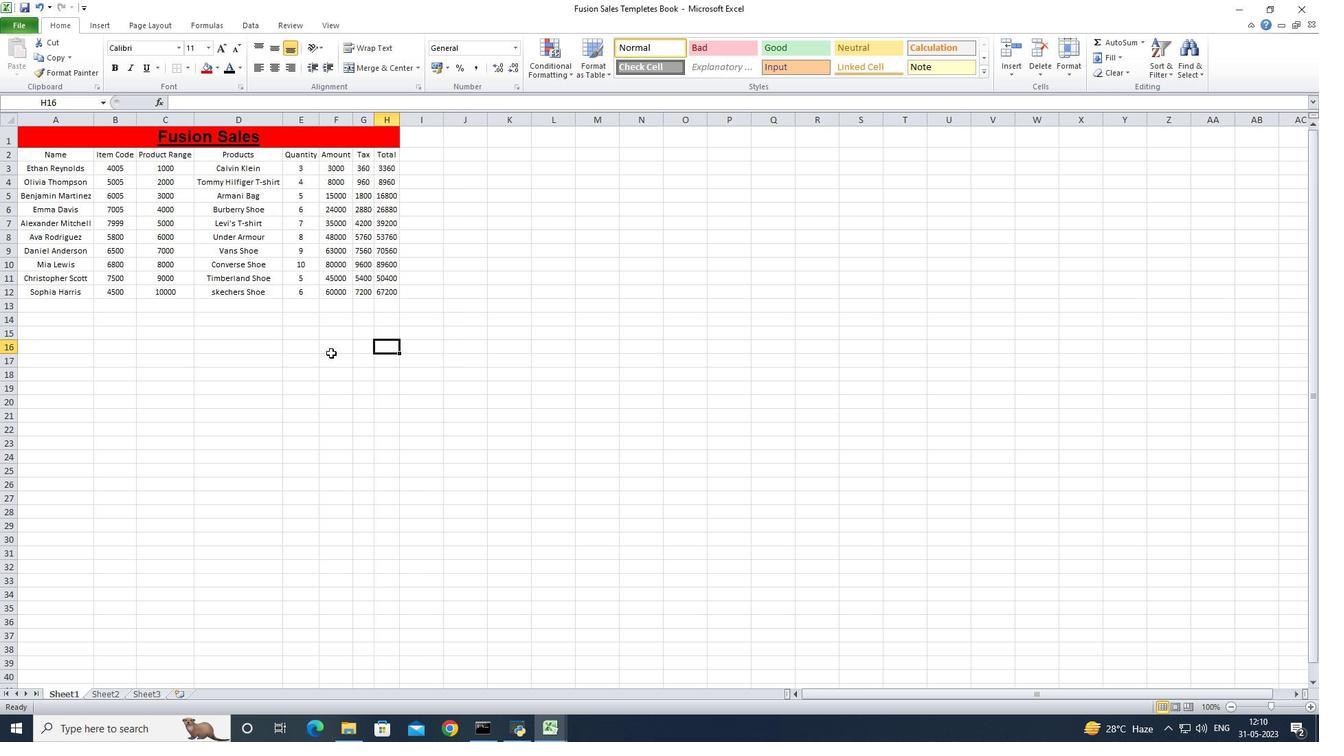 
Action: Mouse pressed left at (273, 354)
Screenshot: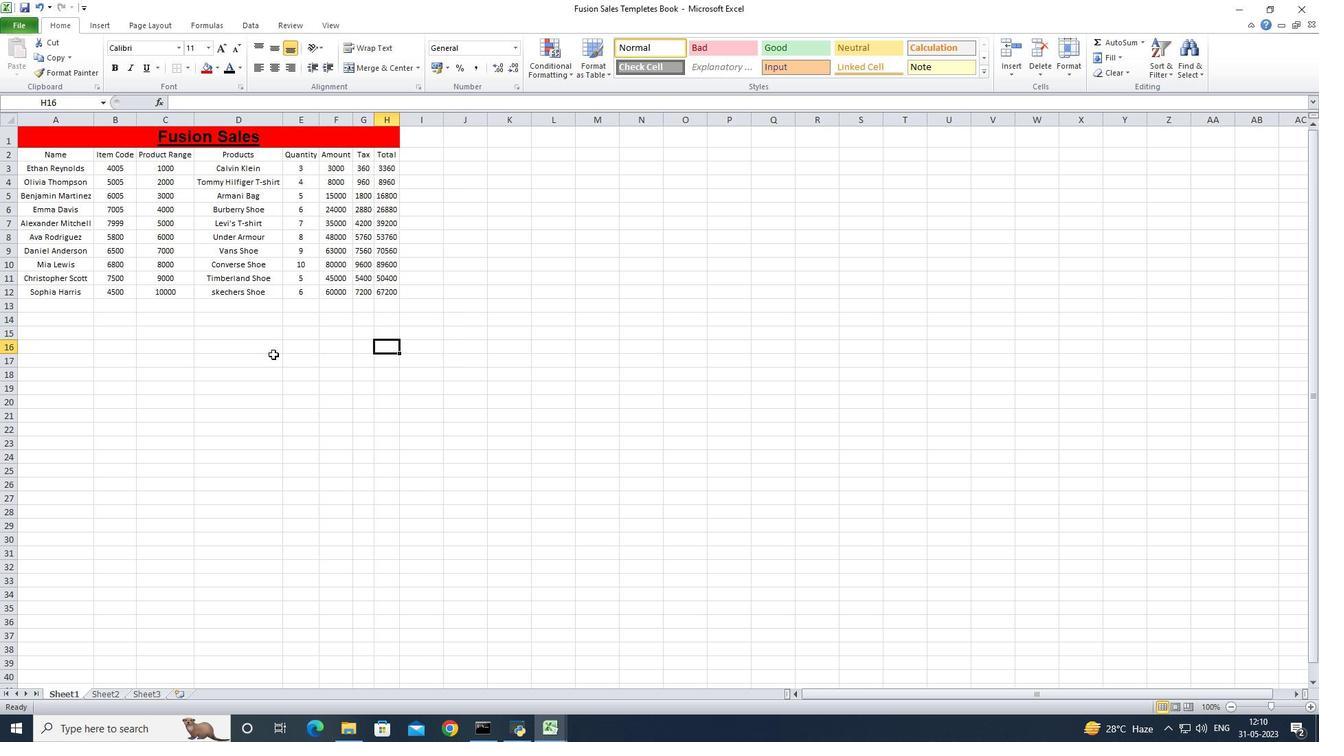 
